 Task: Look for space in Fremont, United States from 12th August, 2023 to 16th August, 2023 for 8 adults in price range Rs.10000 to Rs.16000. Place can be private room with 8 bedrooms having 8 beds and 8 bathrooms. Property type can be house, flat, guest house, hotel. Amenities needed are: wifi, TV, free parkinig on premises, gym, breakfast. Booking option can be shelf check-in. Required host language is English.
Action: Mouse moved to (492, 102)
Screenshot: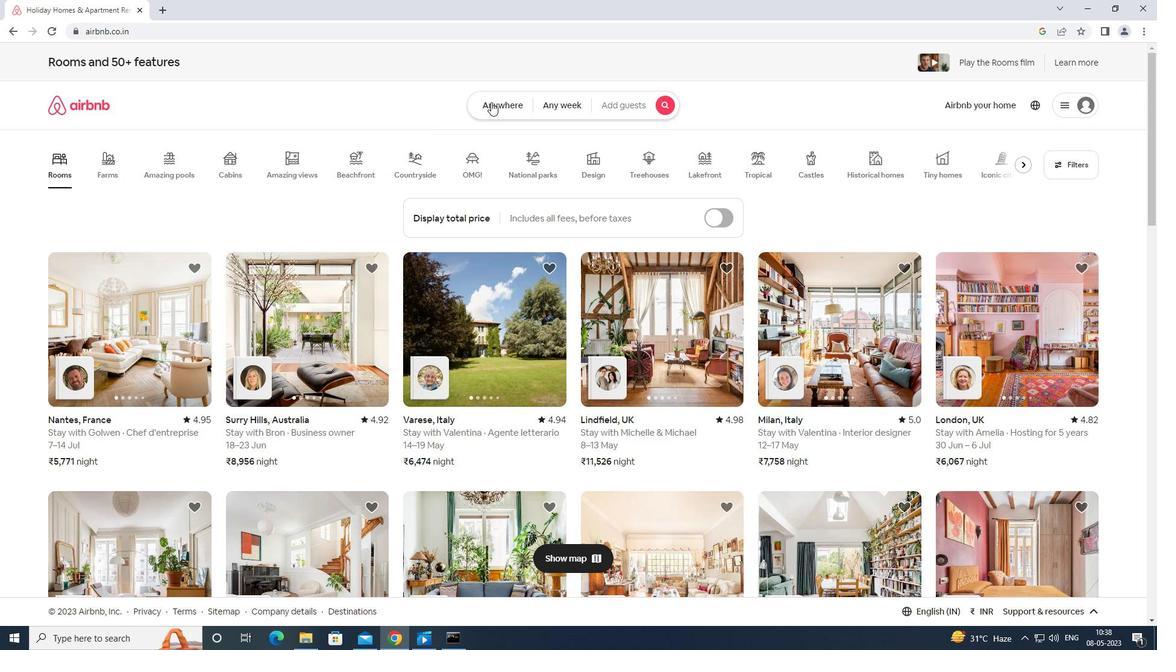 
Action: Mouse pressed left at (492, 102)
Screenshot: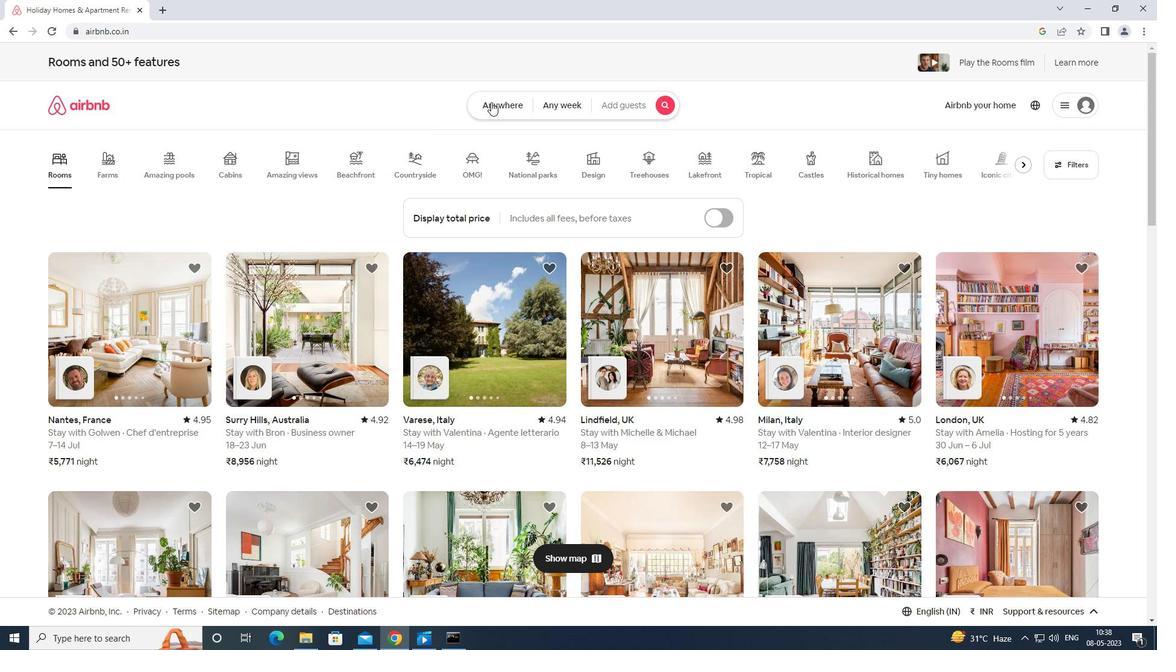 
Action: Mouse moved to (456, 157)
Screenshot: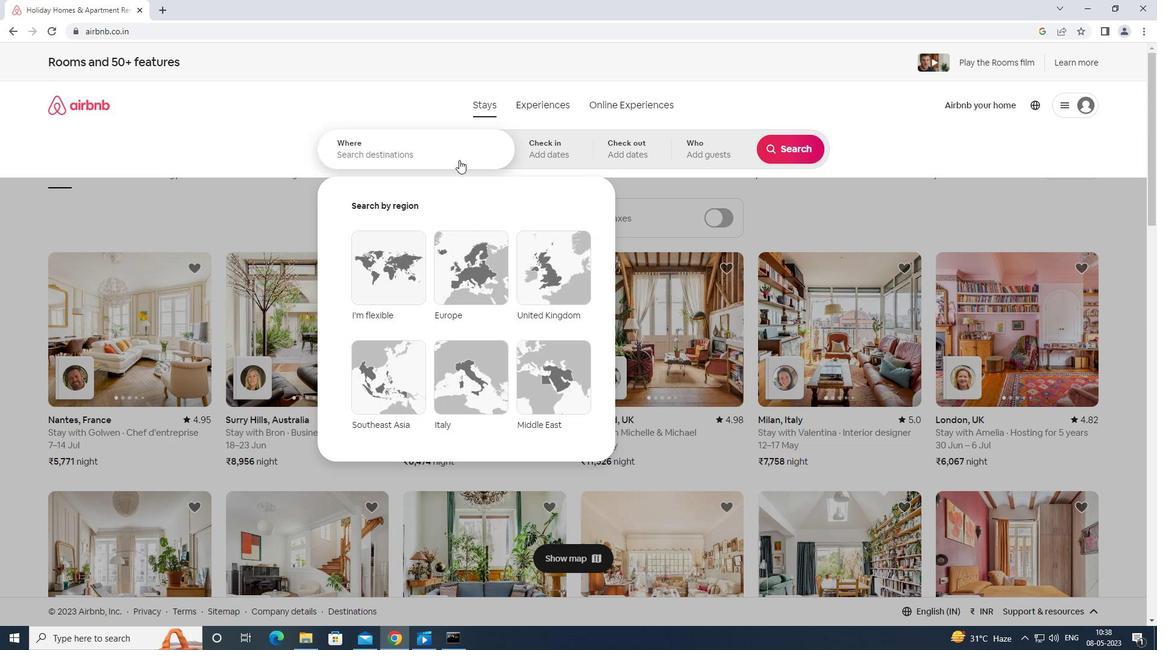 
Action: Mouse pressed left at (456, 157)
Screenshot: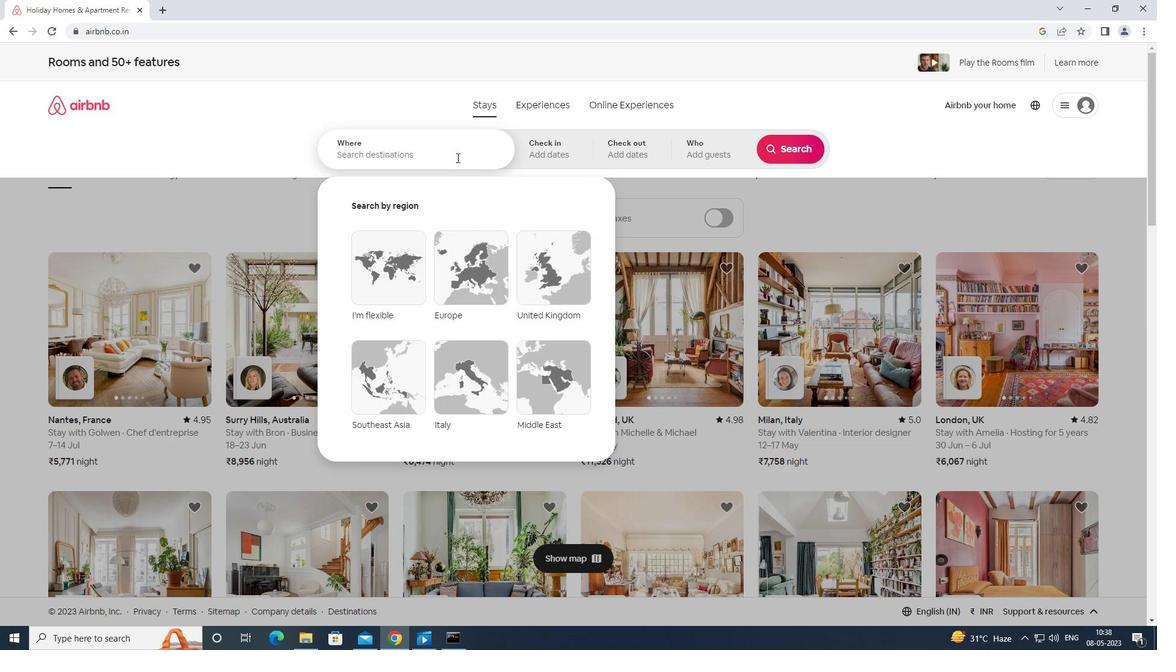 
Action: Mouse moved to (456, 156)
Screenshot: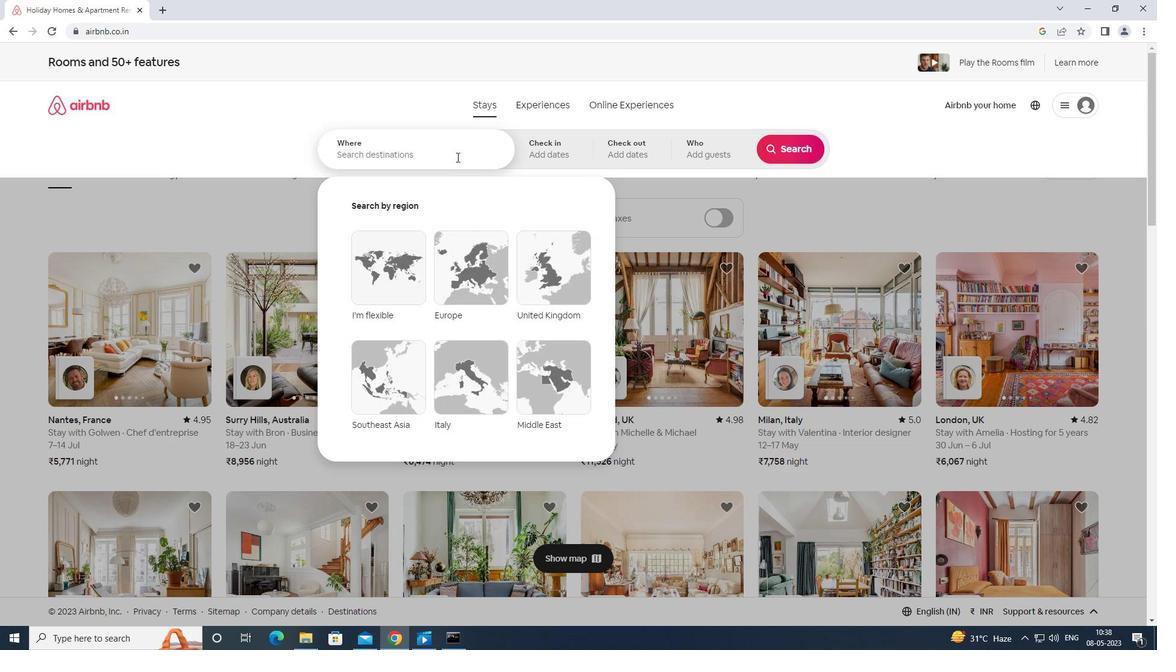 
Action: Key pressed <Key.shift>FREMONT<Key.space>UNITED<Key.space>STATES<Key.enter>
Screenshot: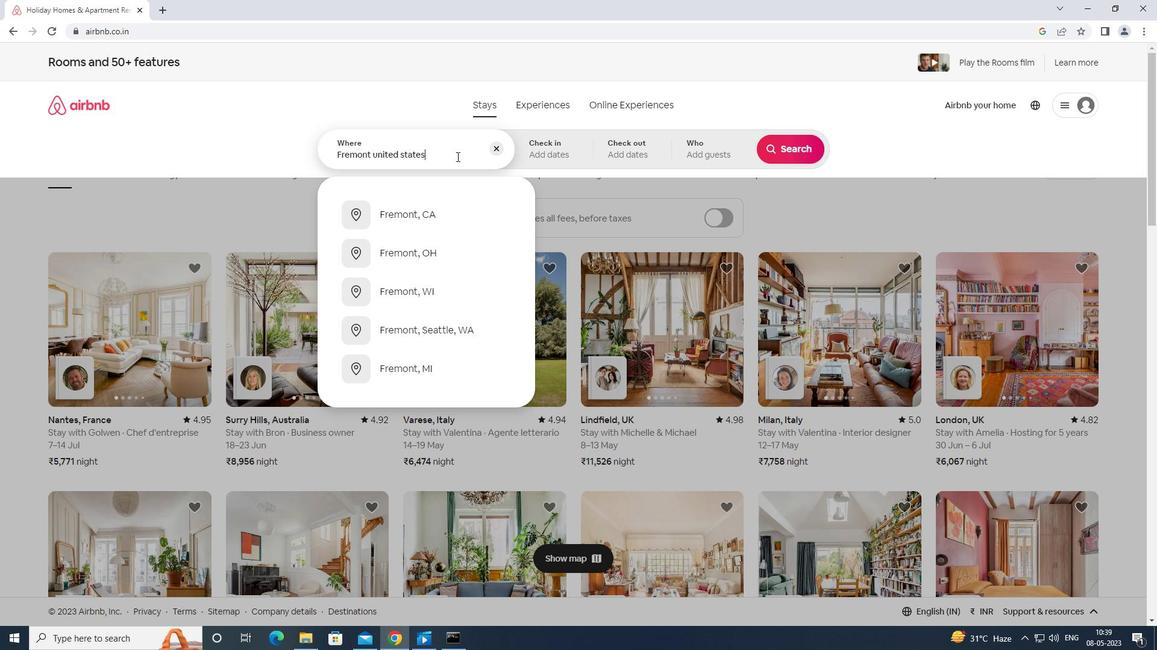 
Action: Mouse moved to (796, 247)
Screenshot: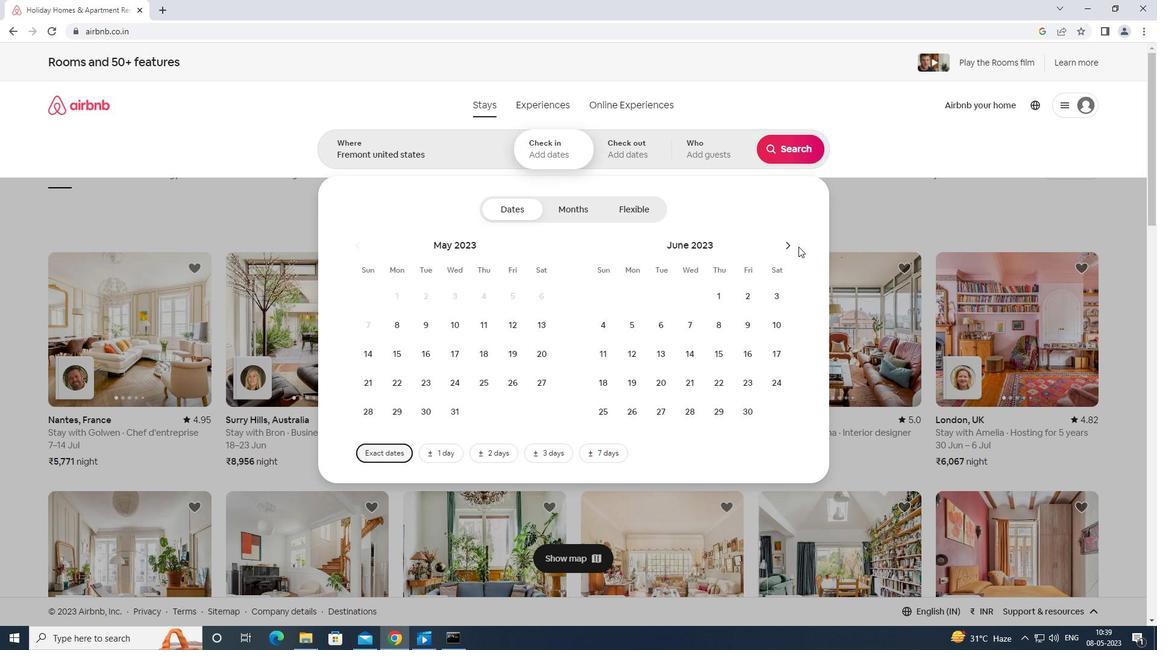 
Action: Mouse pressed left at (796, 247)
Screenshot: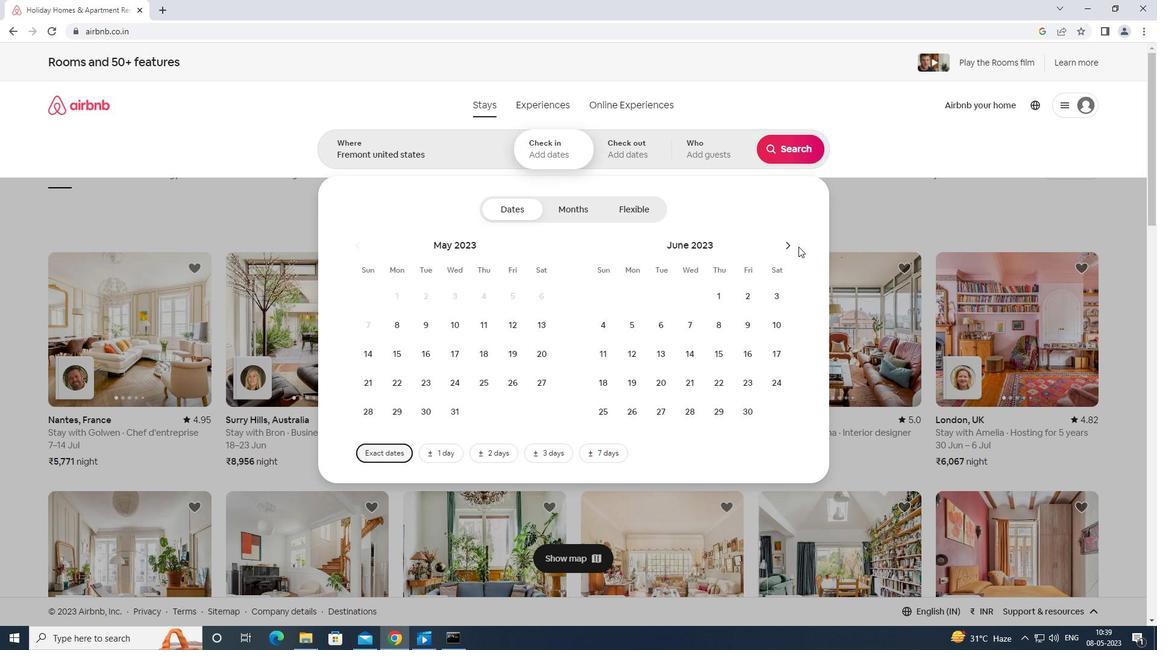 
Action: Mouse moved to (791, 247)
Screenshot: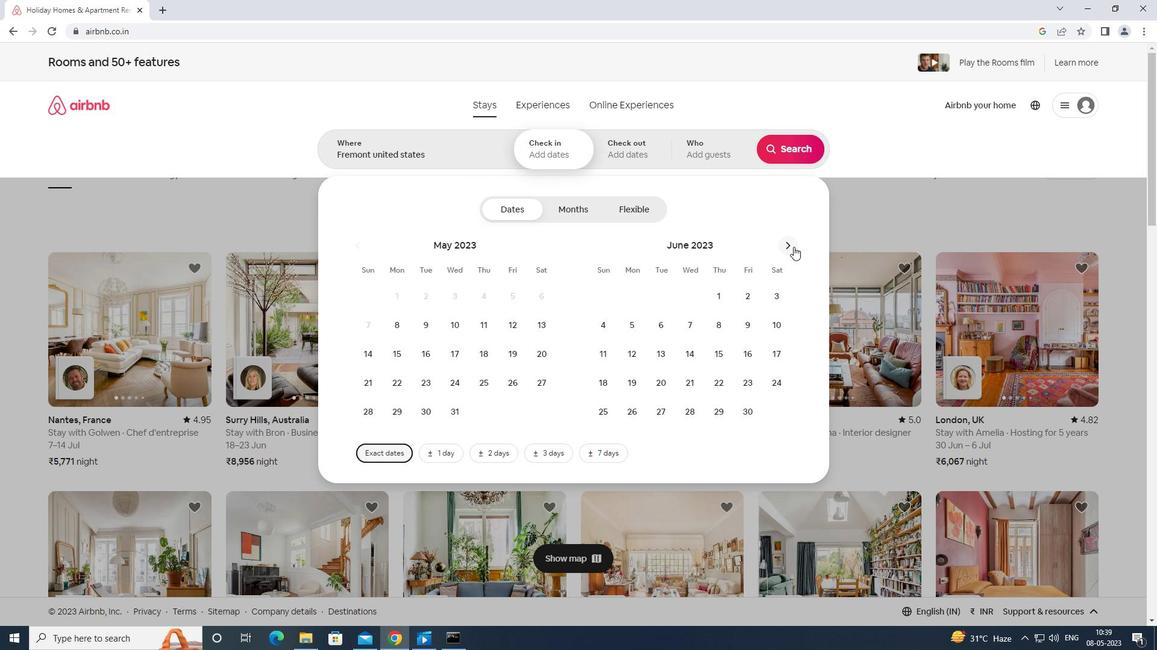 
Action: Mouse pressed left at (791, 247)
Screenshot: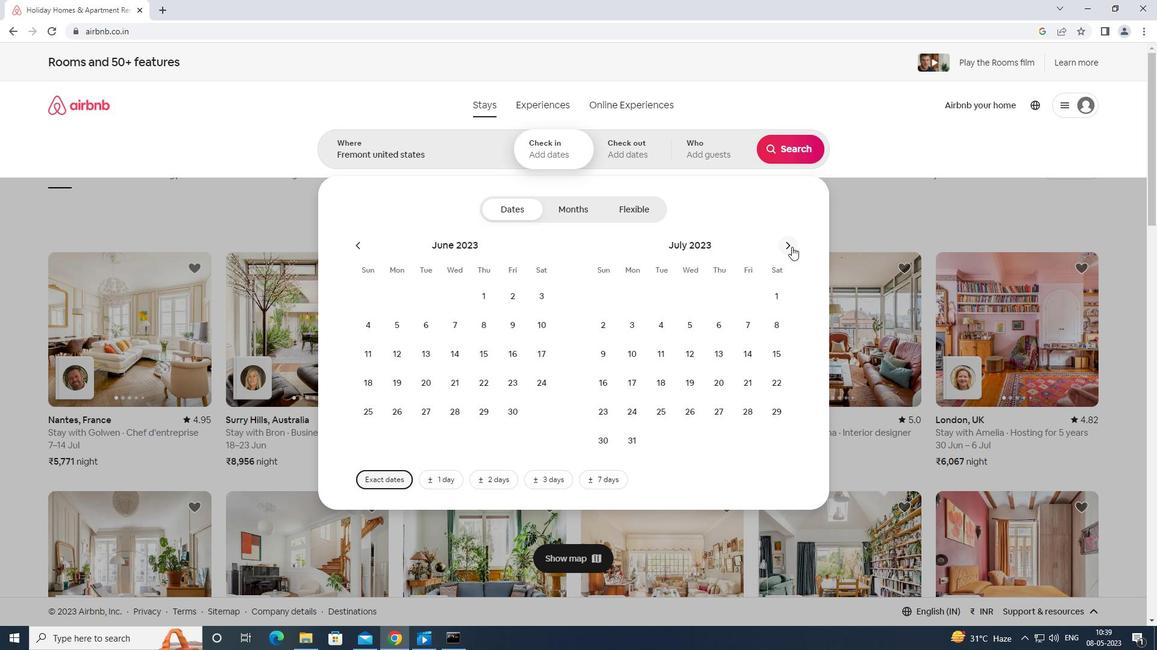 
Action: Mouse moved to (770, 327)
Screenshot: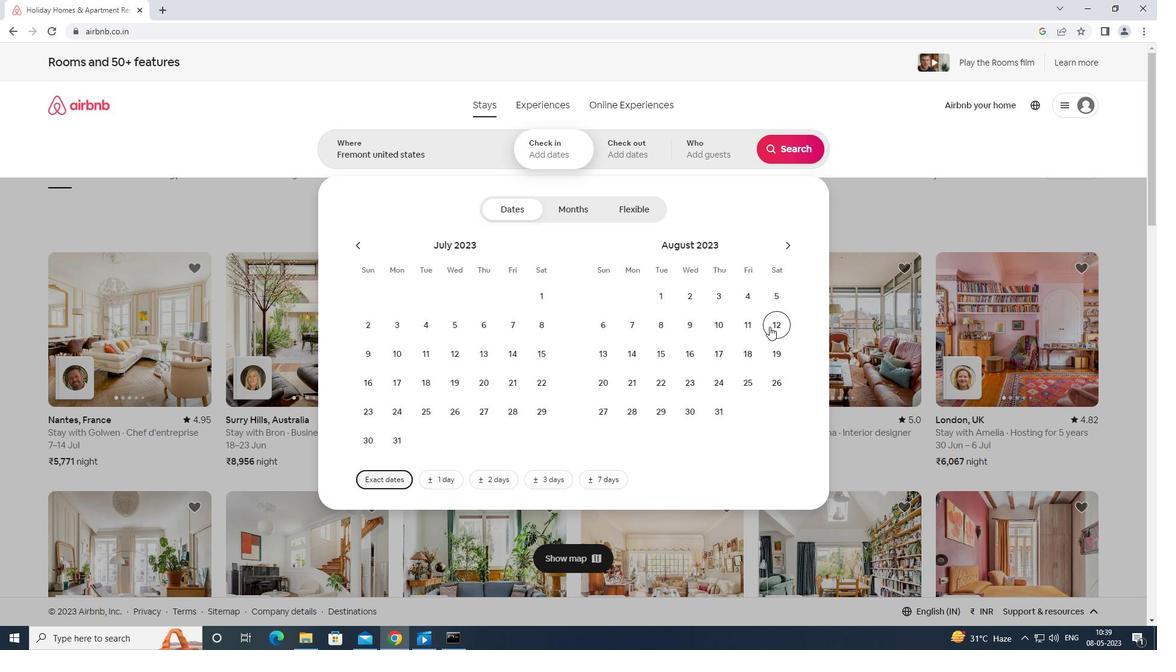 
Action: Mouse pressed left at (770, 327)
Screenshot: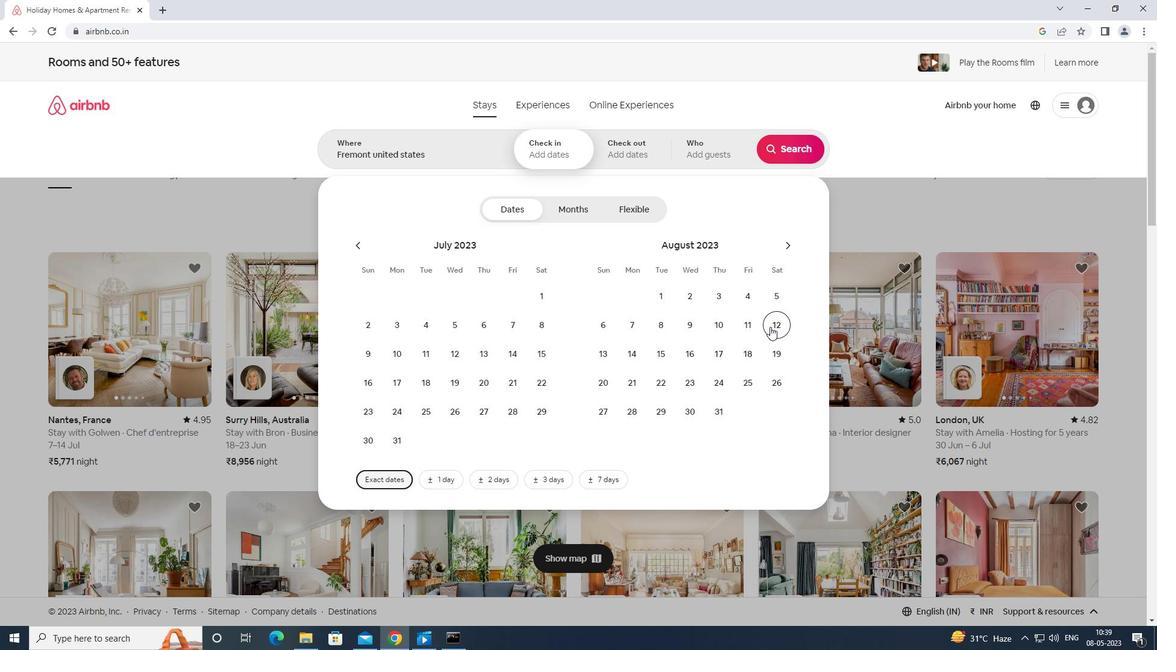 
Action: Mouse moved to (688, 353)
Screenshot: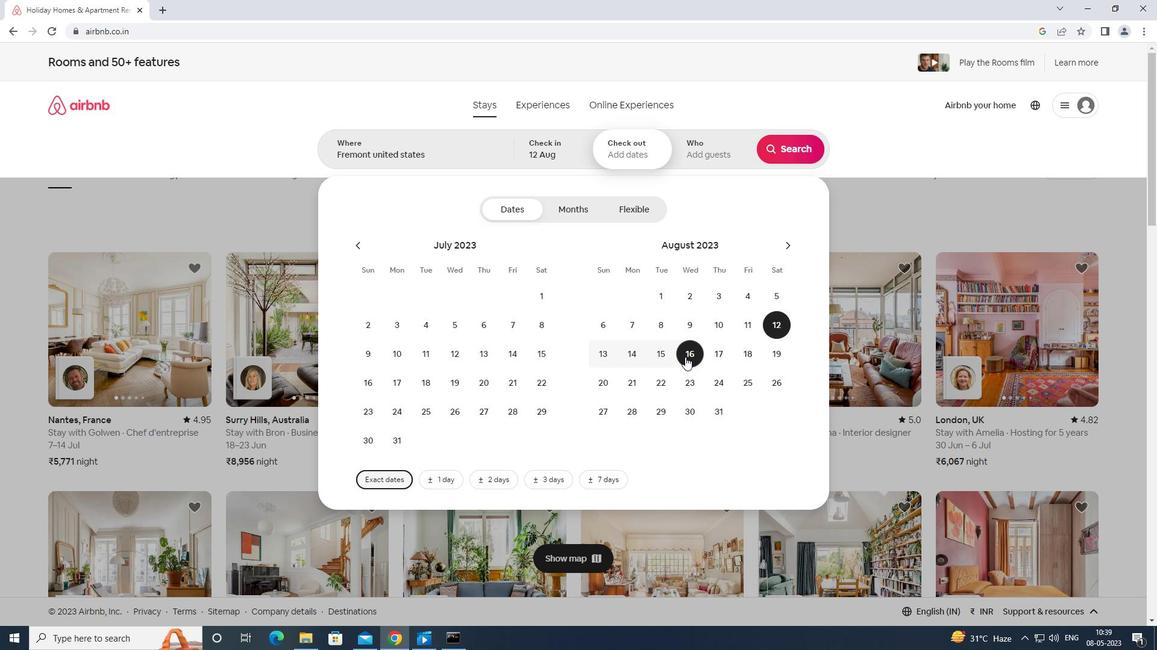 
Action: Mouse pressed left at (688, 353)
Screenshot: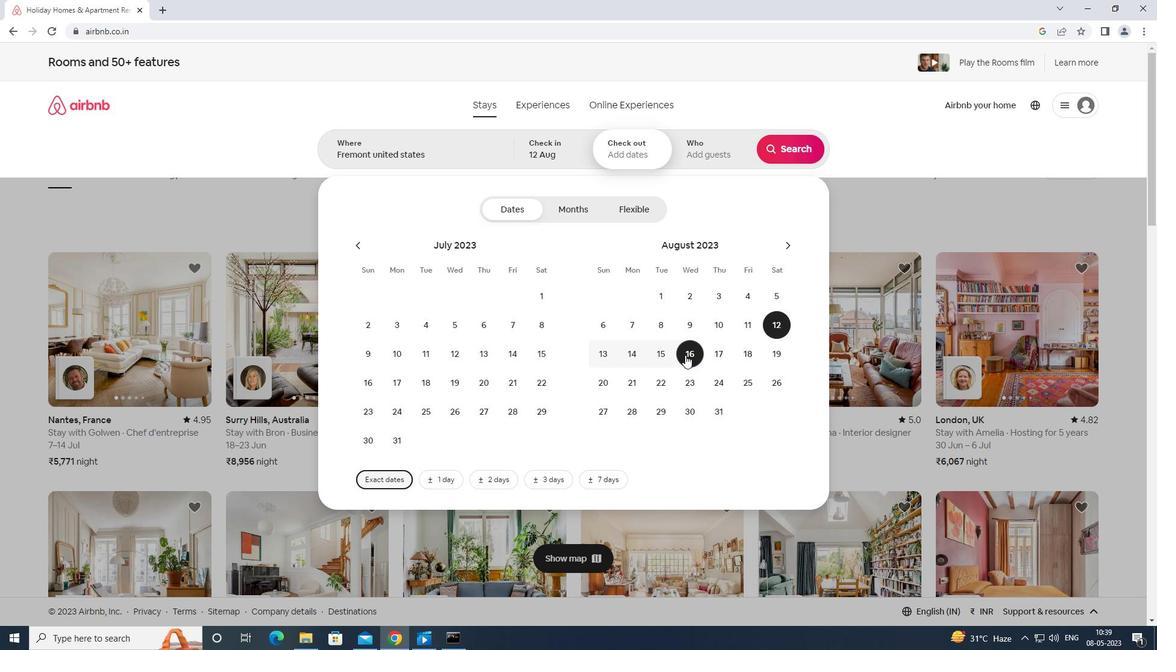 
Action: Mouse moved to (708, 150)
Screenshot: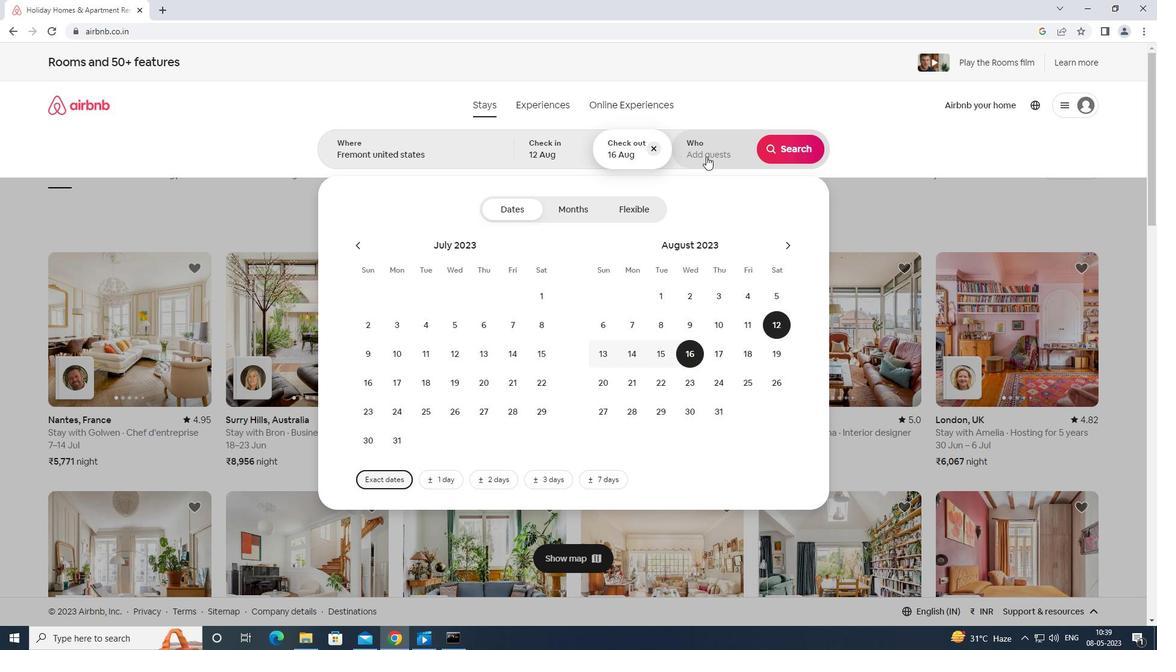 
Action: Mouse pressed left at (708, 150)
Screenshot: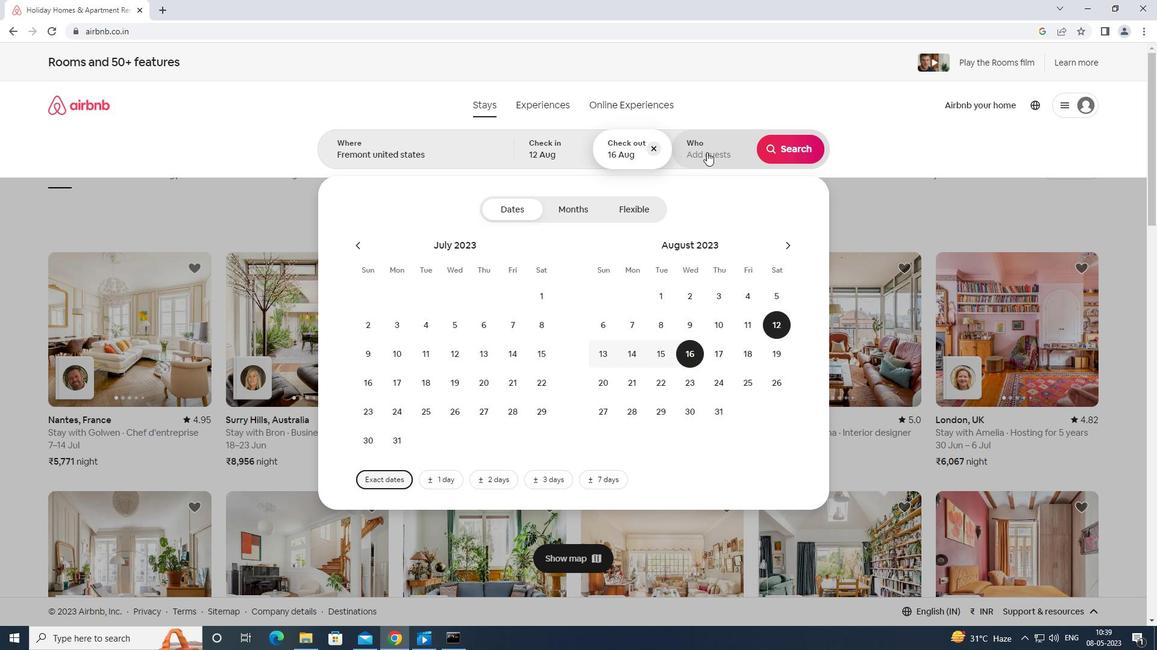 
Action: Mouse moved to (805, 211)
Screenshot: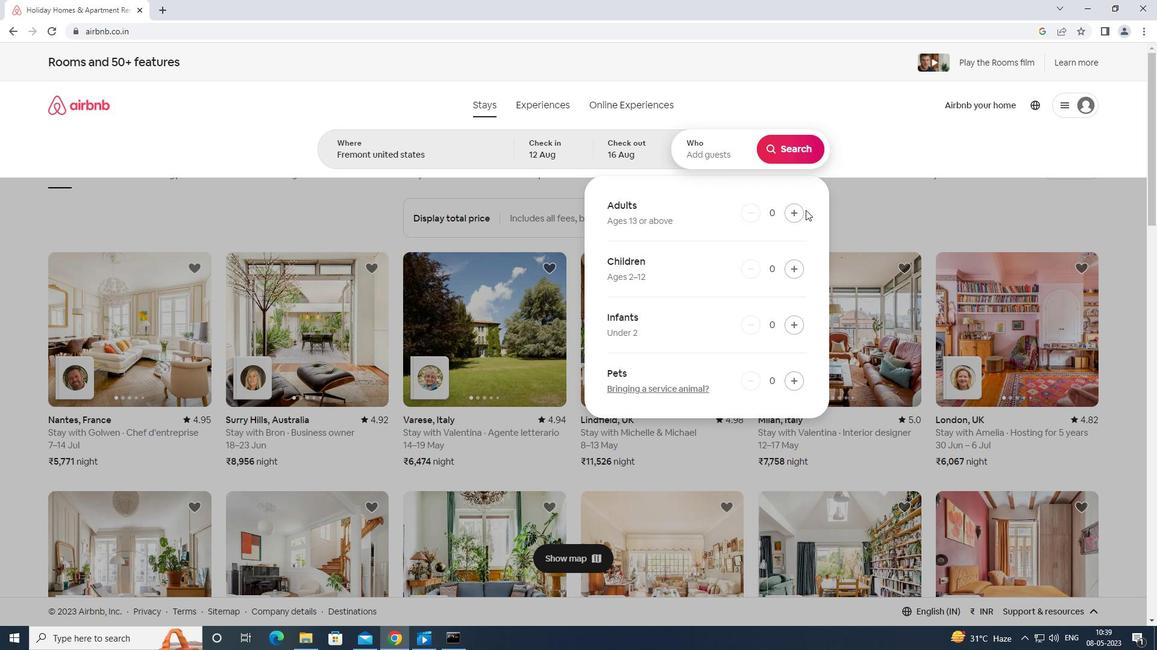 
Action: Mouse pressed left at (805, 211)
Screenshot: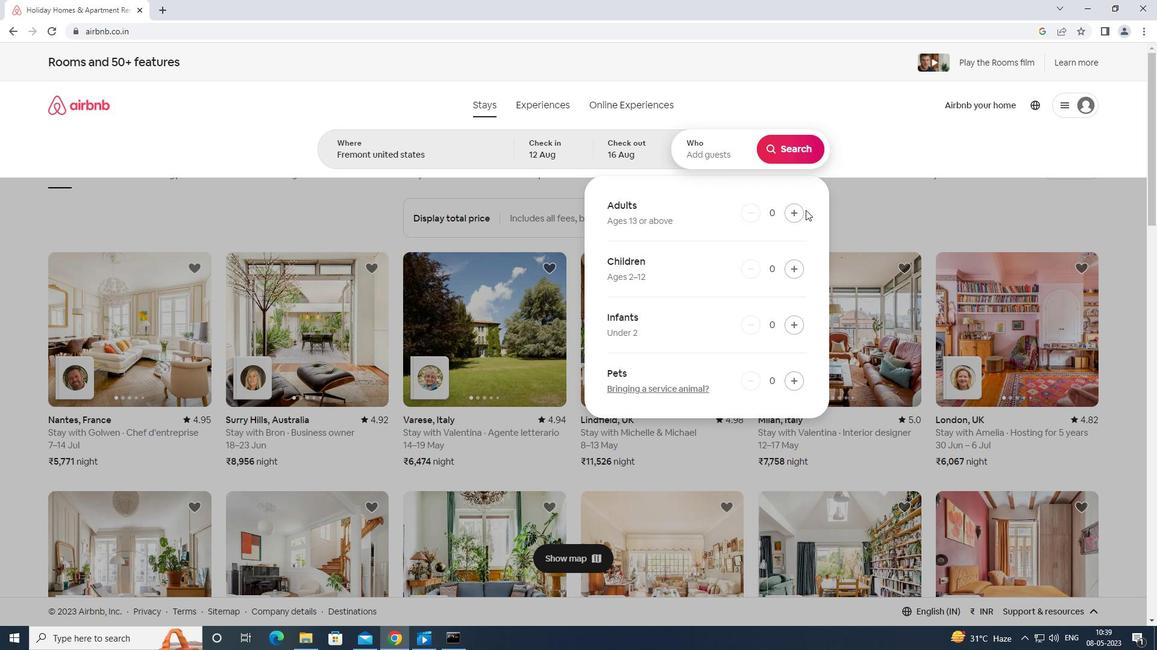 
Action: Mouse moved to (804, 213)
Screenshot: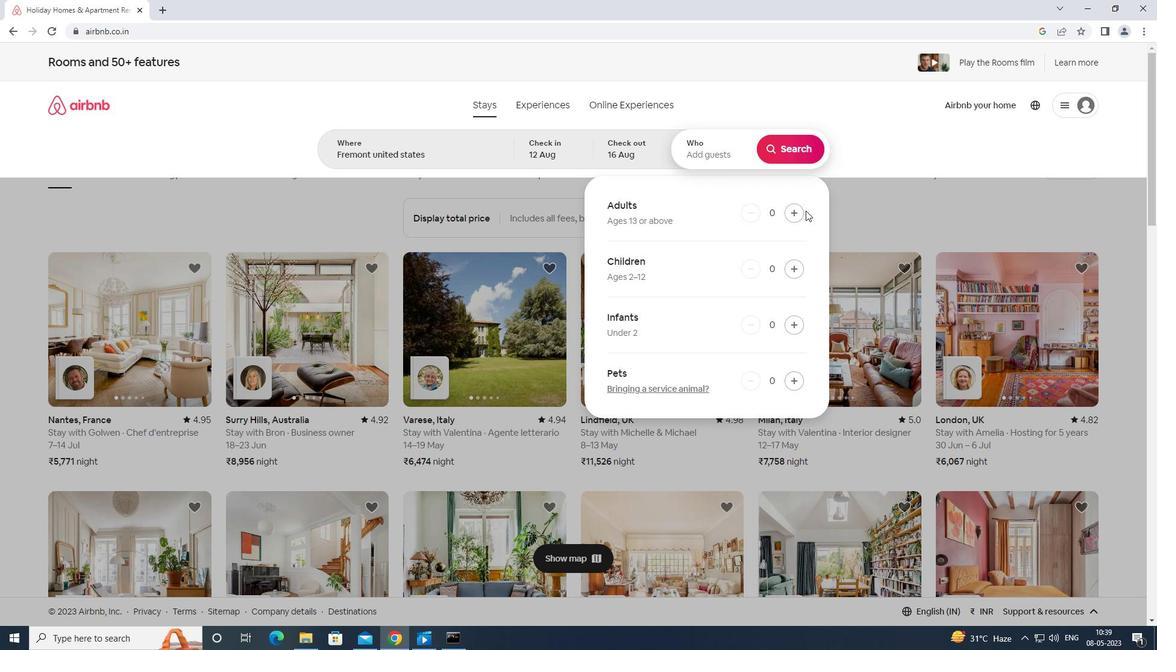 
Action: Mouse pressed left at (804, 213)
Screenshot: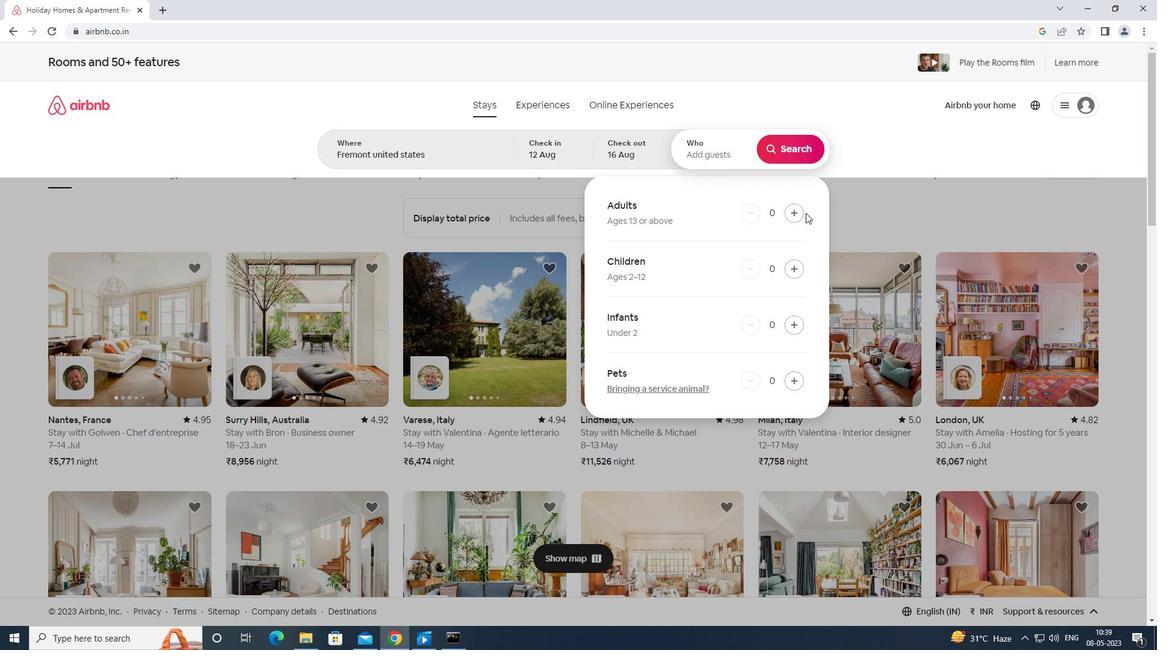 
Action: Mouse moved to (792, 212)
Screenshot: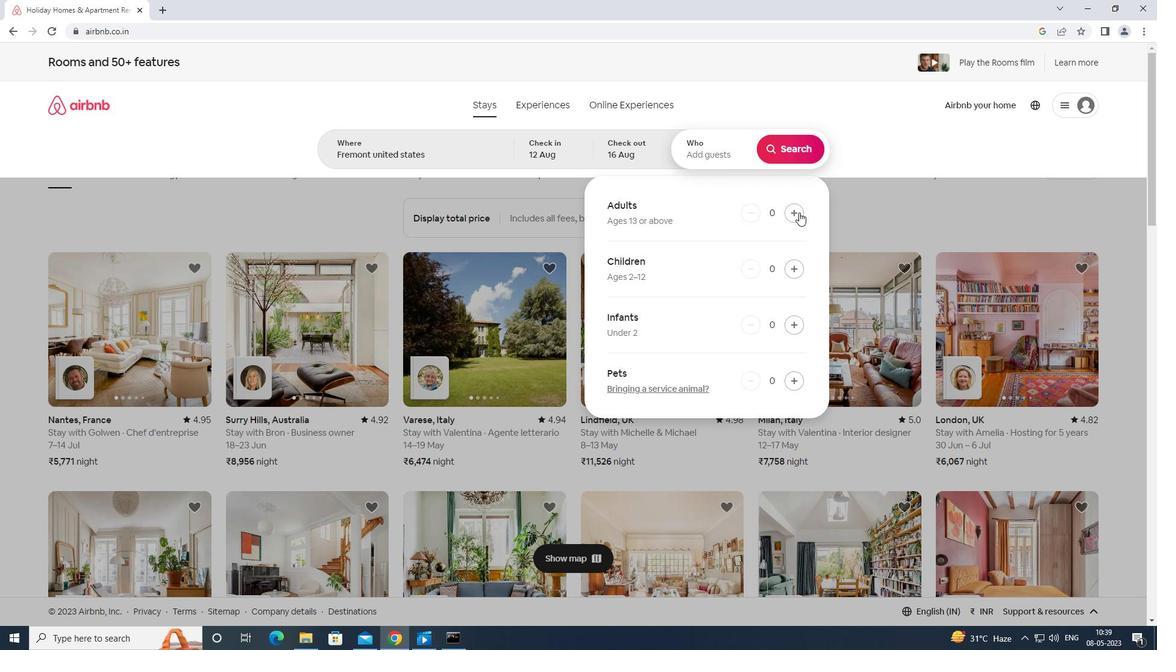 
Action: Mouse pressed left at (792, 212)
Screenshot: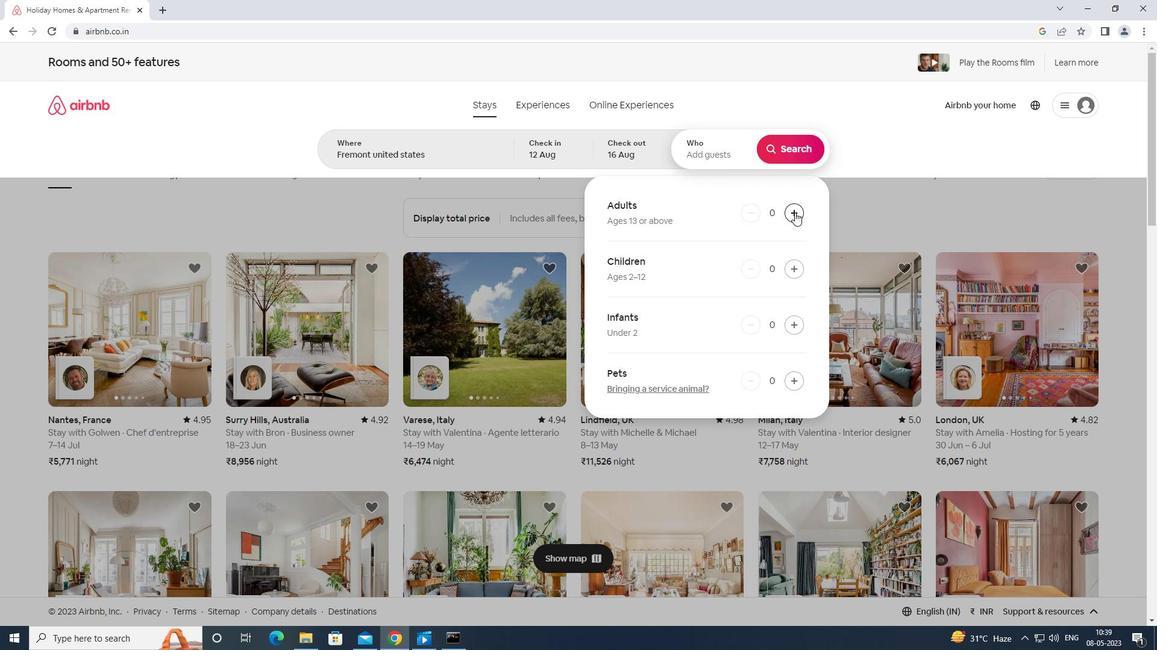 
Action: Mouse pressed left at (792, 212)
Screenshot: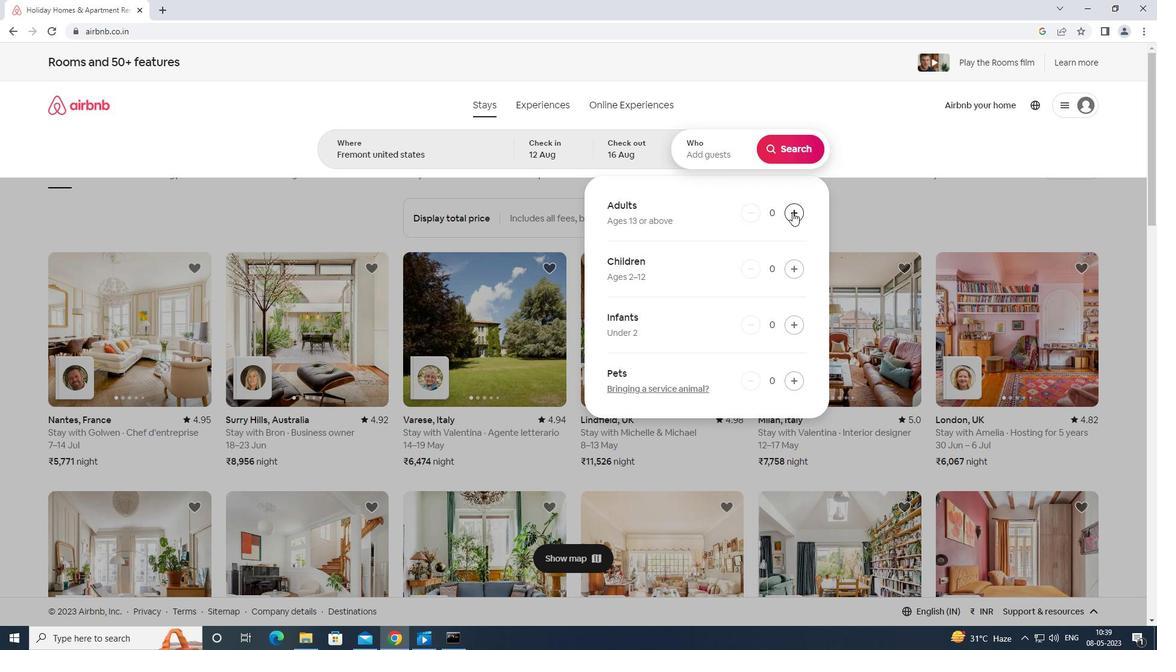 
Action: Mouse pressed left at (792, 212)
Screenshot: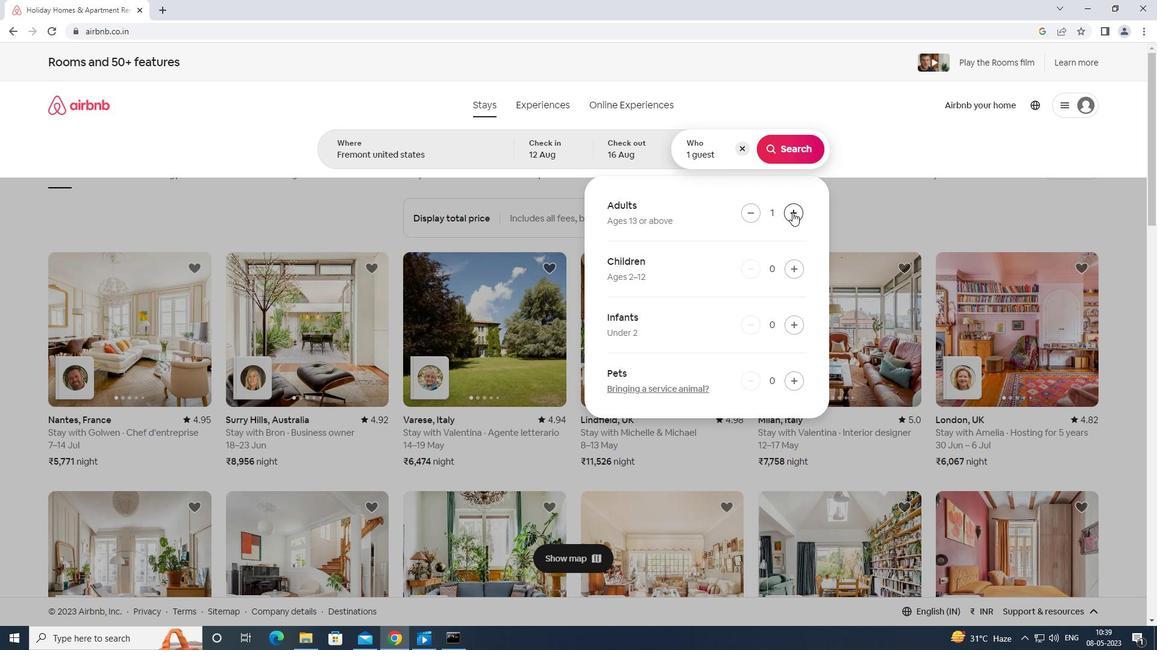 
Action: Mouse pressed left at (792, 212)
Screenshot: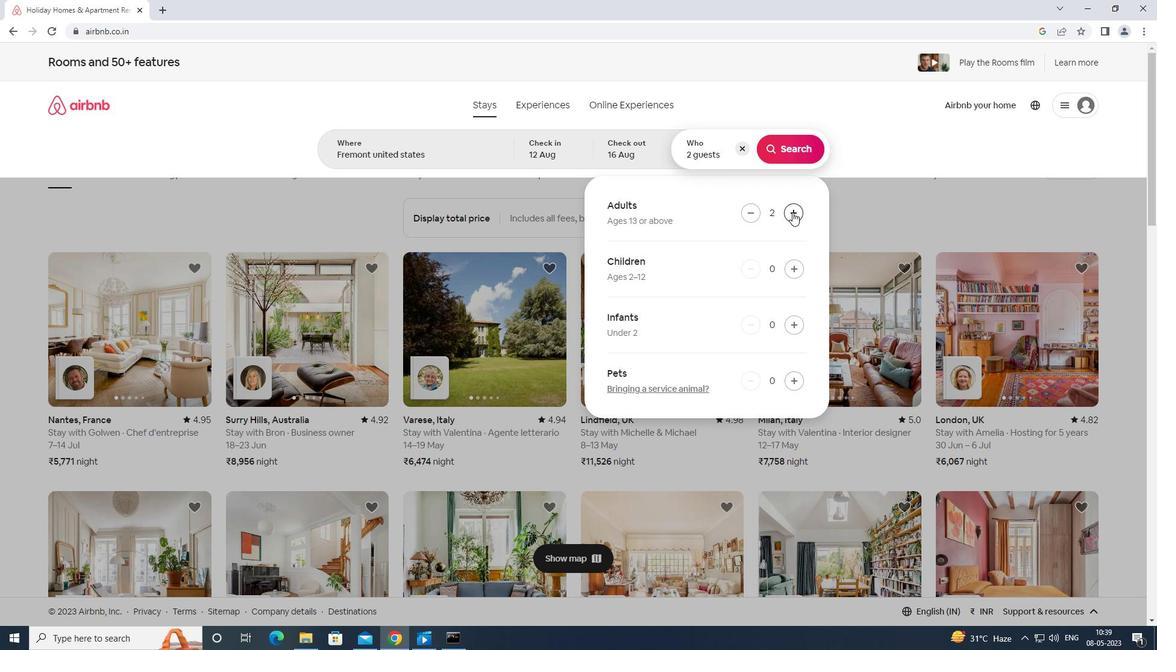 
Action: Mouse pressed left at (792, 212)
Screenshot: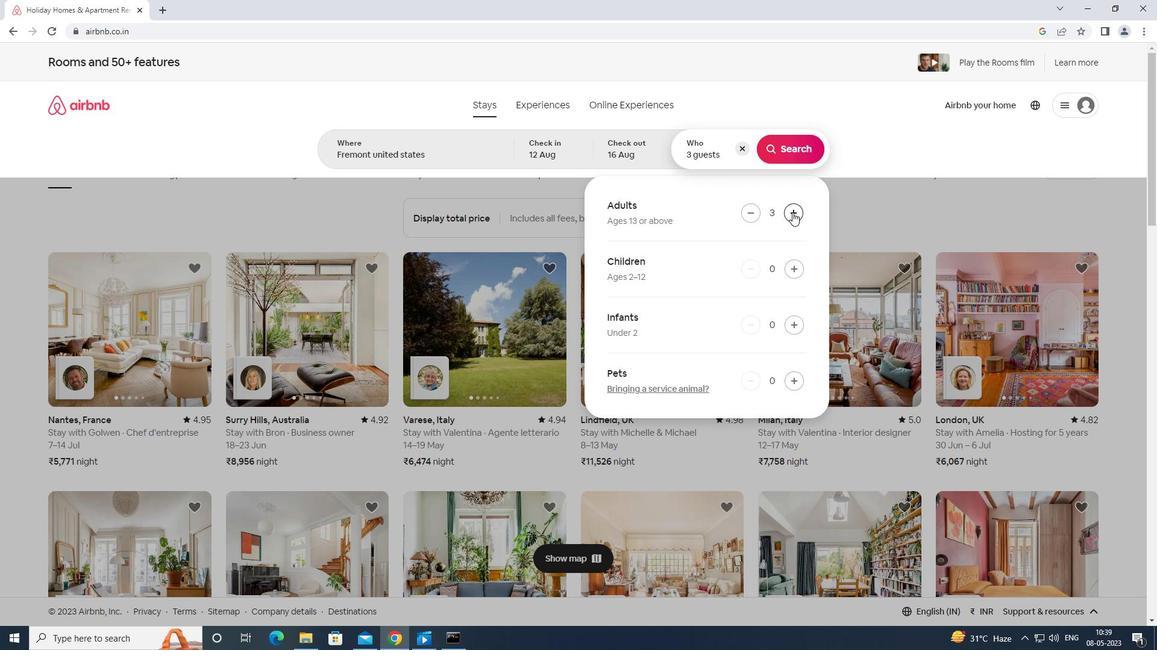 
Action: Mouse pressed left at (792, 212)
Screenshot: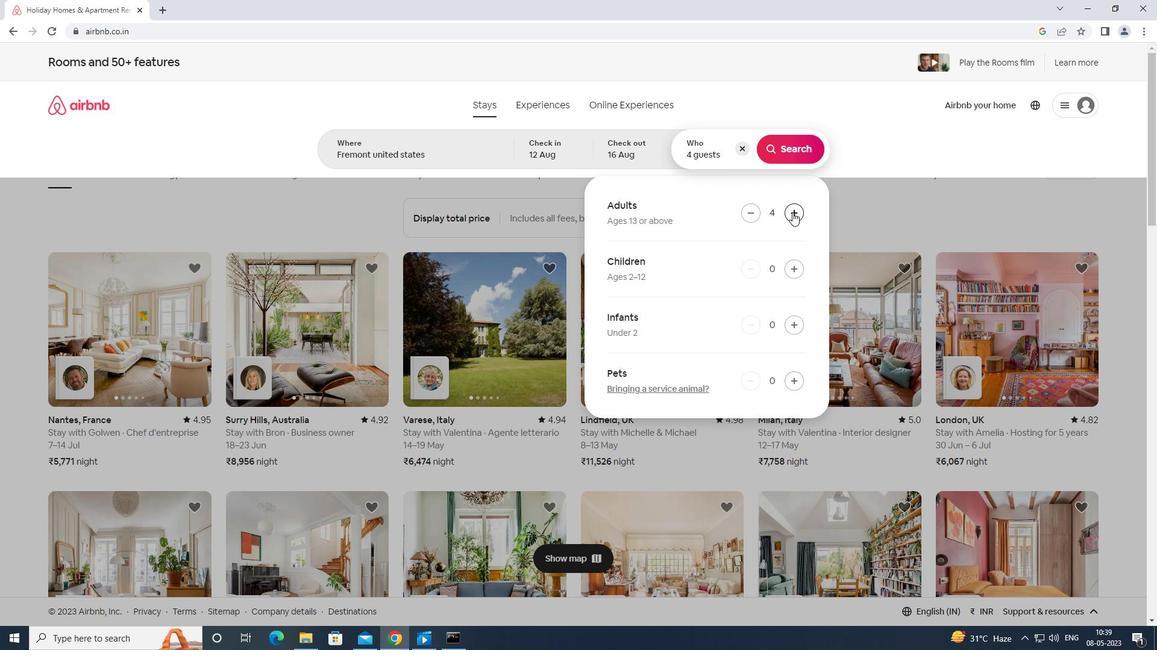 
Action: Mouse pressed left at (792, 212)
Screenshot: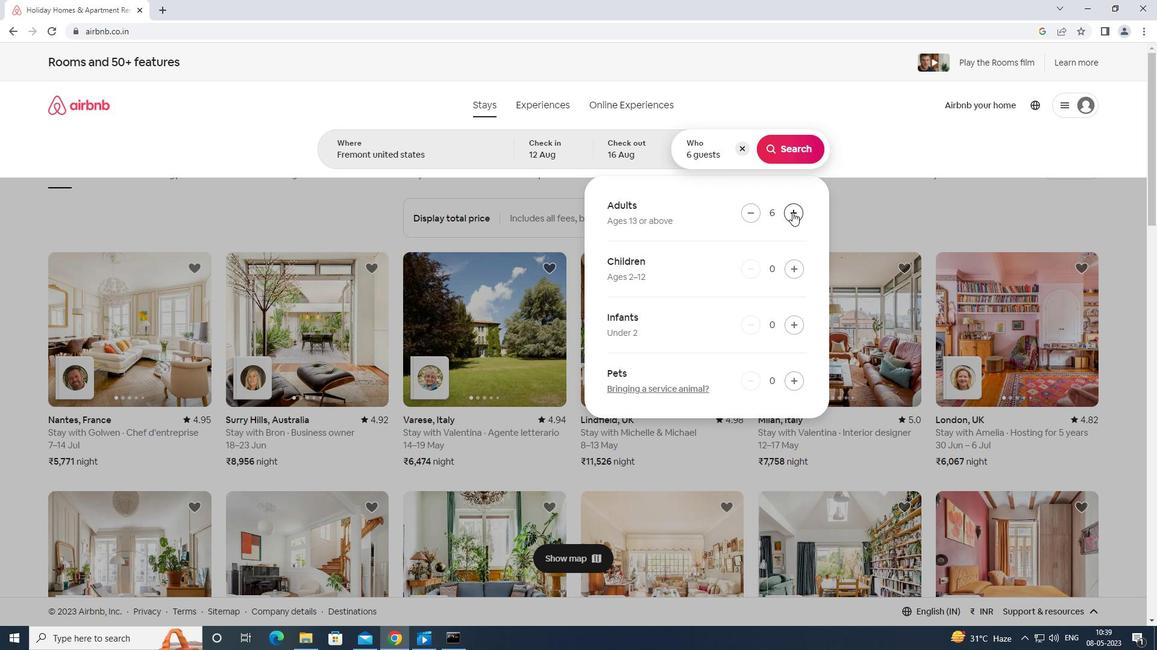 
Action: Mouse pressed left at (792, 212)
Screenshot: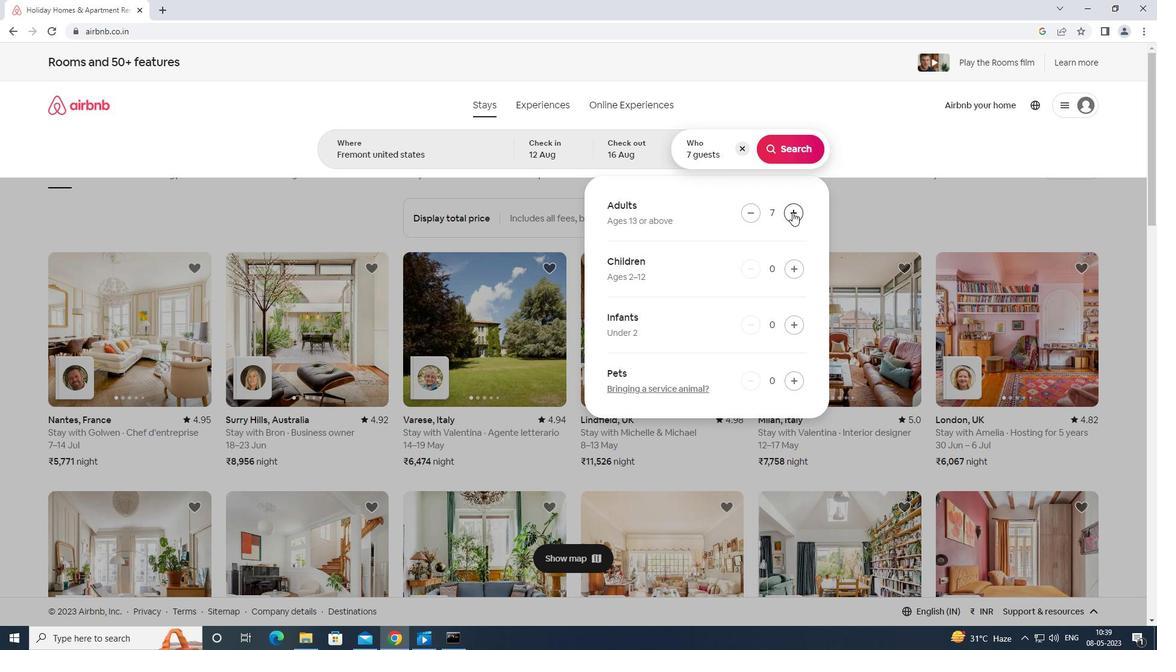 
Action: Mouse moved to (800, 142)
Screenshot: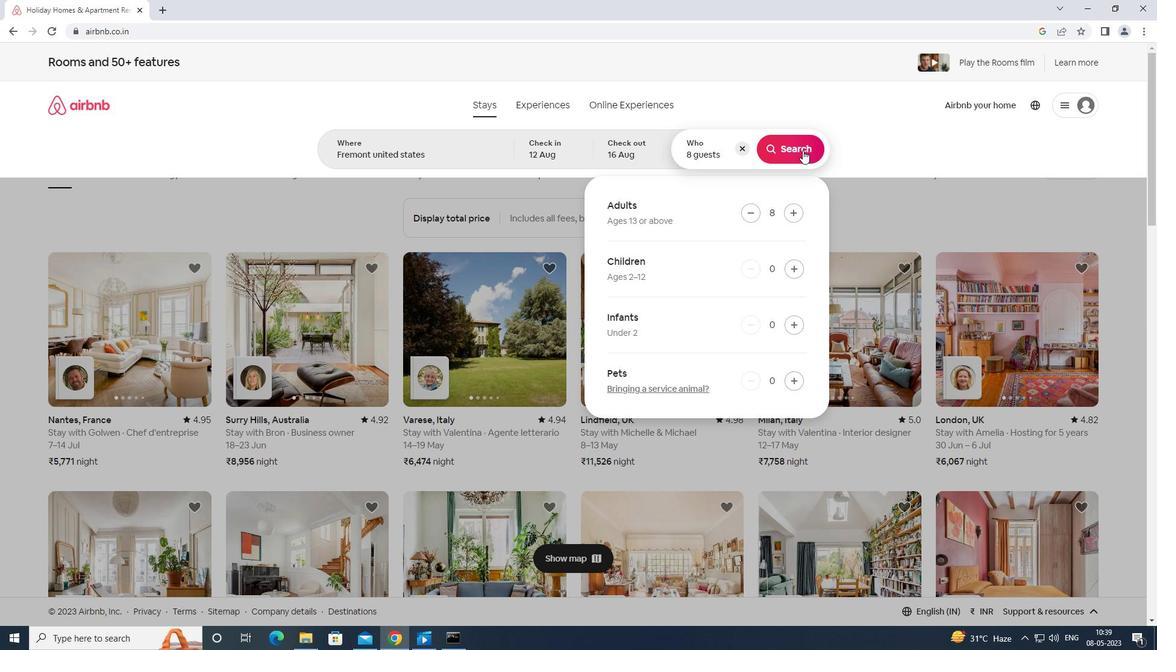 
Action: Mouse pressed left at (800, 142)
Screenshot: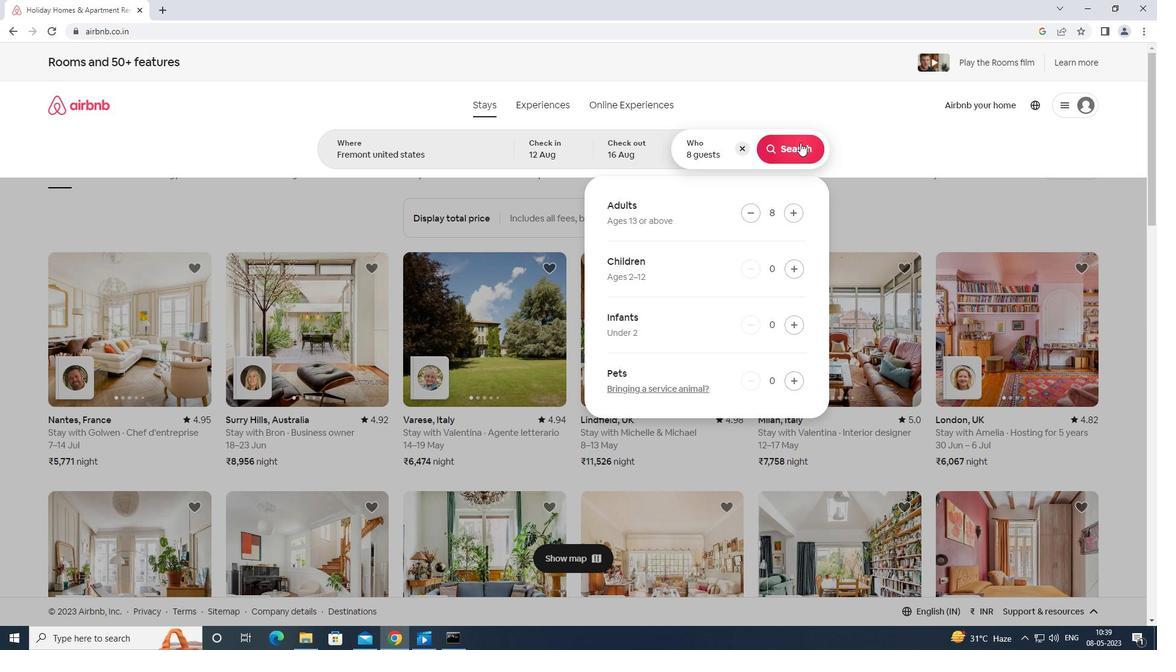 
Action: Mouse moved to (1120, 112)
Screenshot: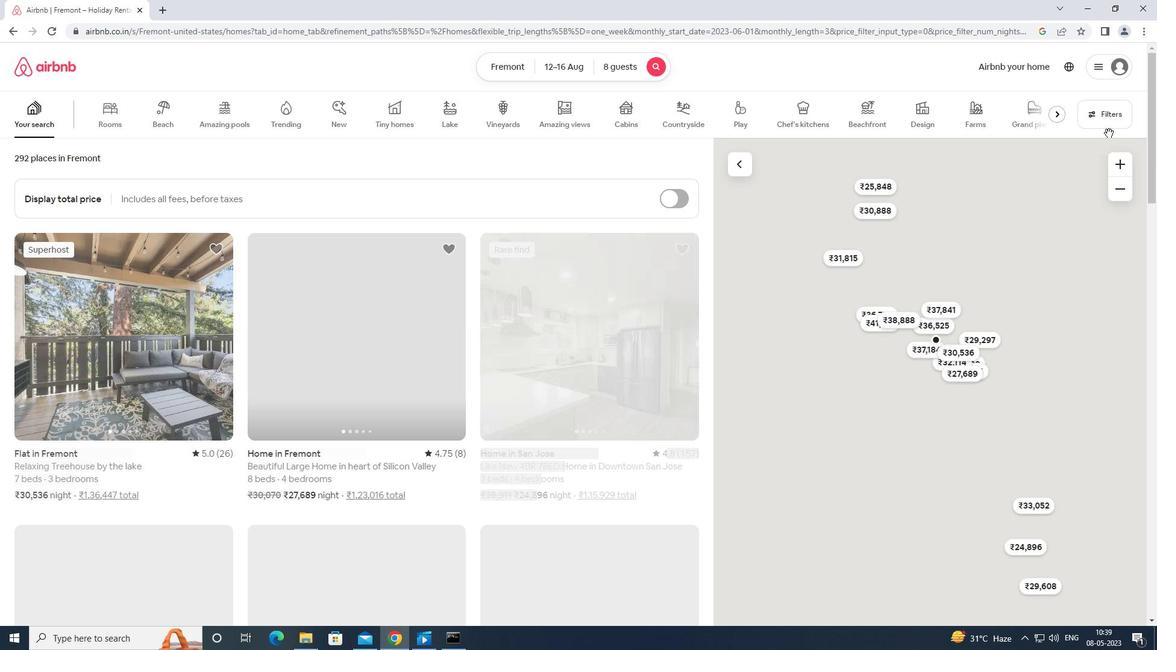 
Action: Mouse pressed left at (1120, 112)
Screenshot: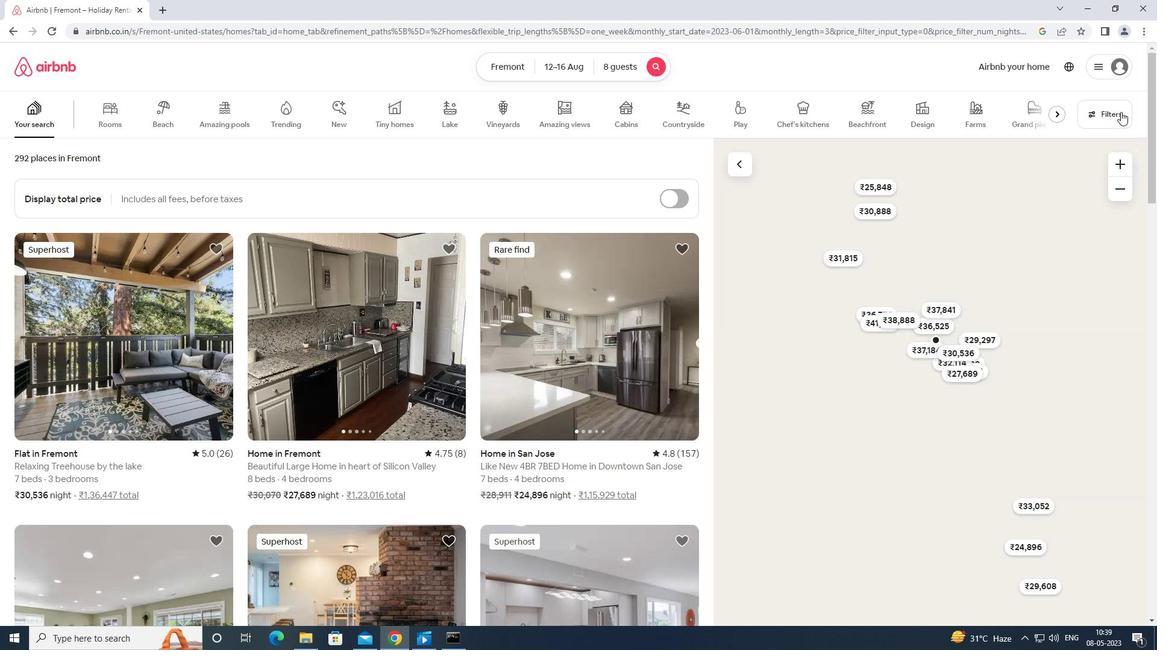 
Action: Mouse moved to (511, 393)
Screenshot: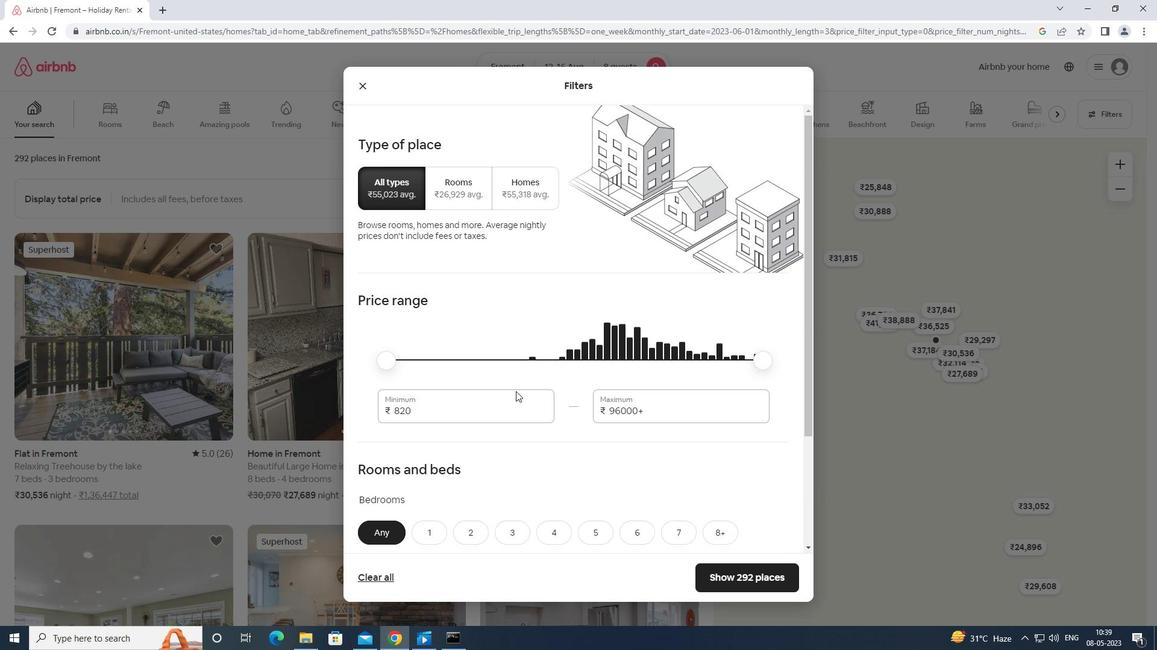 
Action: Mouse pressed left at (511, 393)
Screenshot: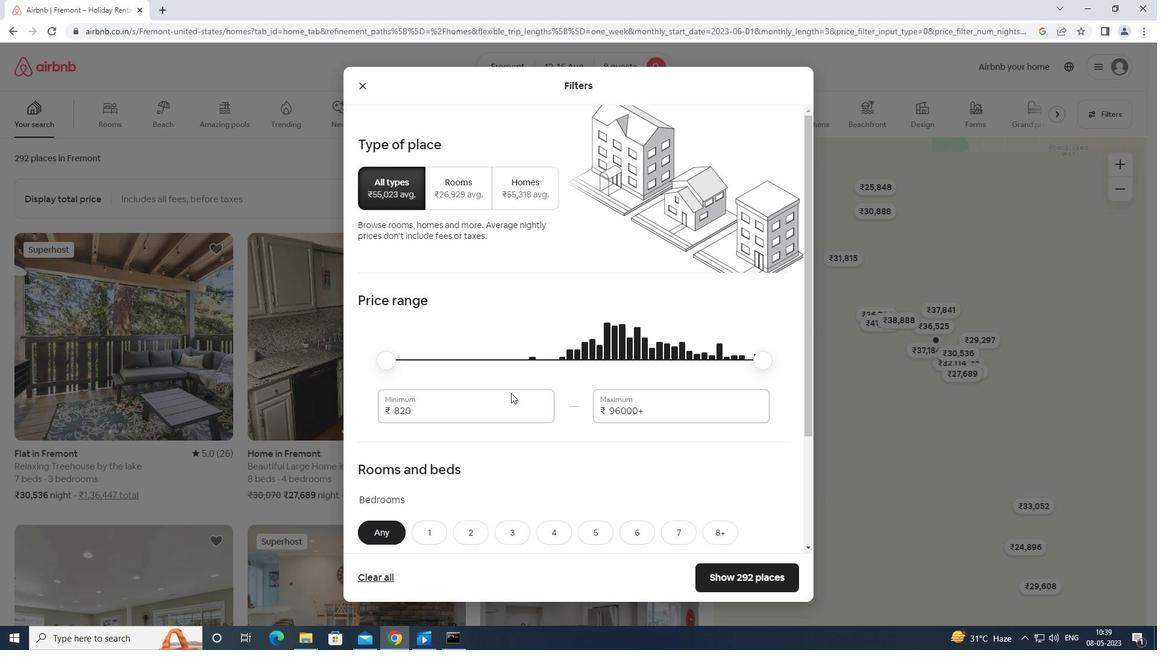 
Action: Key pressed <Key.backspace><Key.backspace><Key.backspace><Key.backspace>10000
Screenshot: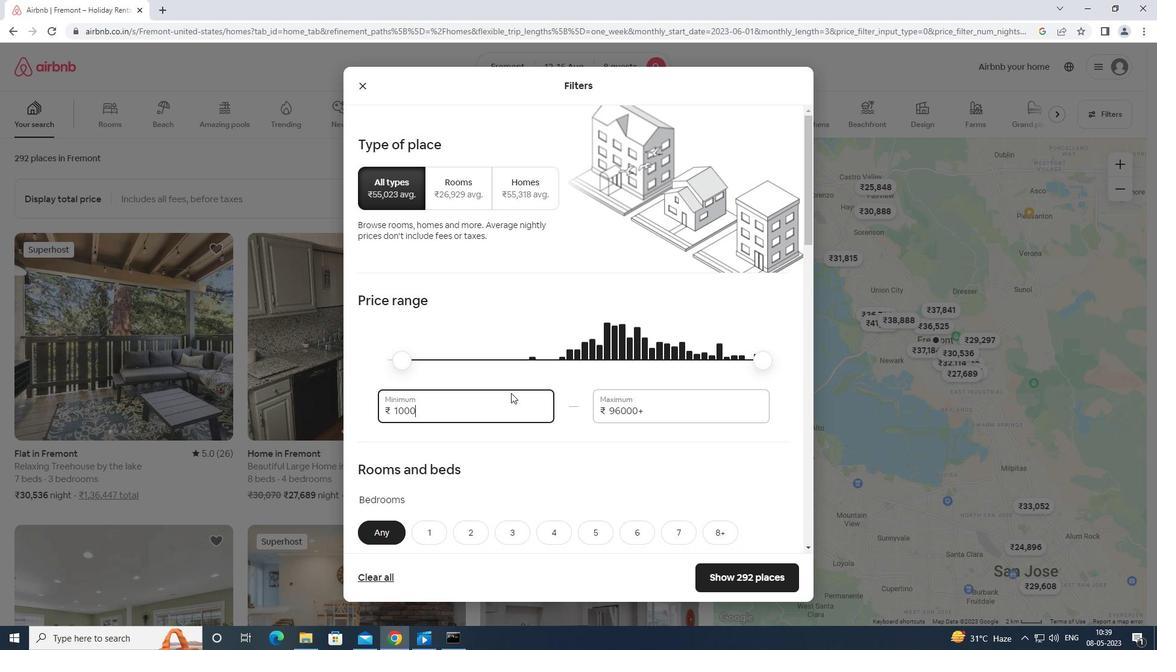 
Action: Mouse moved to (673, 398)
Screenshot: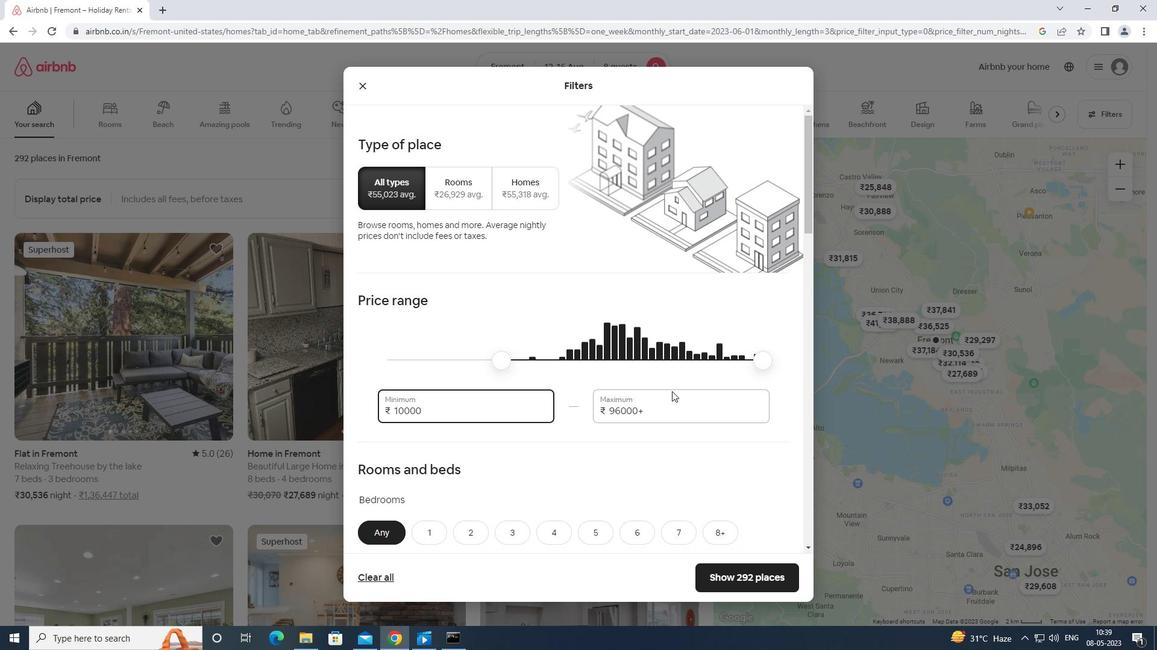 
Action: Mouse pressed left at (673, 398)
Screenshot: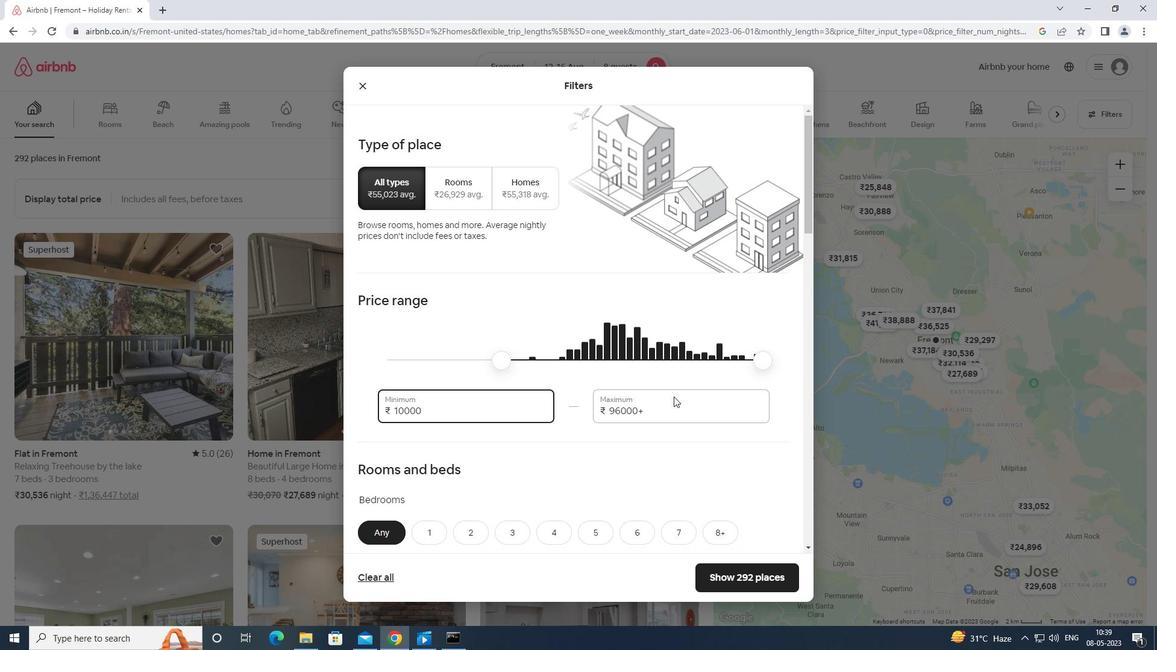 
Action: Key pressed <Key.backspace><Key.backspace><Key.backspace><Key.backspace><Key.backspace><Key.backspace><Key.backspace><Key.backspace><Key.backspace><Key.backspace><Key.backspace><Key.backspace><Key.backspace><Key.backspace>16000
Screenshot: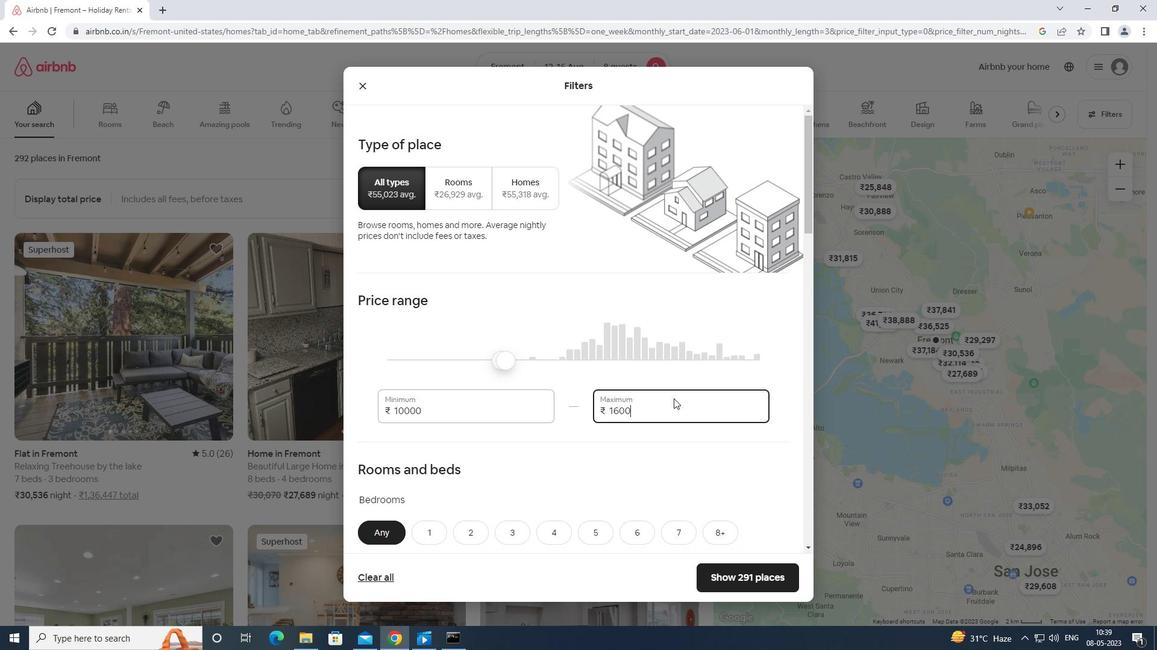 
Action: Mouse moved to (675, 362)
Screenshot: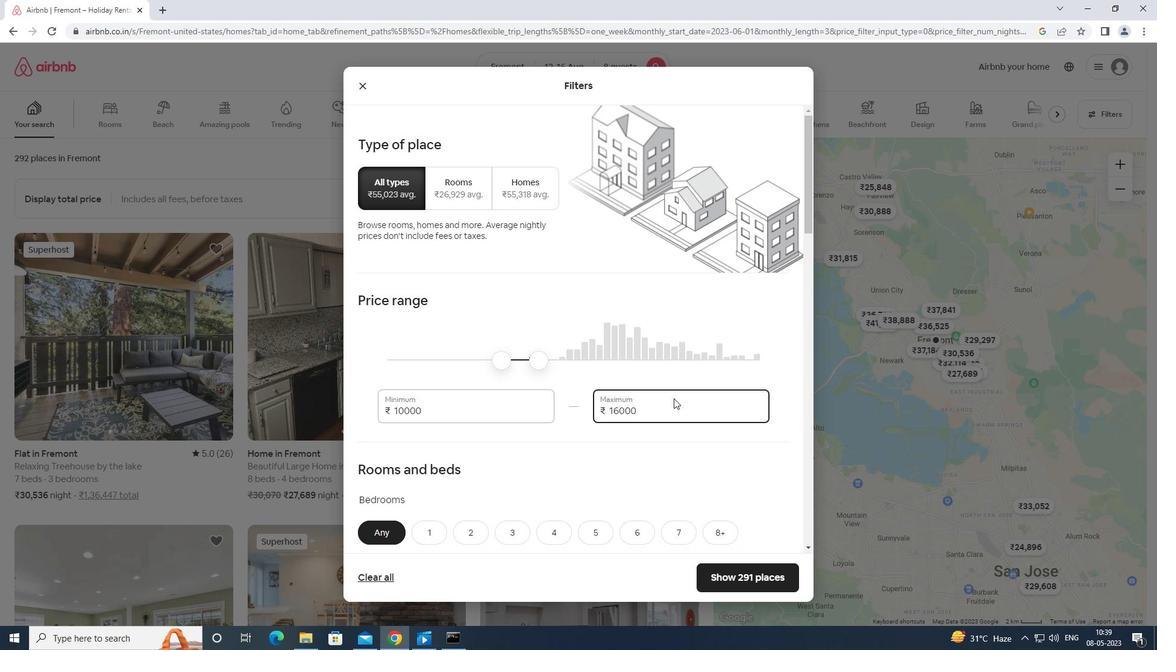 
Action: Mouse scrolled (675, 361) with delta (0, 0)
Screenshot: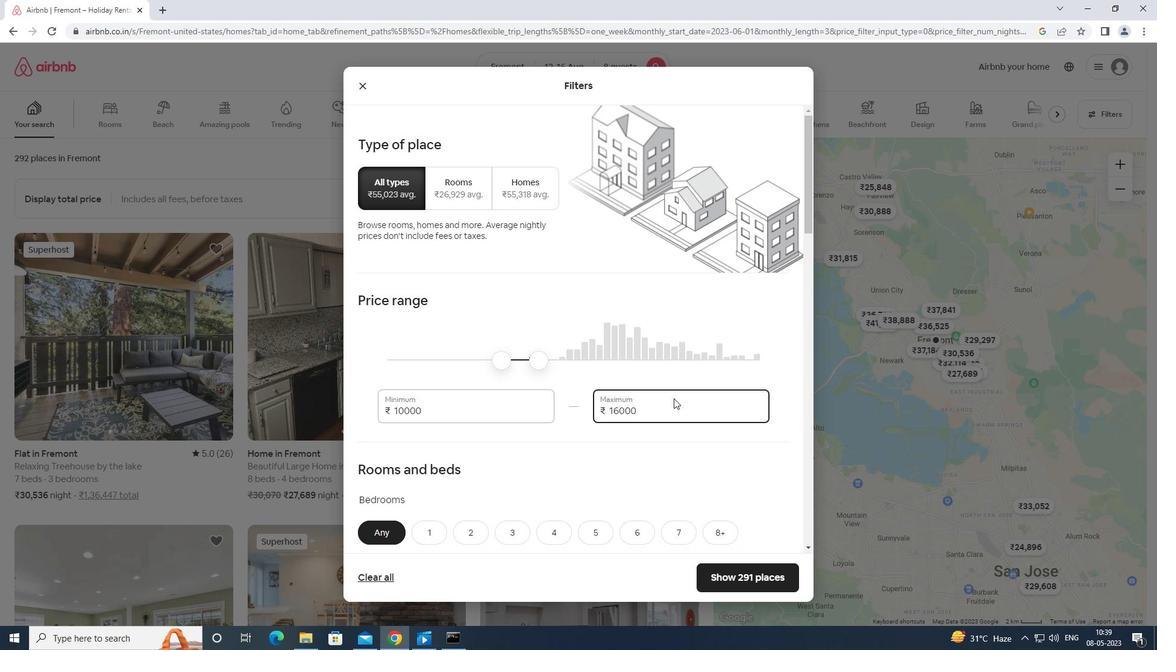 
Action: Mouse scrolled (675, 361) with delta (0, 0)
Screenshot: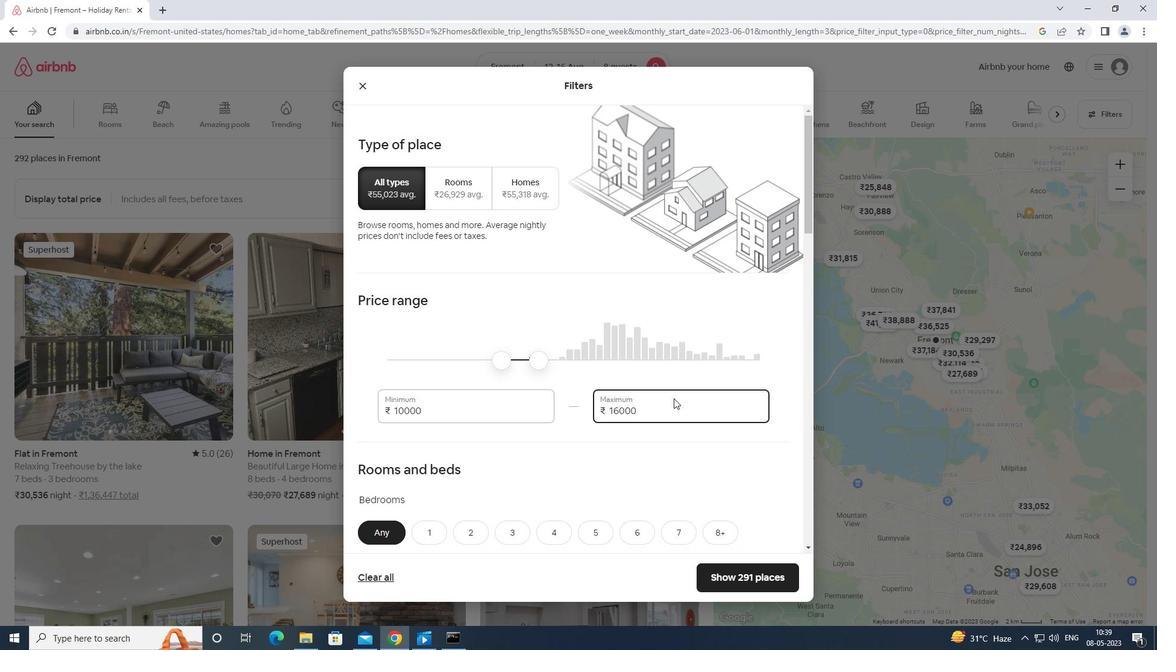 
Action: Mouse moved to (676, 365)
Screenshot: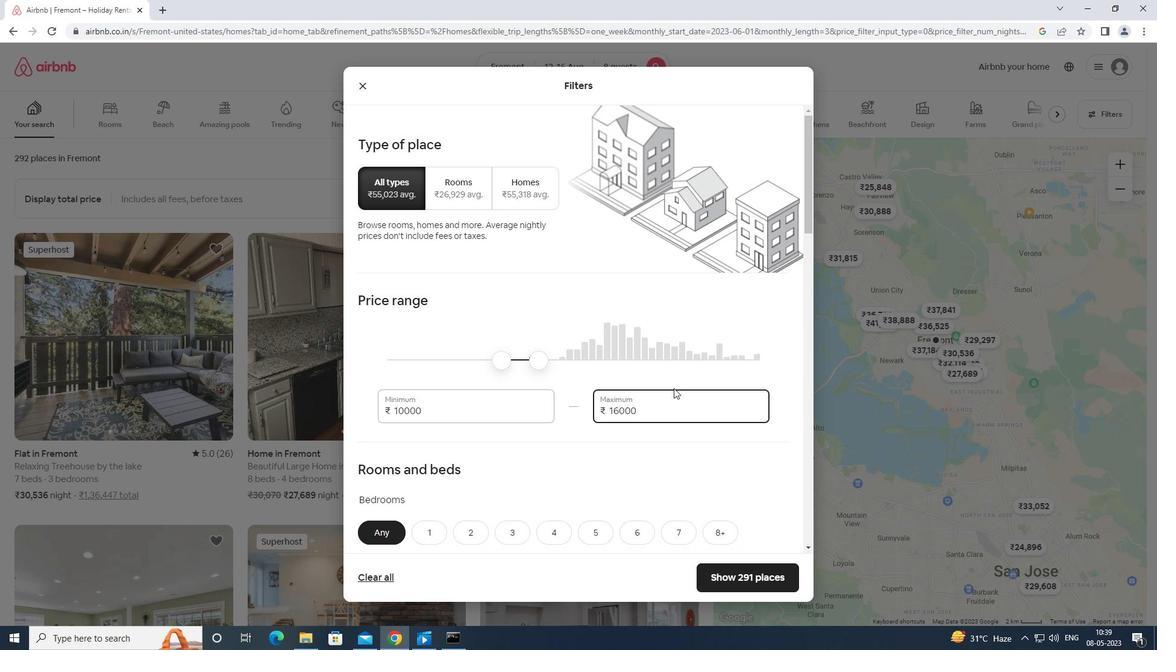 
Action: Mouse scrolled (676, 364) with delta (0, 0)
Screenshot: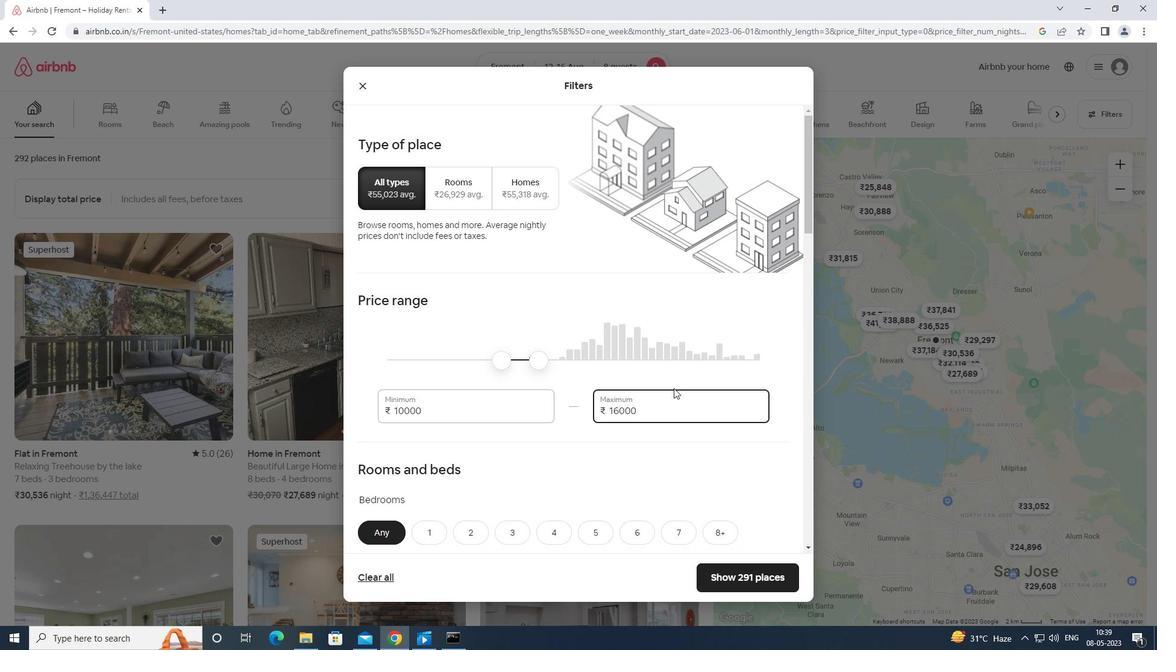 
Action: Mouse moved to (665, 382)
Screenshot: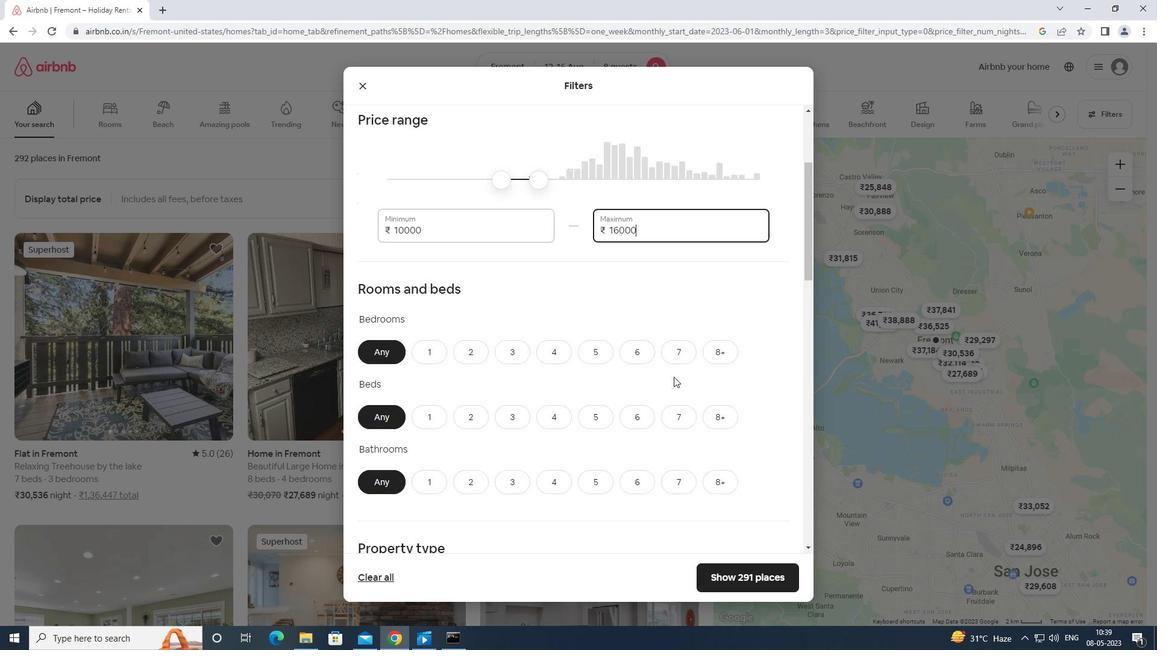
Action: Mouse scrolled (665, 382) with delta (0, 0)
Screenshot: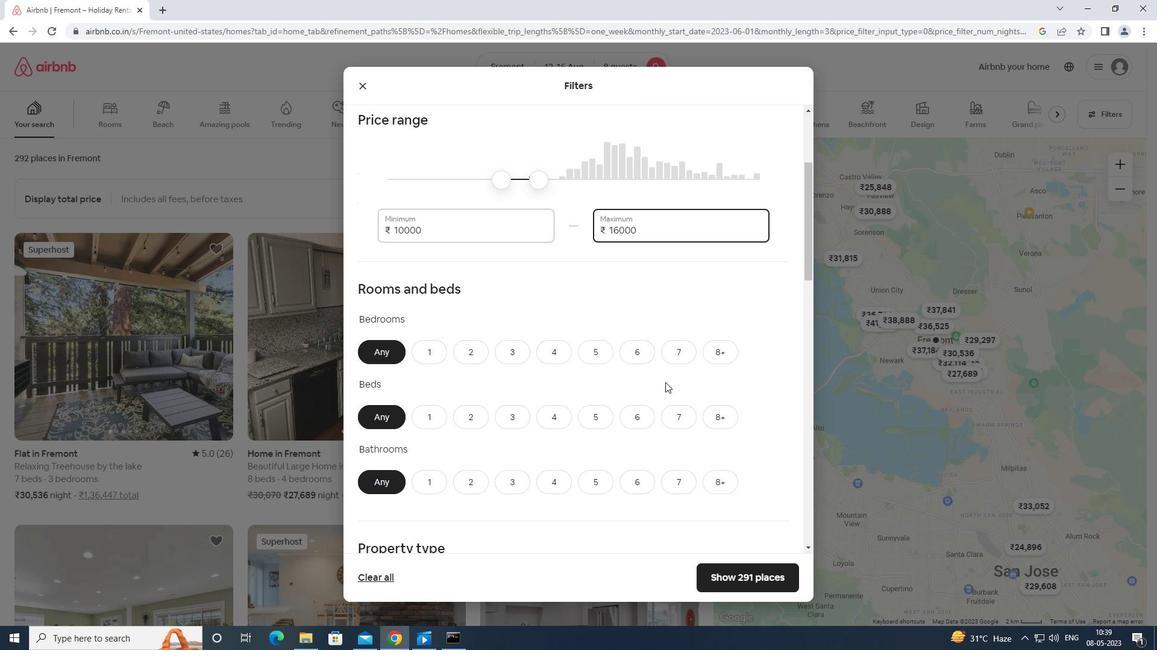 
Action: Mouse moved to (665, 383)
Screenshot: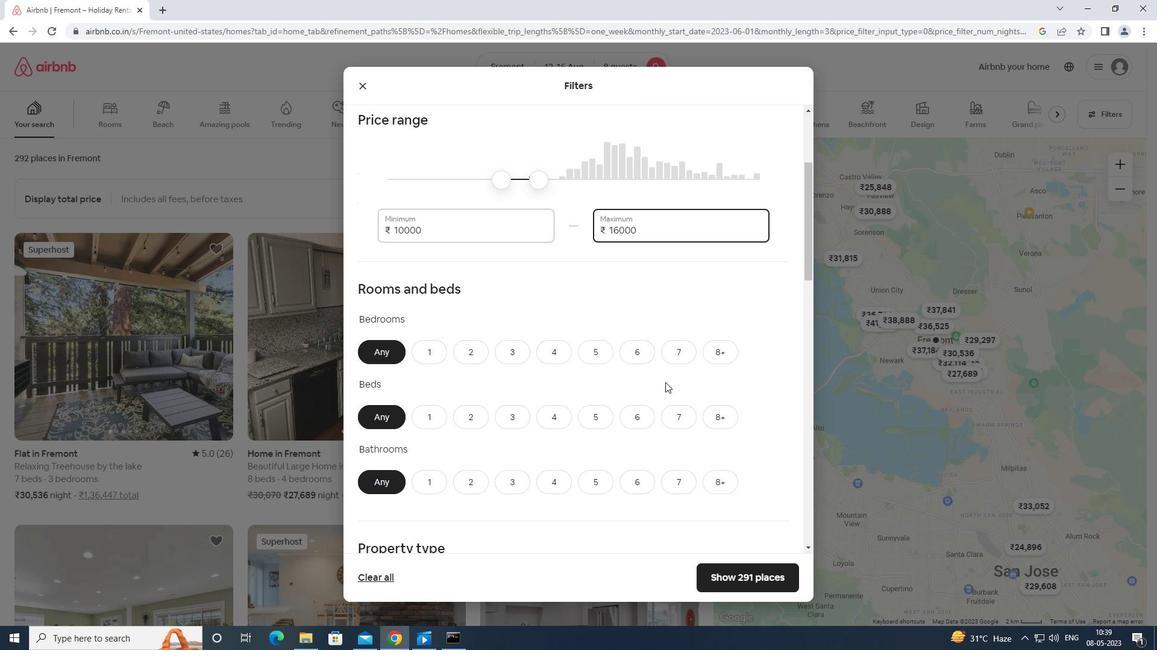 
Action: Mouse scrolled (665, 383) with delta (0, 0)
Screenshot: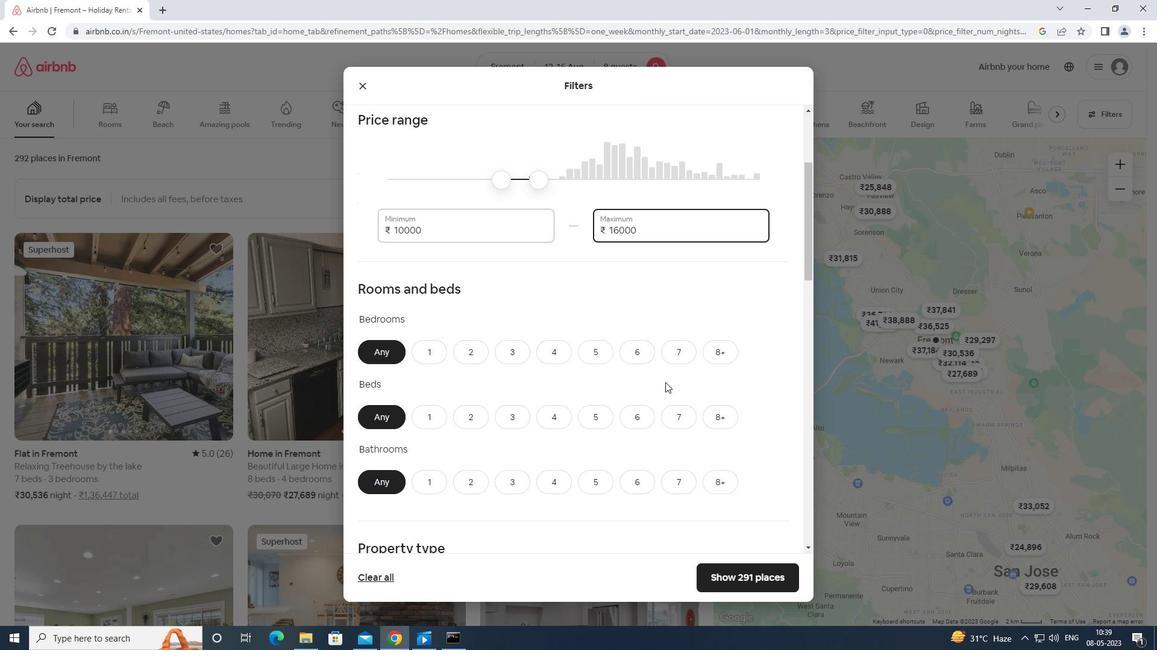 
Action: Mouse moved to (715, 227)
Screenshot: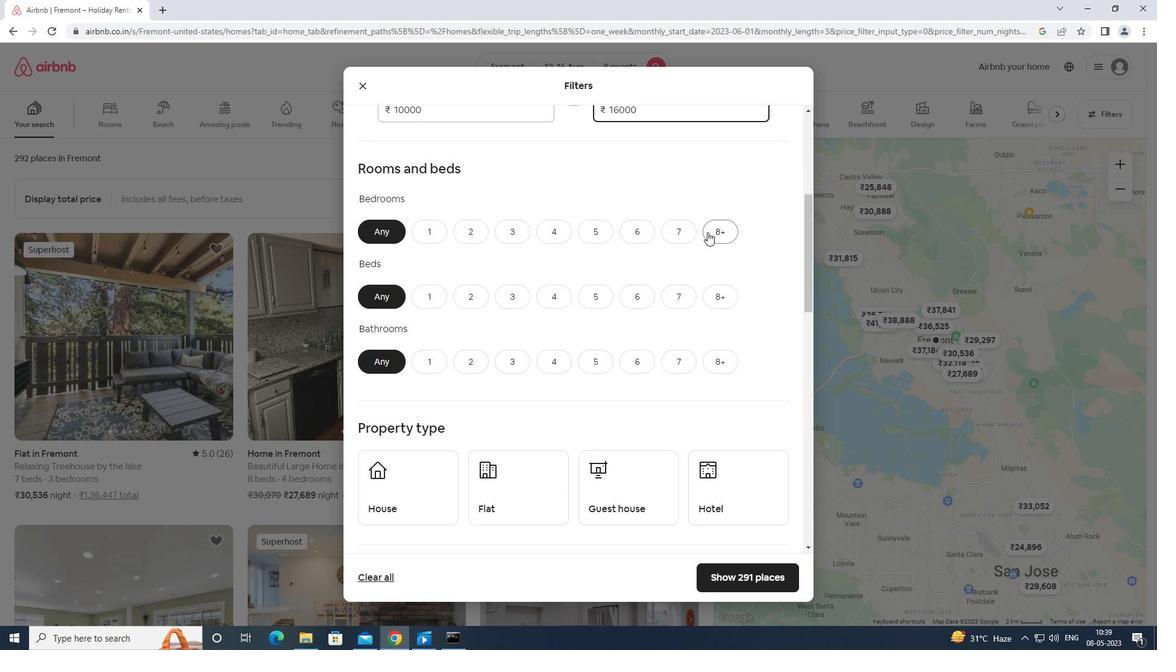 
Action: Mouse pressed left at (715, 227)
Screenshot: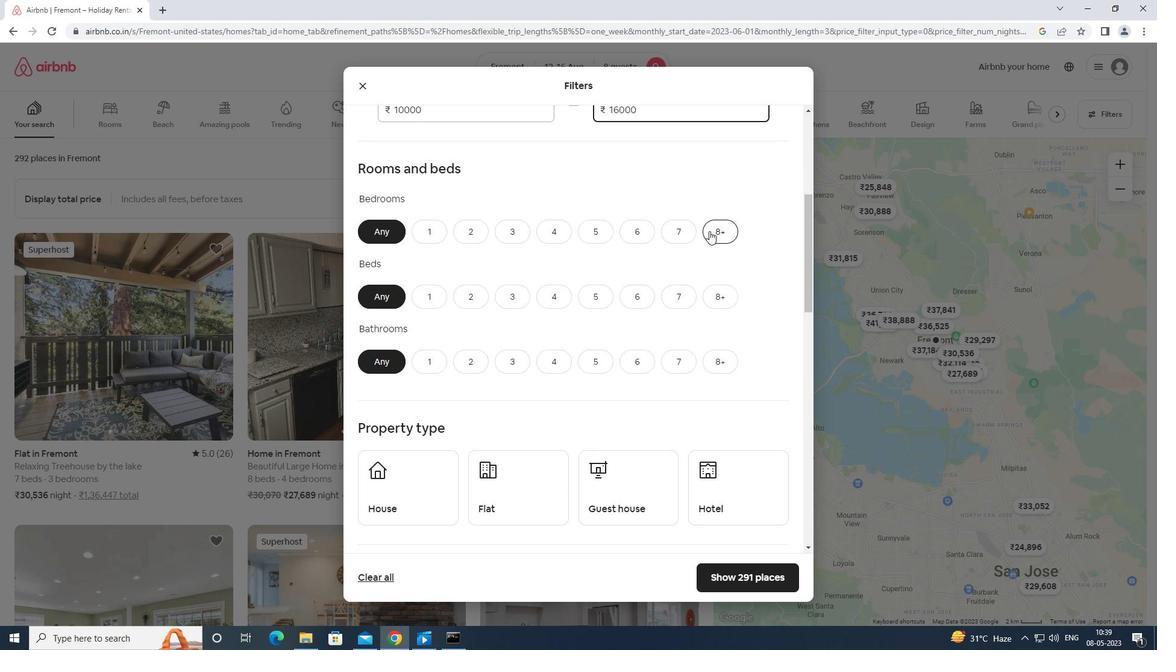 
Action: Mouse moved to (714, 294)
Screenshot: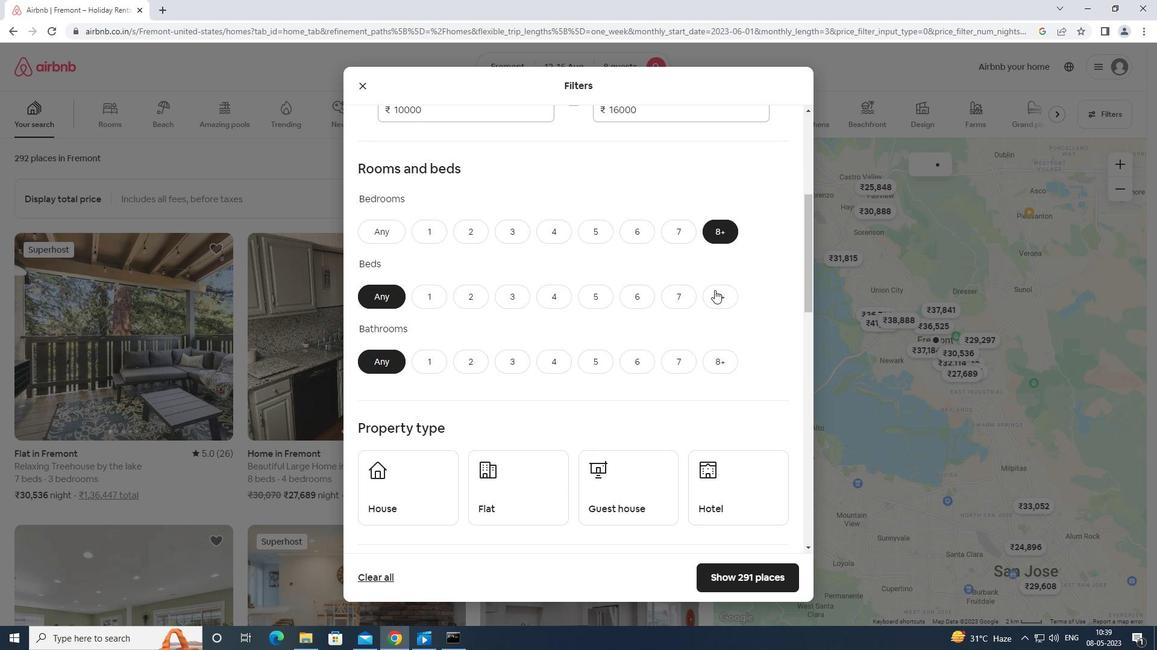 
Action: Mouse pressed left at (714, 294)
Screenshot: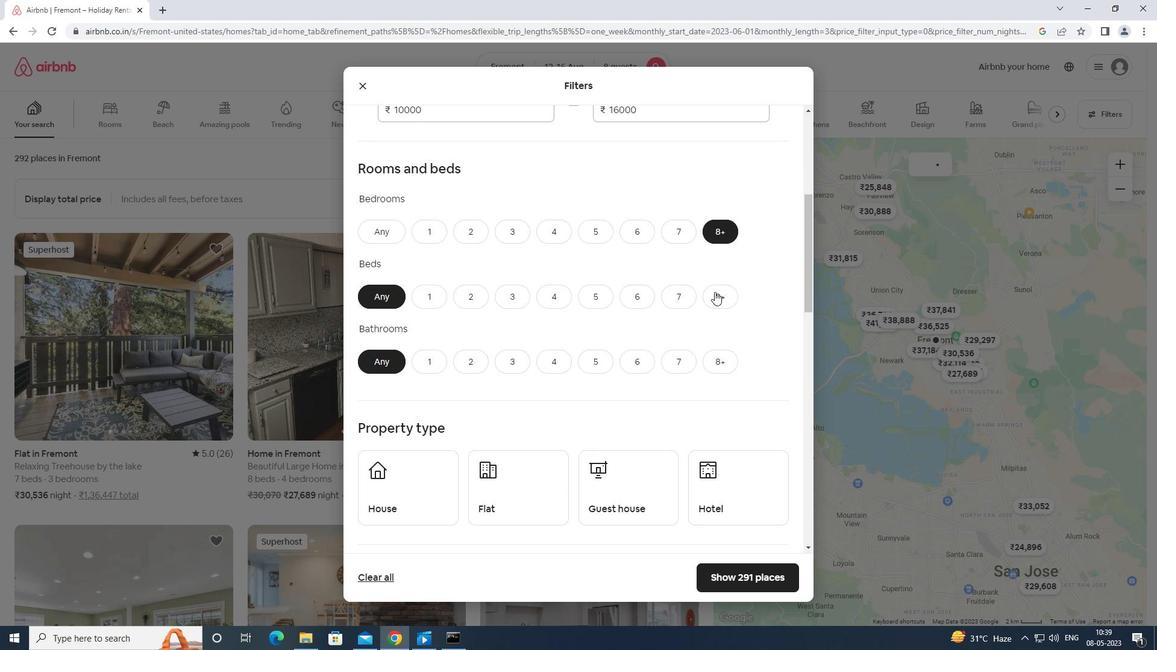 
Action: Mouse moved to (719, 361)
Screenshot: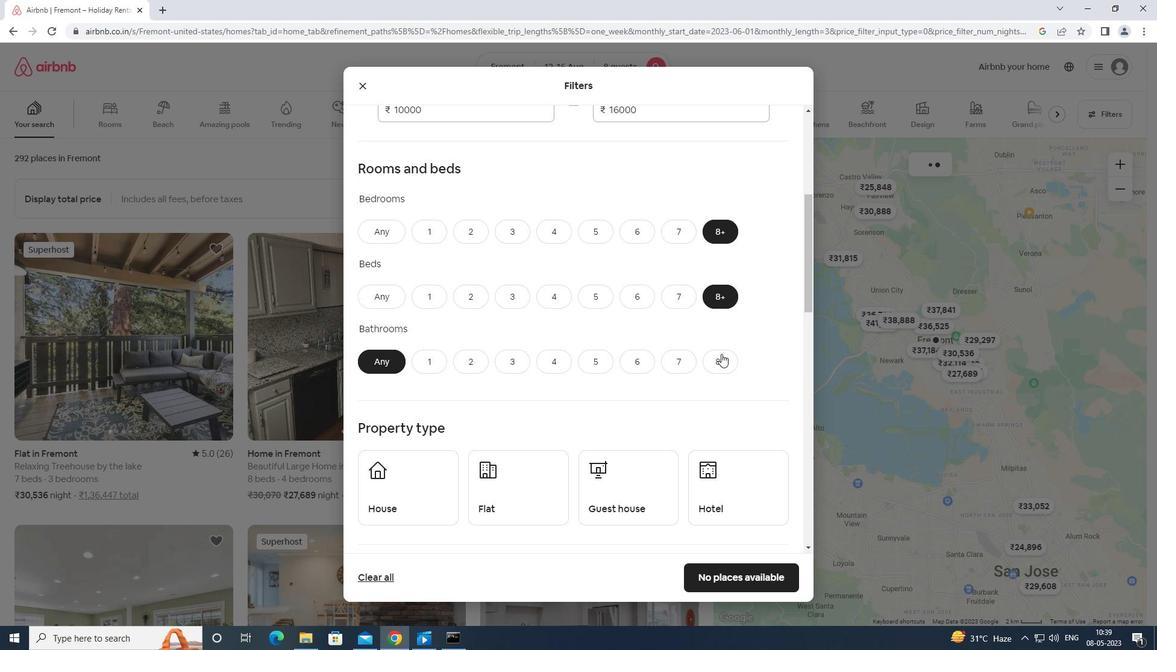 
Action: Mouse pressed left at (719, 361)
Screenshot: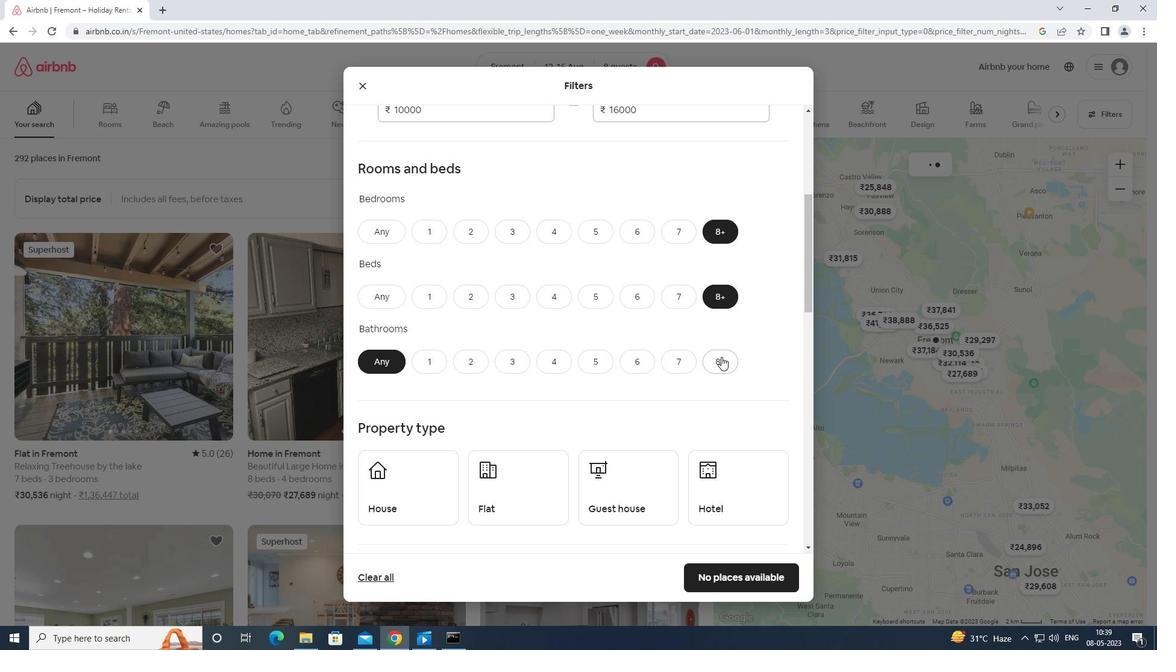 
Action: Mouse moved to (722, 358)
Screenshot: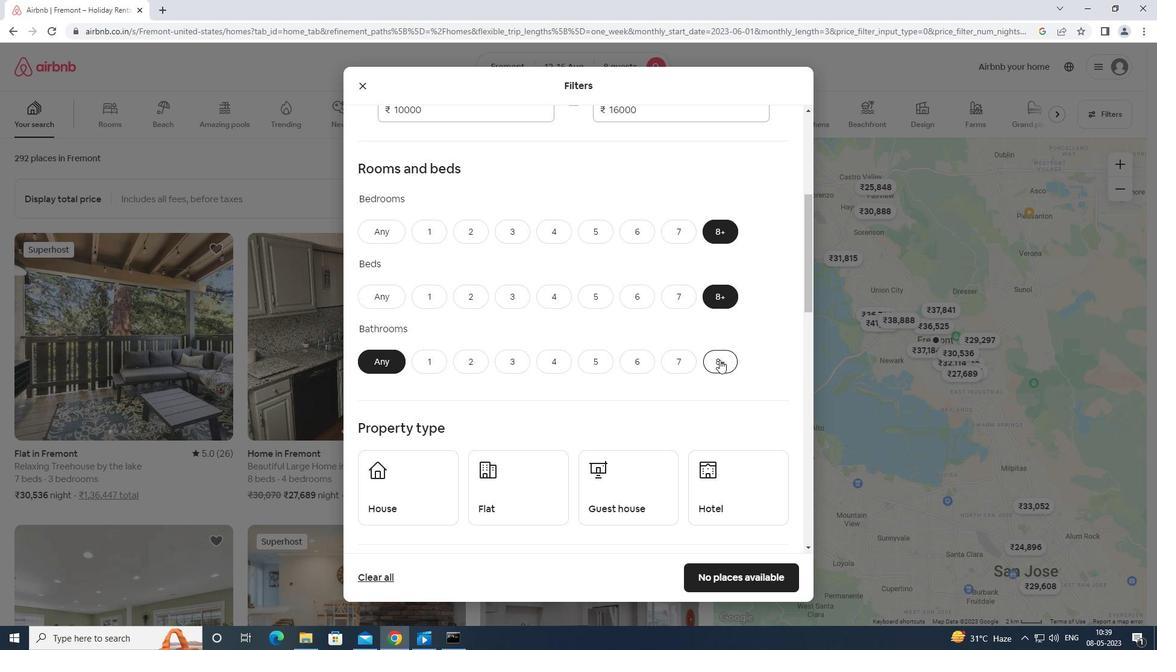 
Action: Mouse scrolled (722, 357) with delta (0, 0)
Screenshot: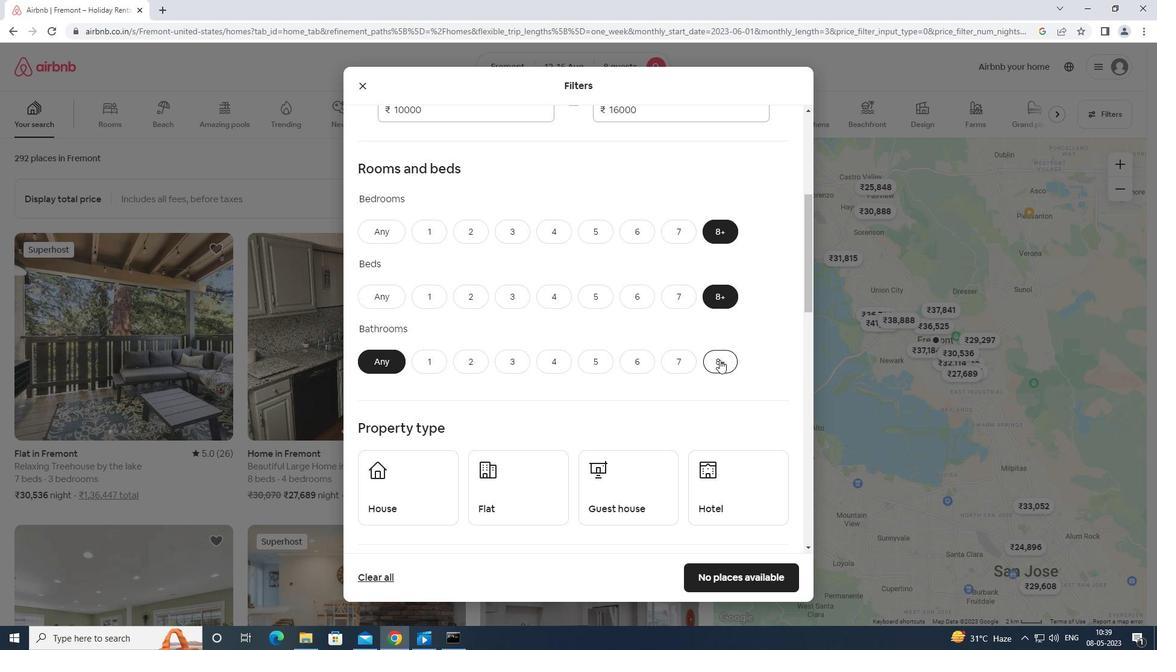 
Action: Mouse moved to (723, 358)
Screenshot: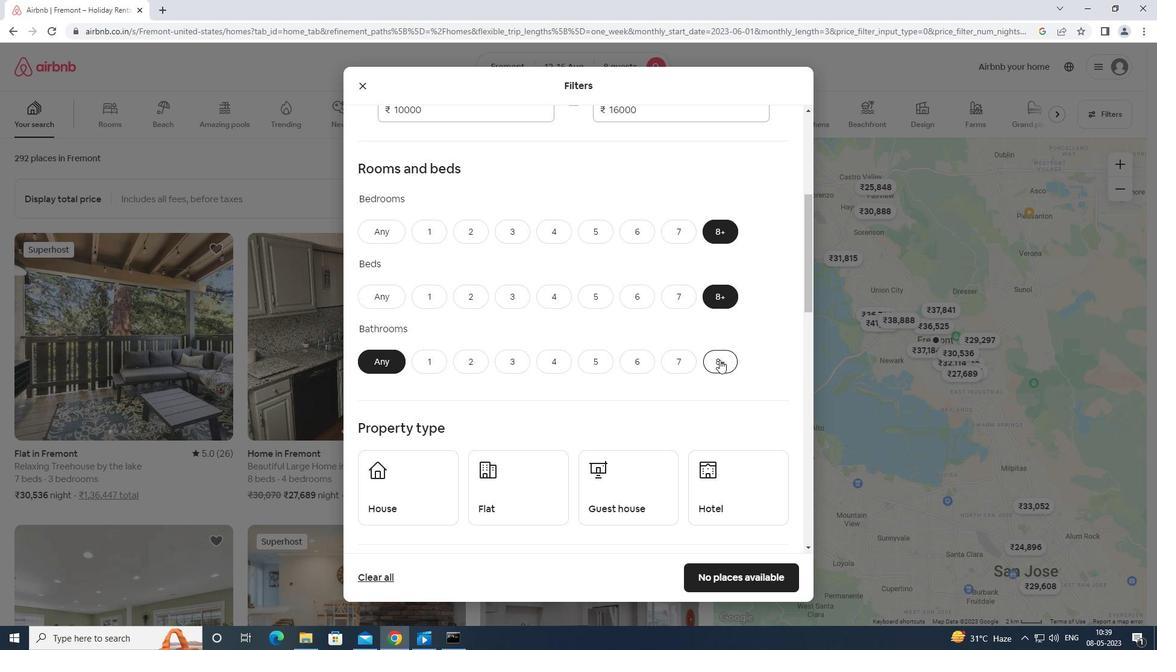 
Action: Mouse scrolled (723, 357) with delta (0, 0)
Screenshot: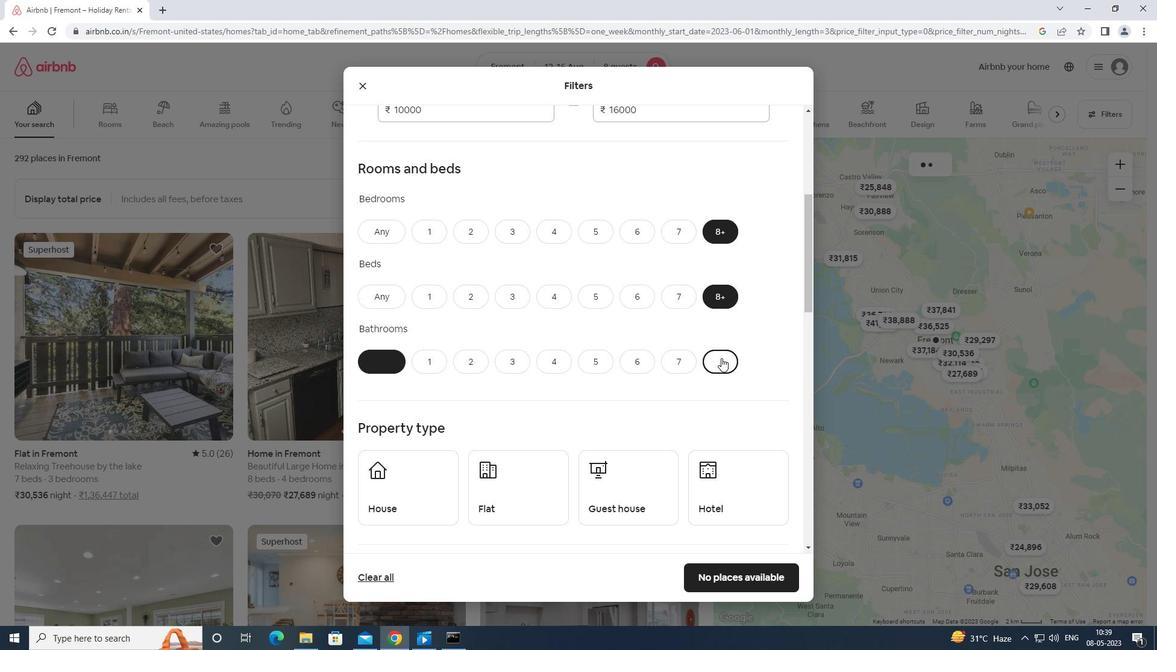
Action: Mouse scrolled (723, 357) with delta (0, 0)
Screenshot: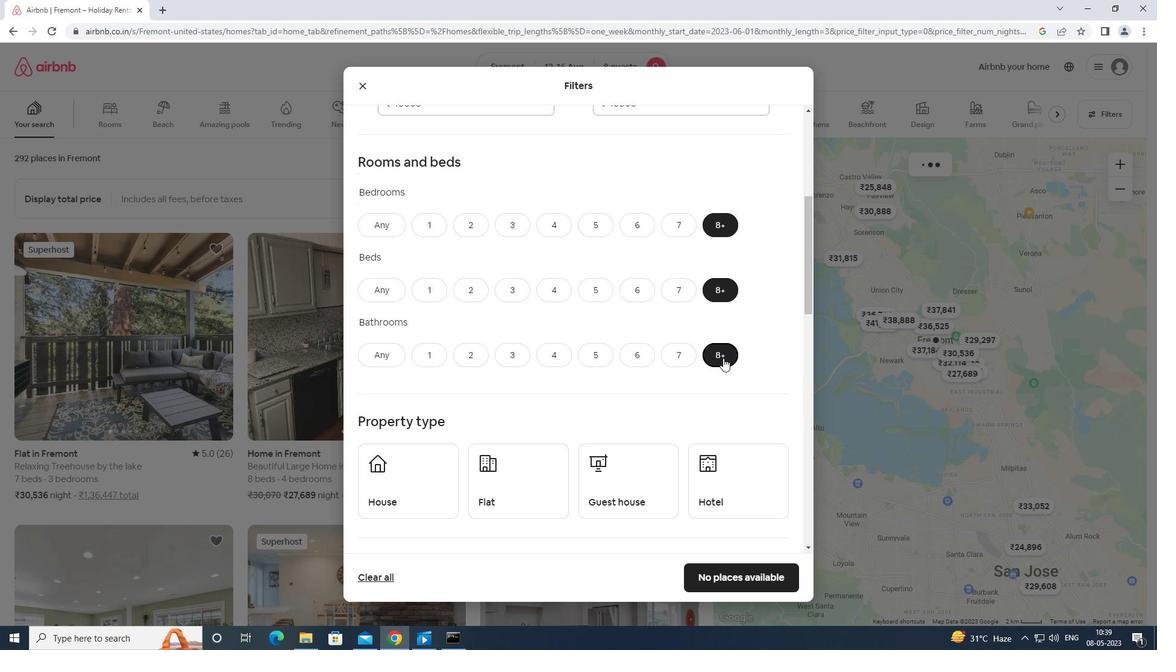 
Action: Mouse moved to (416, 312)
Screenshot: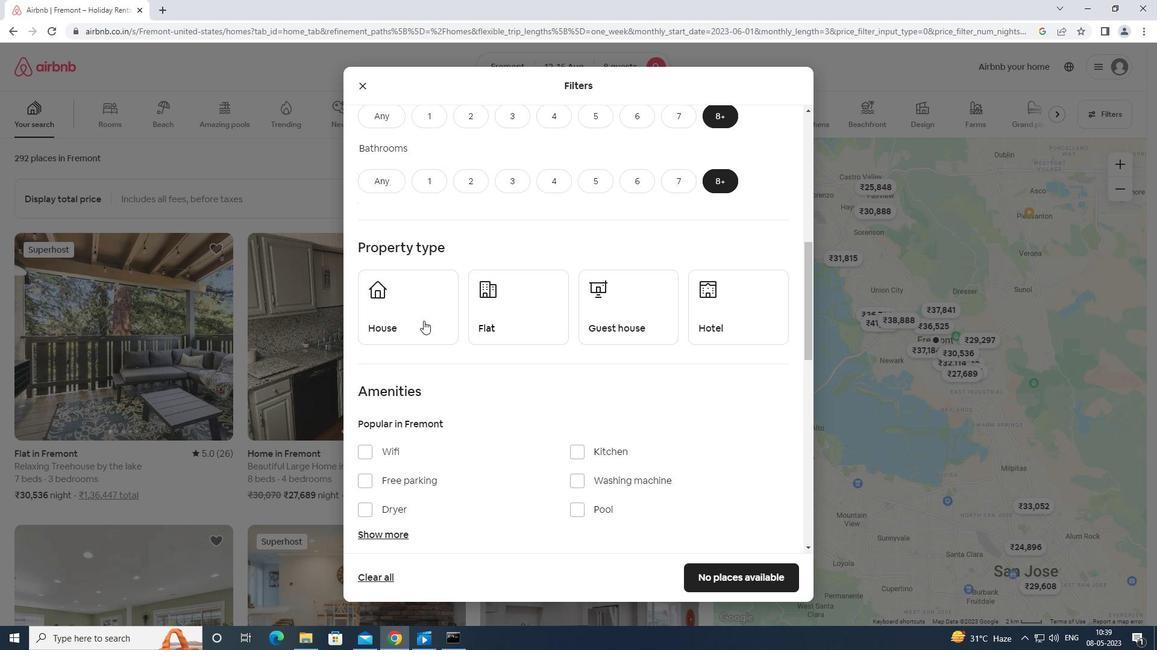 
Action: Mouse pressed left at (416, 312)
Screenshot: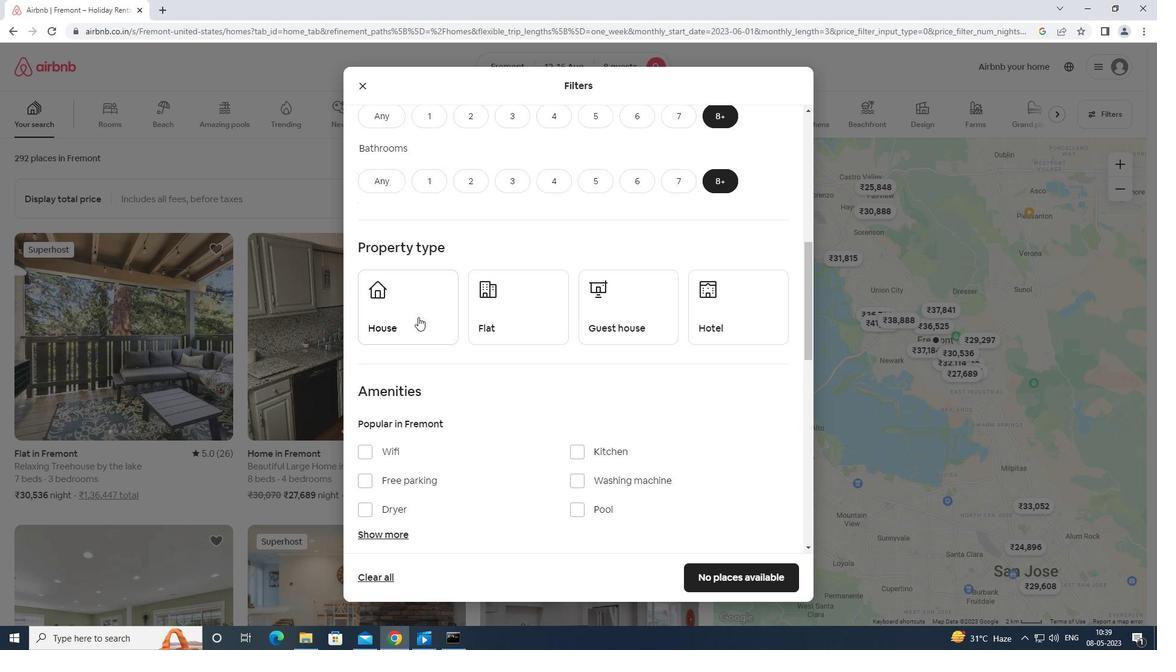 
Action: Mouse moved to (520, 301)
Screenshot: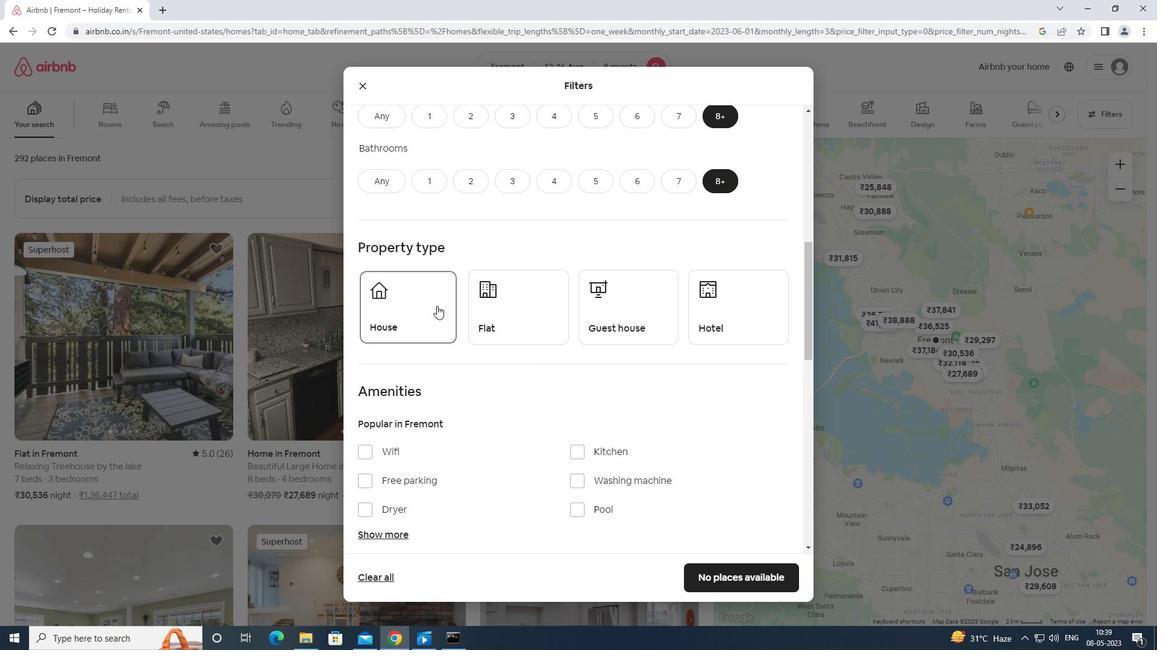 
Action: Mouse pressed left at (520, 301)
Screenshot: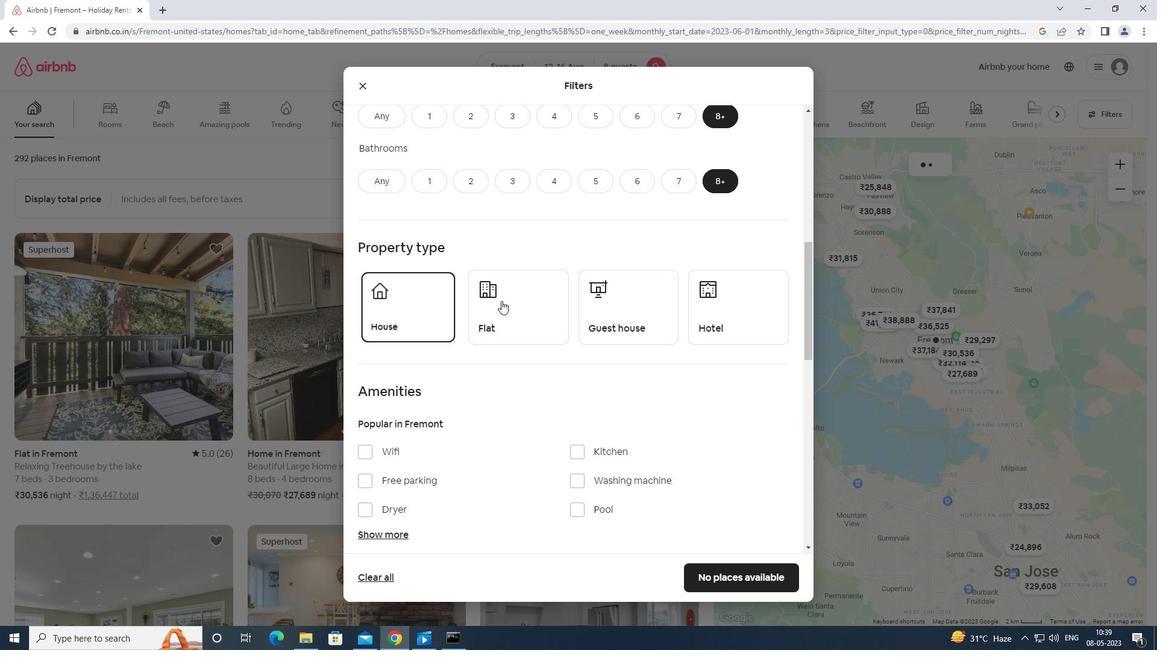 
Action: Mouse moved to (611, 300)
Screenshot: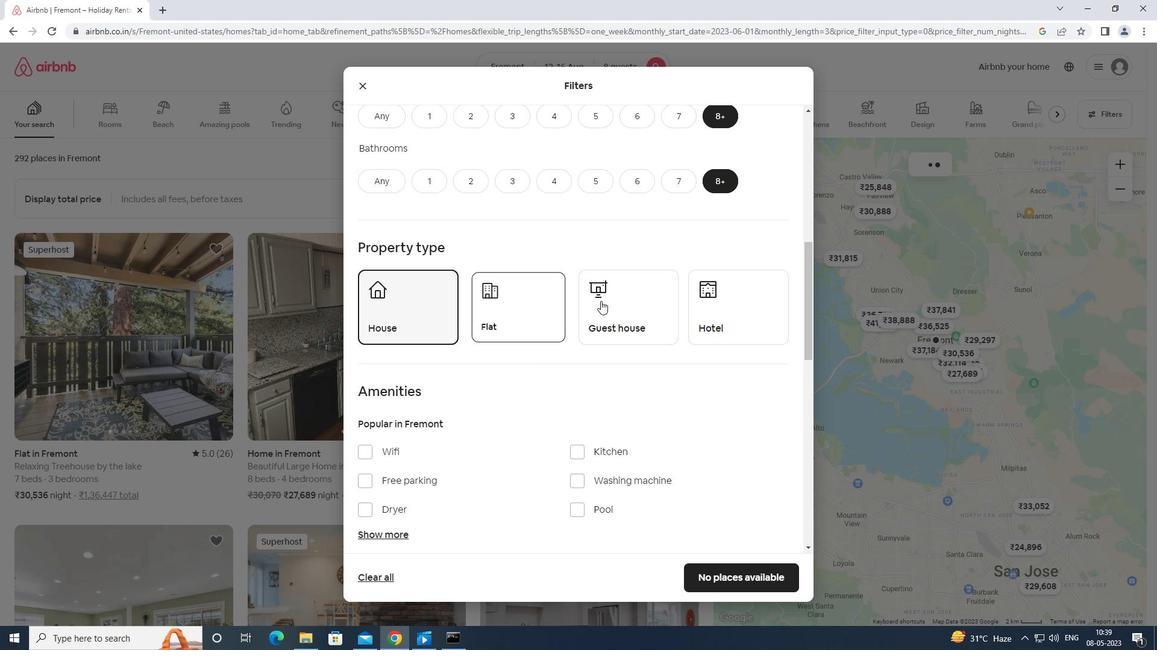 
Action: Mouse pressed left at (611, 300)
Screenshot: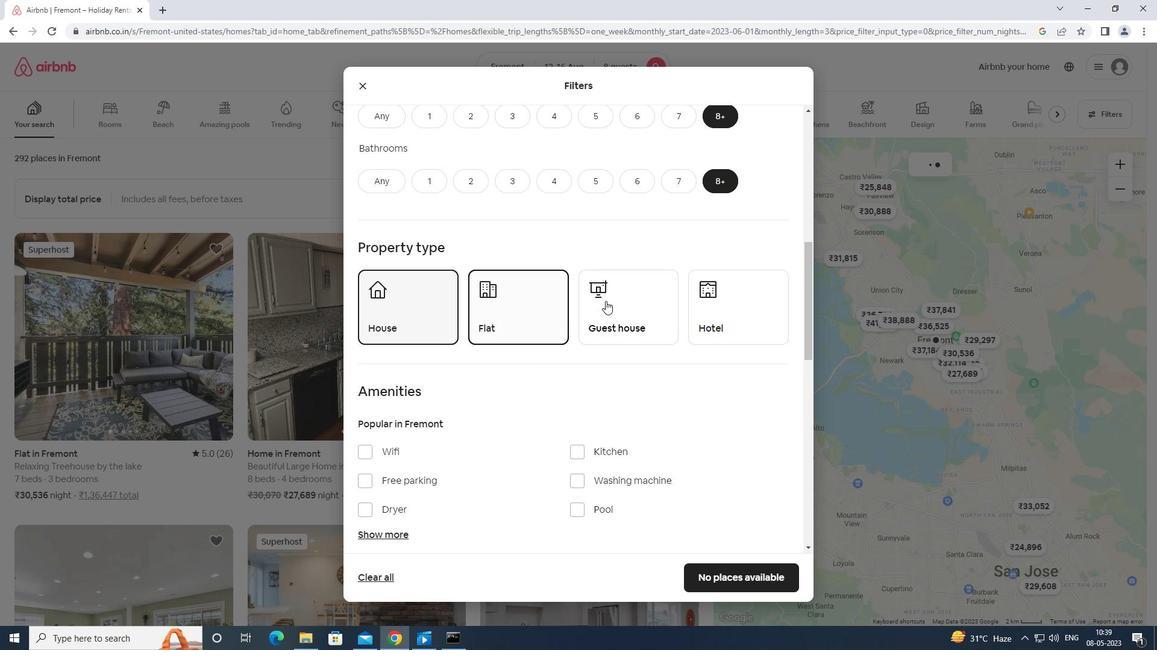 
Action: Mouse moved to (709, 295)
Screenshot: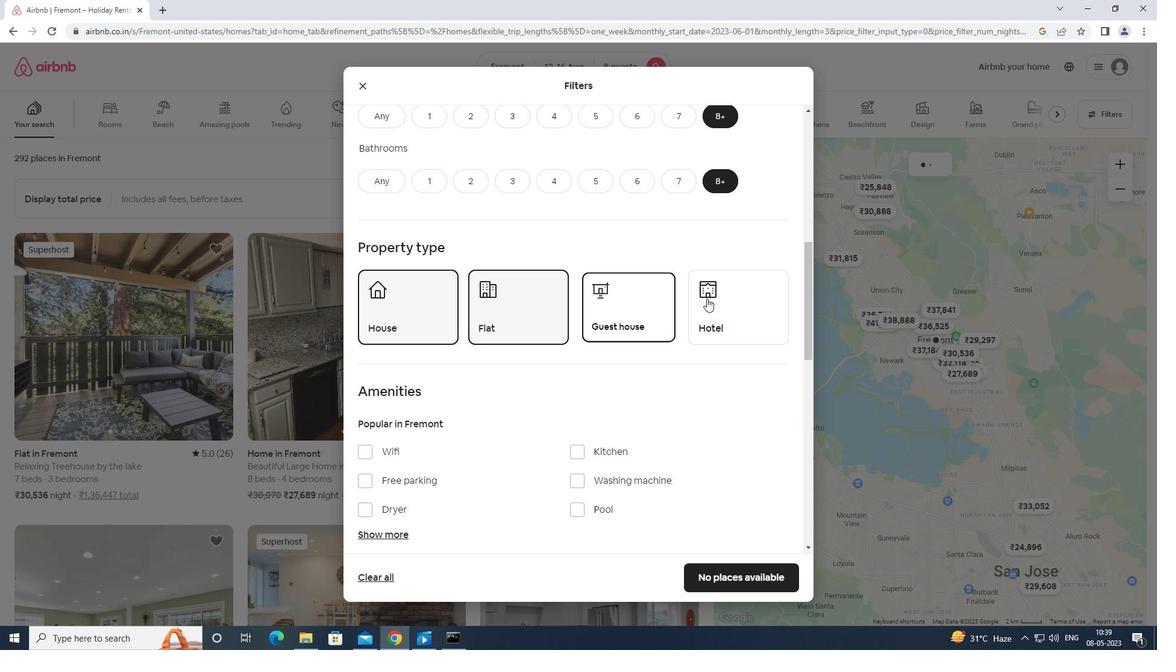 
Action: Mouse pressed left at (709, 295)
Screenshot: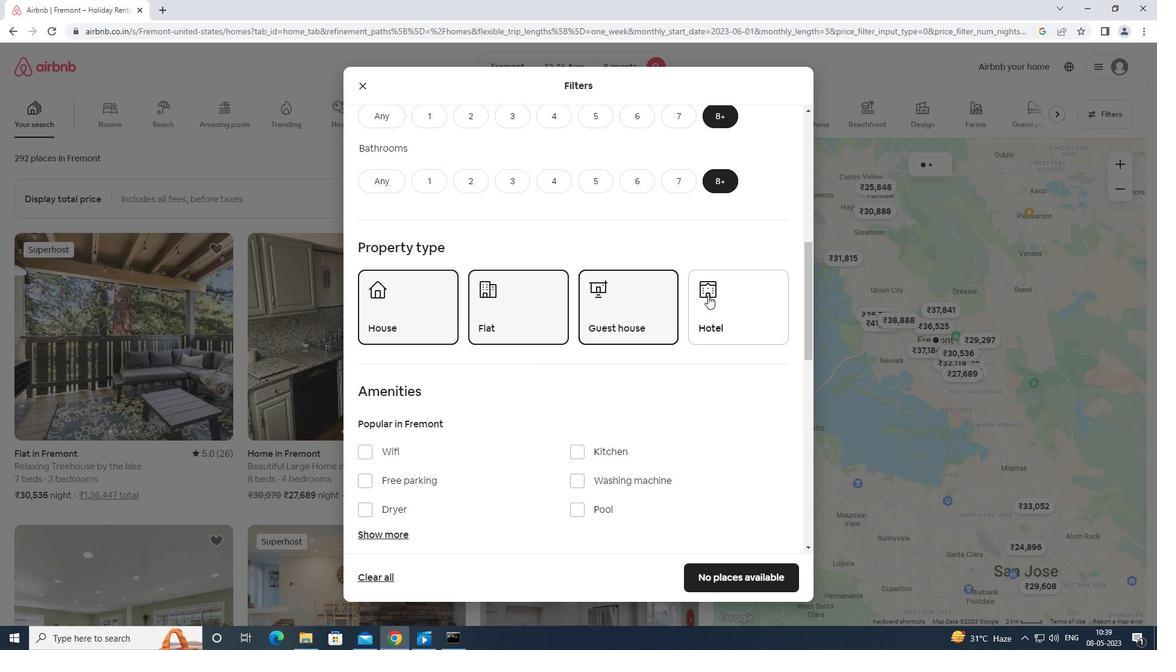 
Action: Mouse moved to (712, 301)
Screenshot: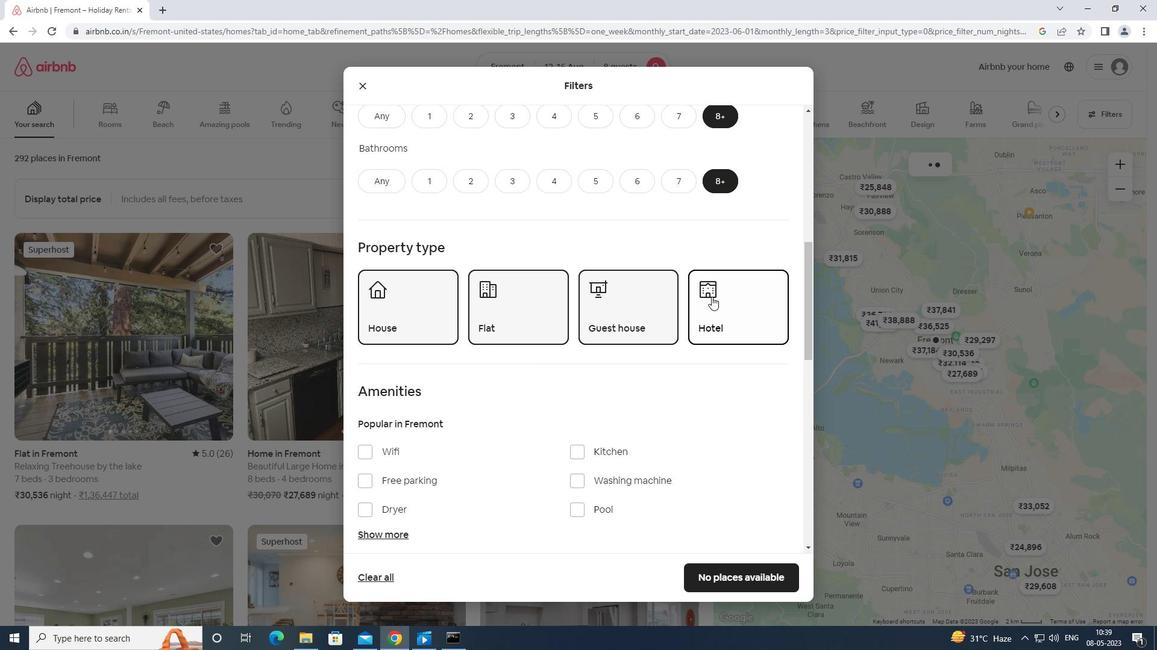 
Action: Mouse scrolled (712, 301) with delta (0, 0)
Screenshot: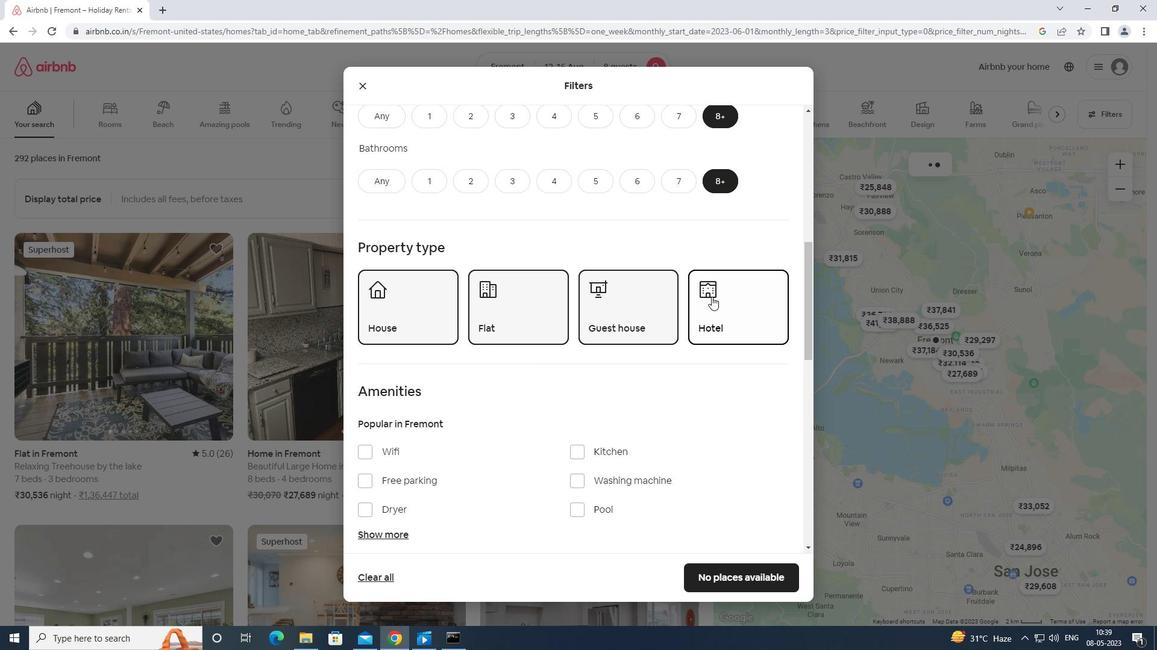 
Action: Mouse scrolled (712, 301) with delta (0, 0)
Screenshot: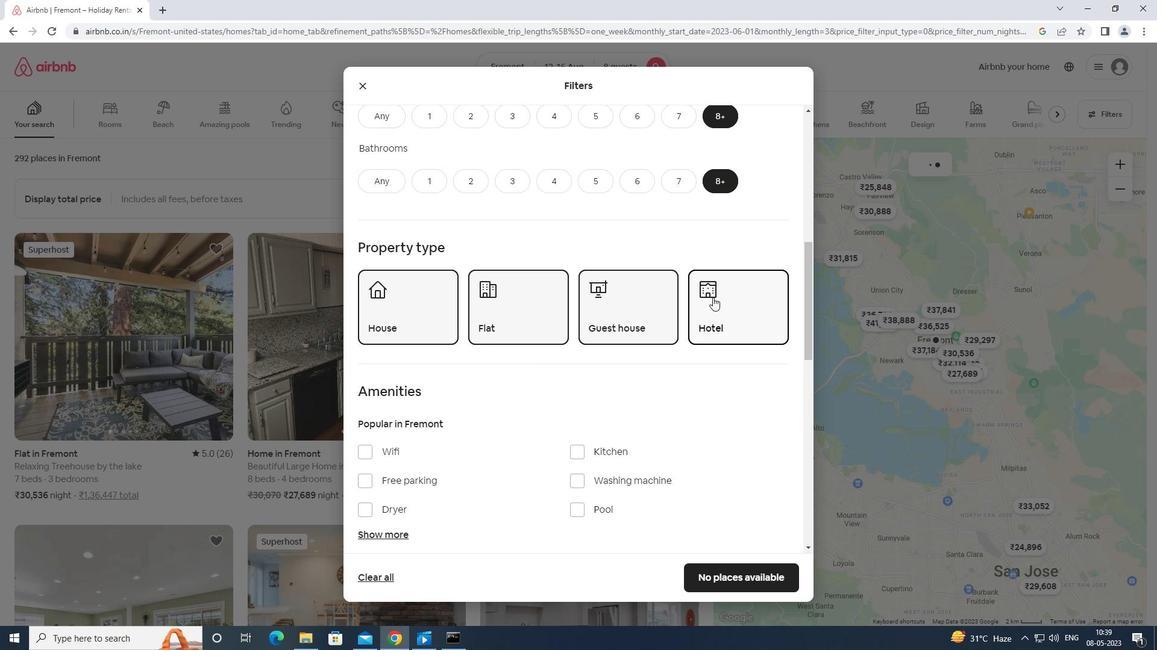 
Action: Mouse moved to (366, 332)
Screenshot: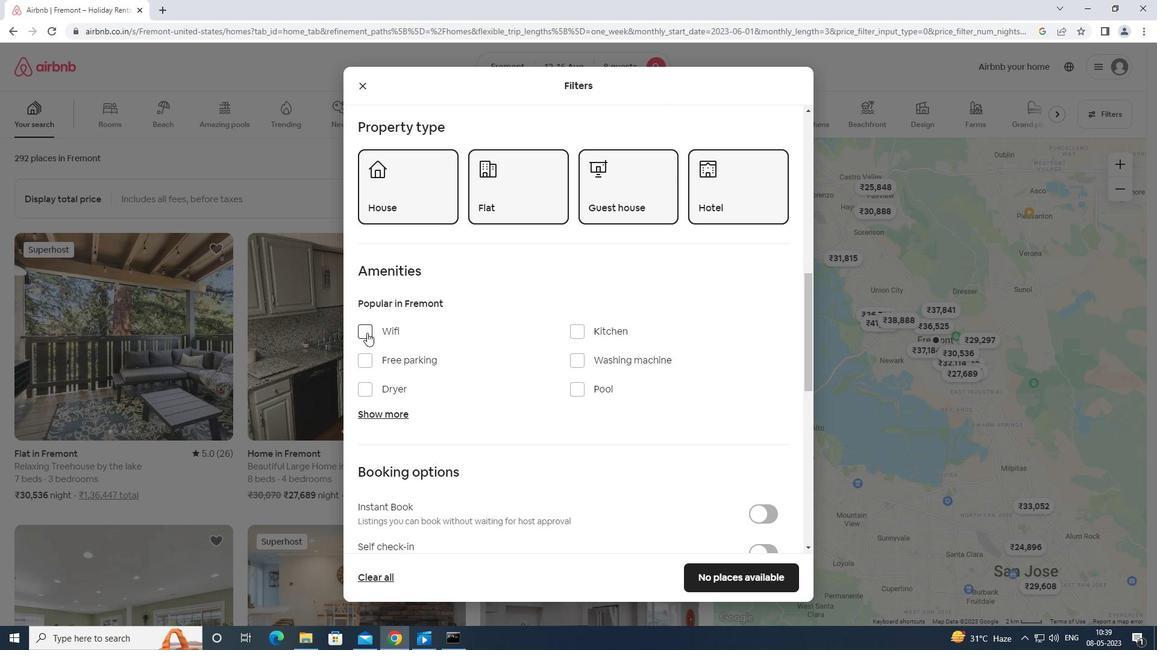 
Action: Mouse pressed left at (366, 332)
Screenshot: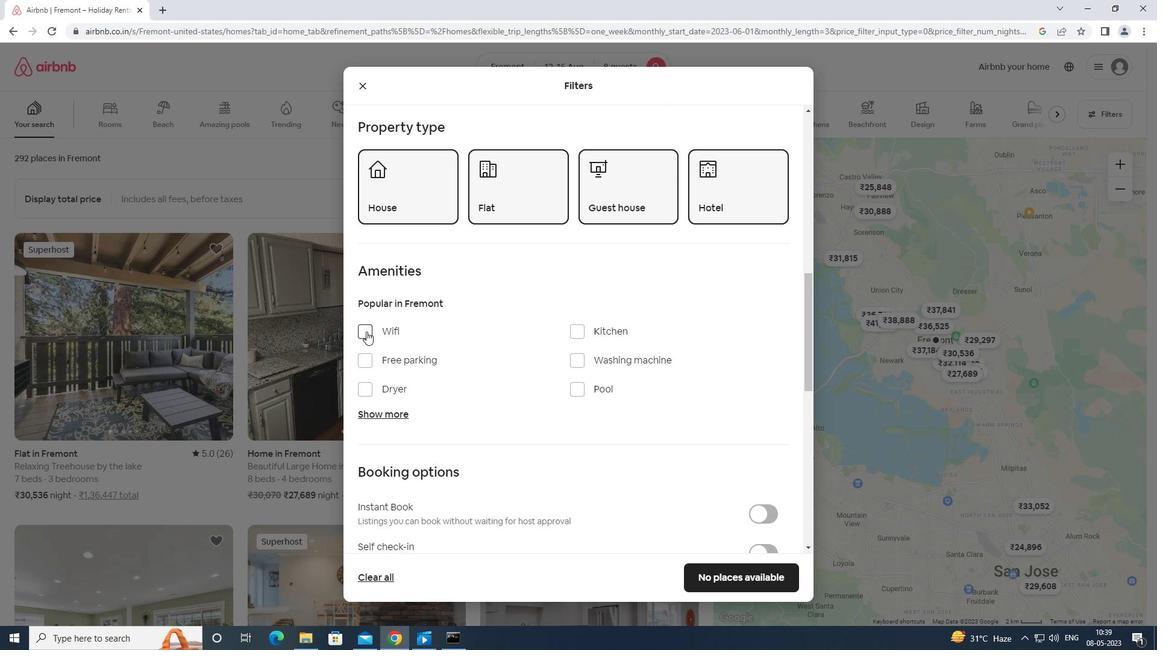 
Action: Mouse moved to (369, 361)
Screenshot: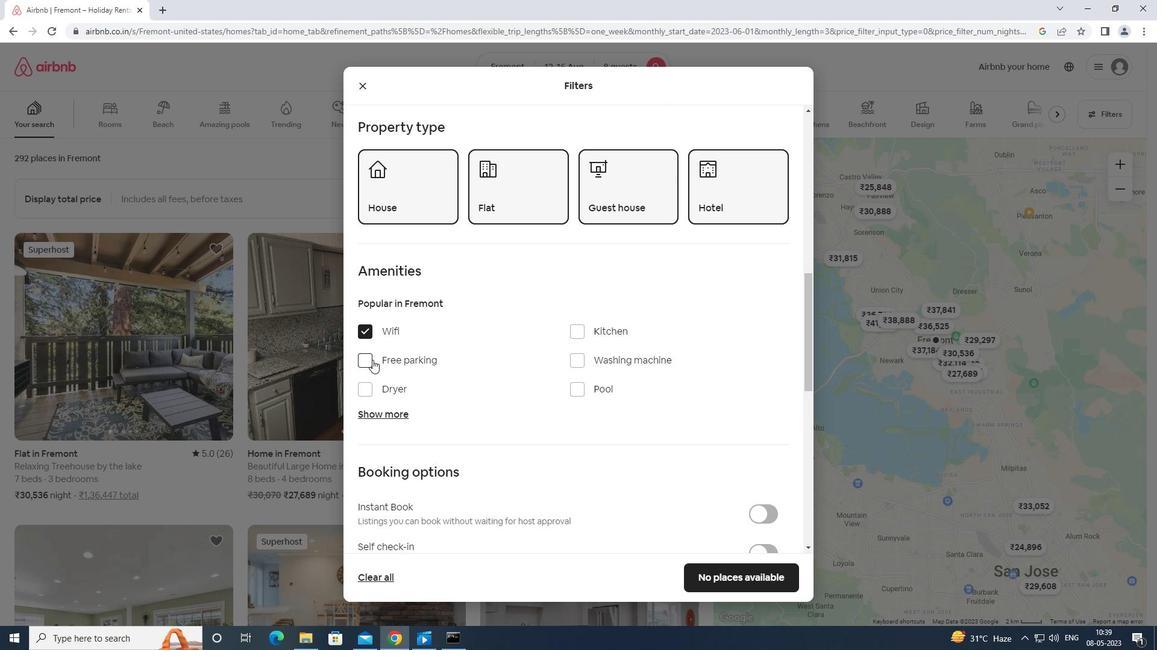 
Action: Mouse pressed left at (369, 361)
Screenshot: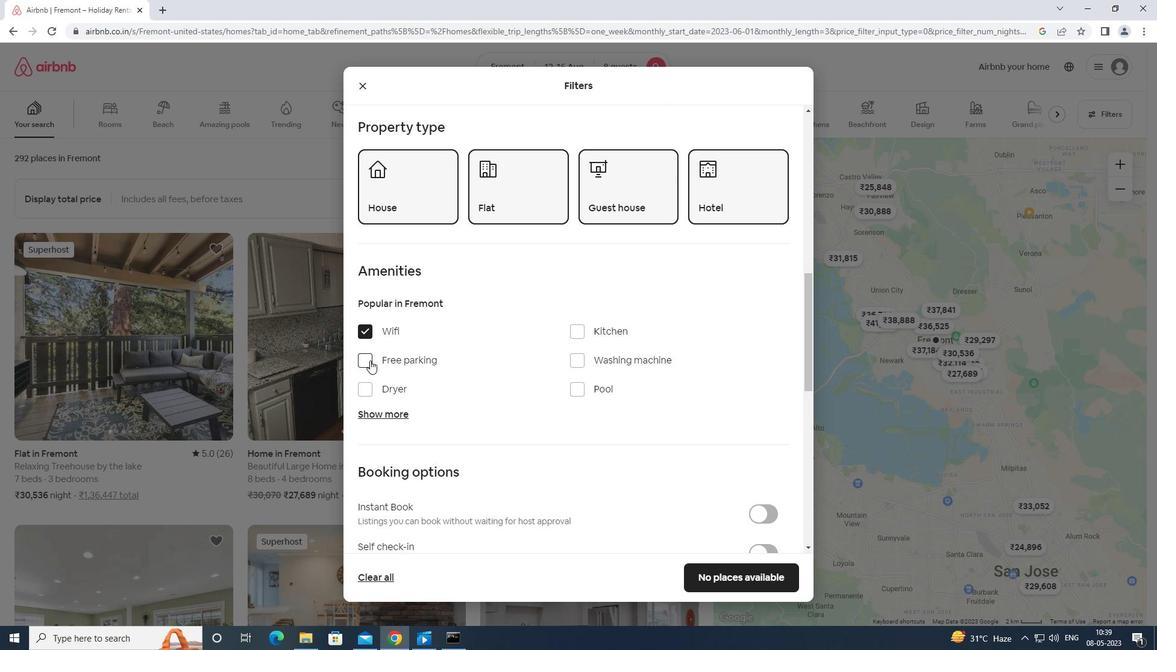 
Action: Mouse moved to (369, 361)
Screenshot: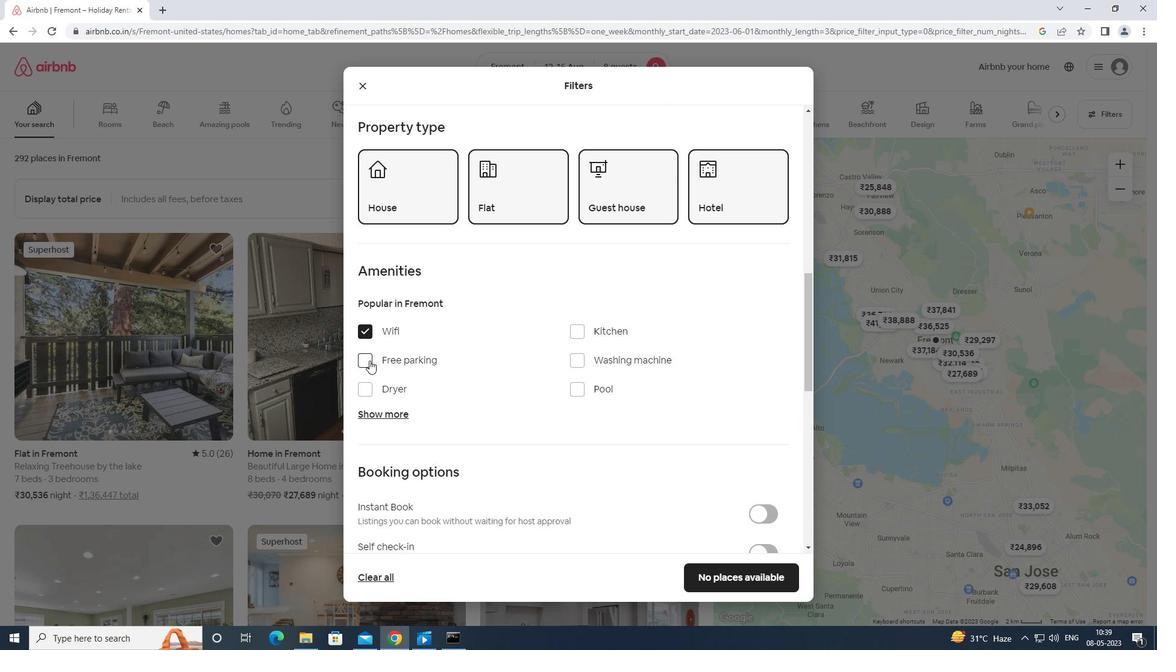 
Action: Mouse scrolled (369, 360) with delta (0, 0)
Screenshot: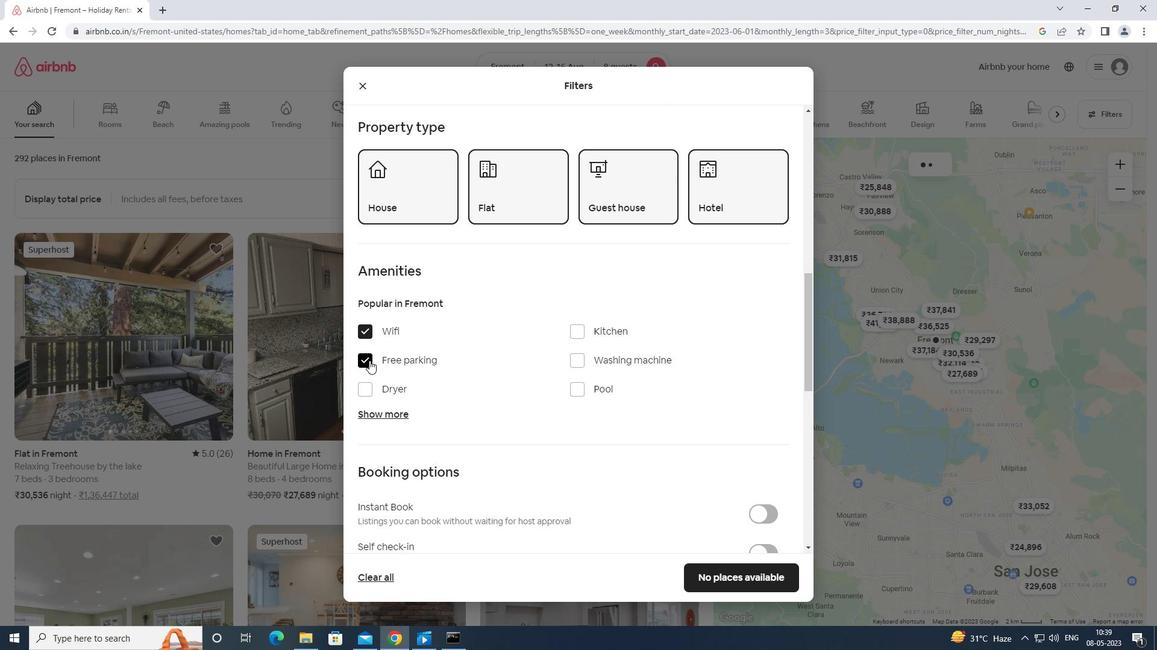 
Action: Mouse moved to (381, 347)
Screenshot: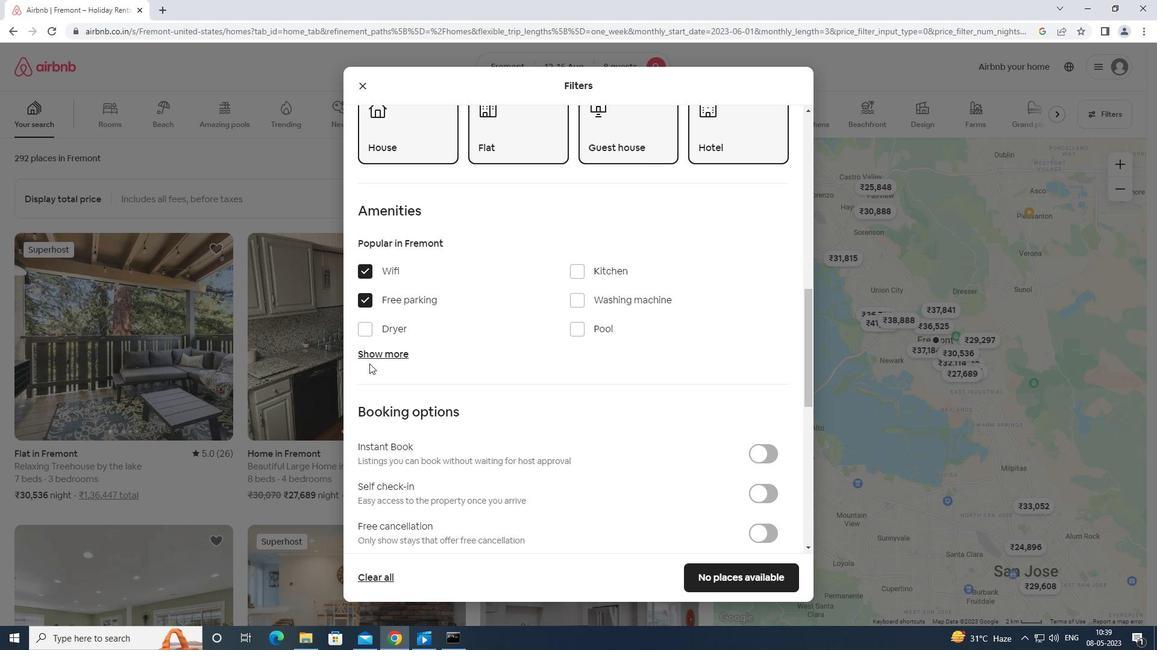 
Action: Mouse pressed left at (381, 347)
Screenshot: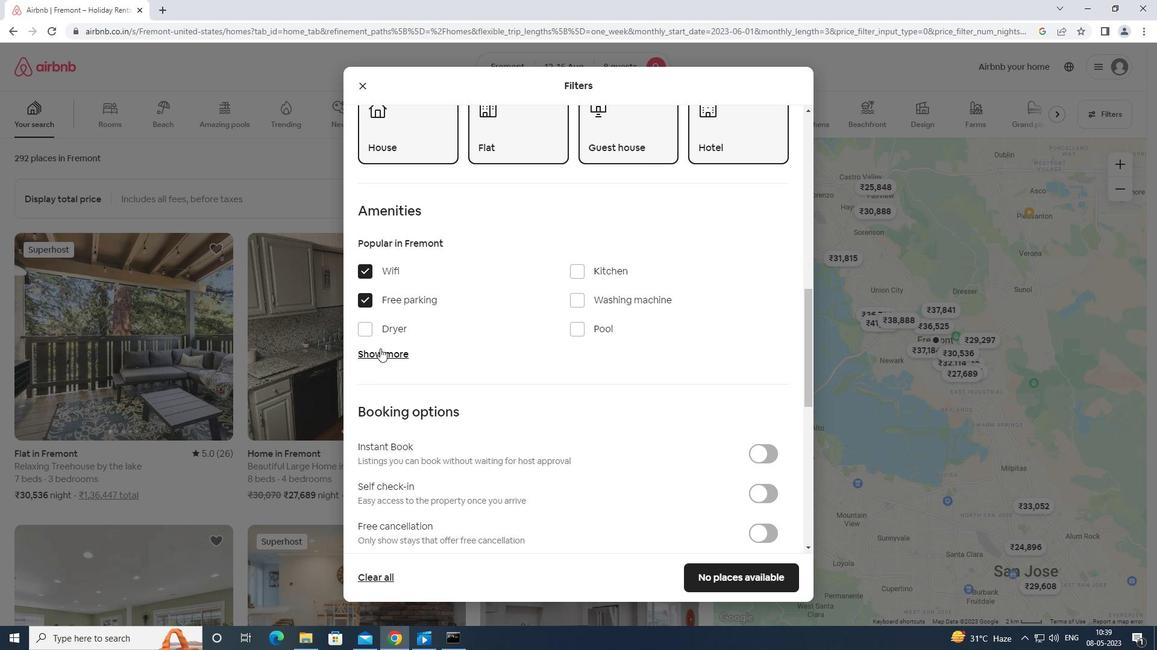 
Action: Mouse moved to (379, 353)
Screenshot: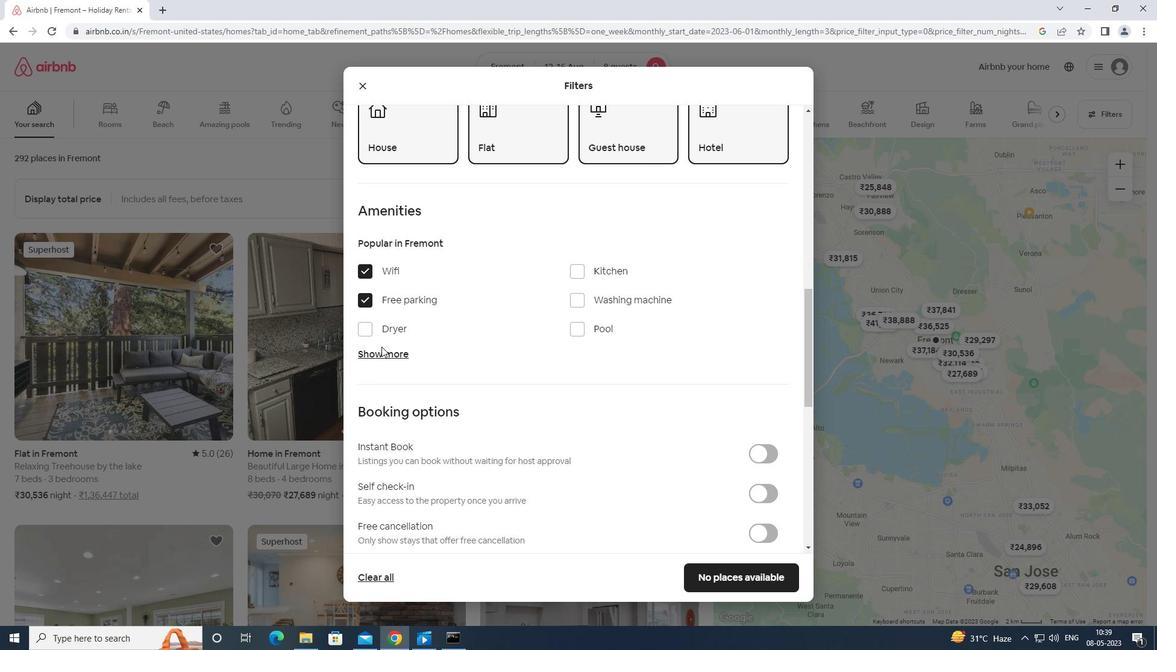 
Action: Mouse pressed left at (379, 353)
Screenshot: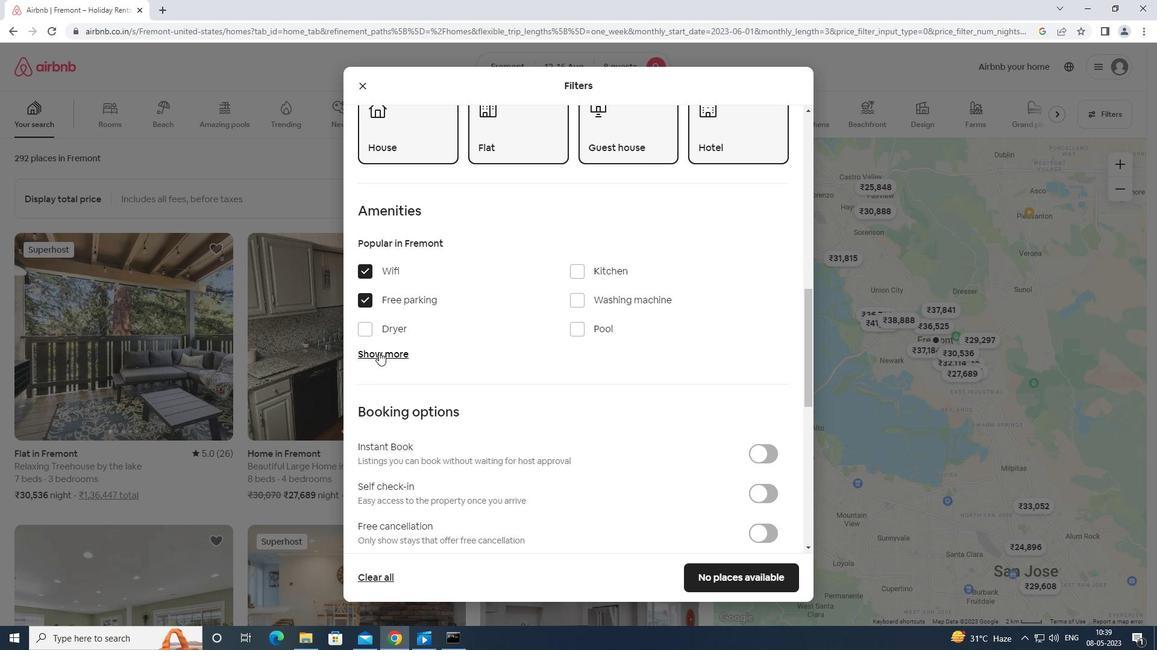 
Action: Mouse moved to (579, 424)
Screenshot: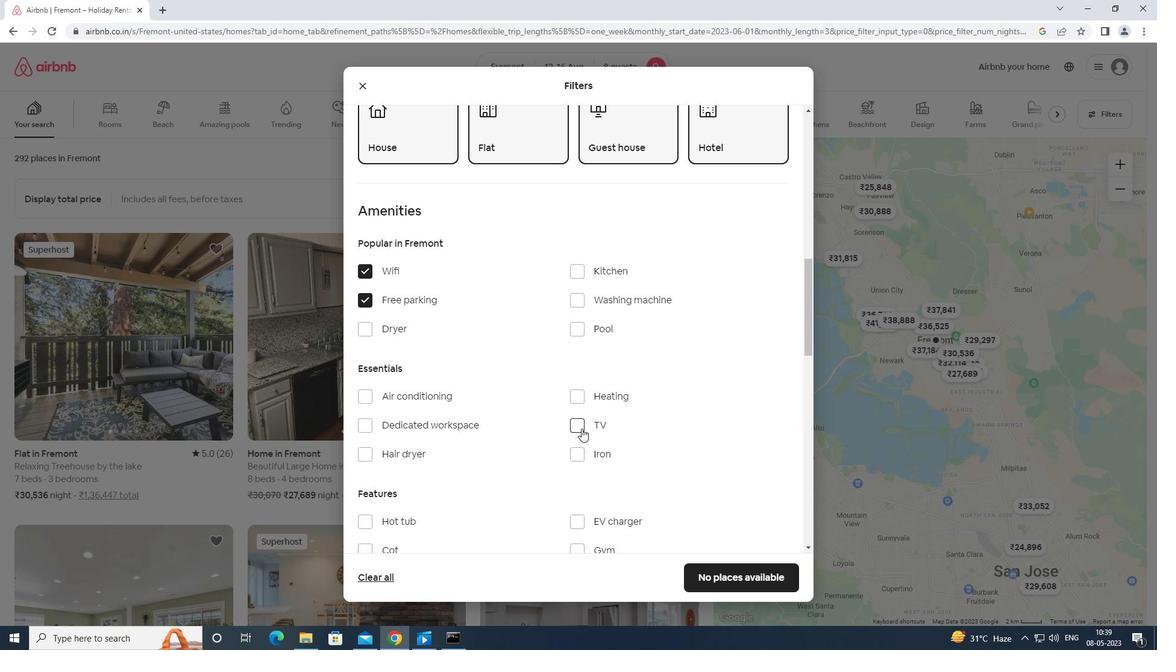 
Action: Mouse pressed left at (579, 424)
Screenshot: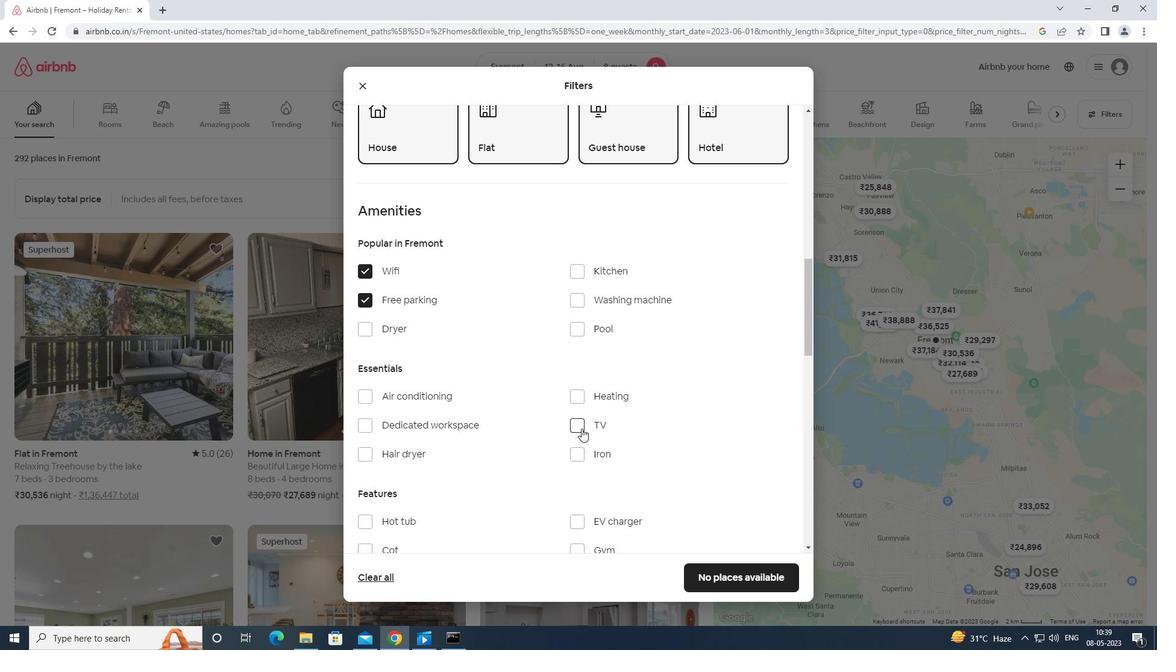 
Action: Mouse moved to (584, 423)
Screenshot: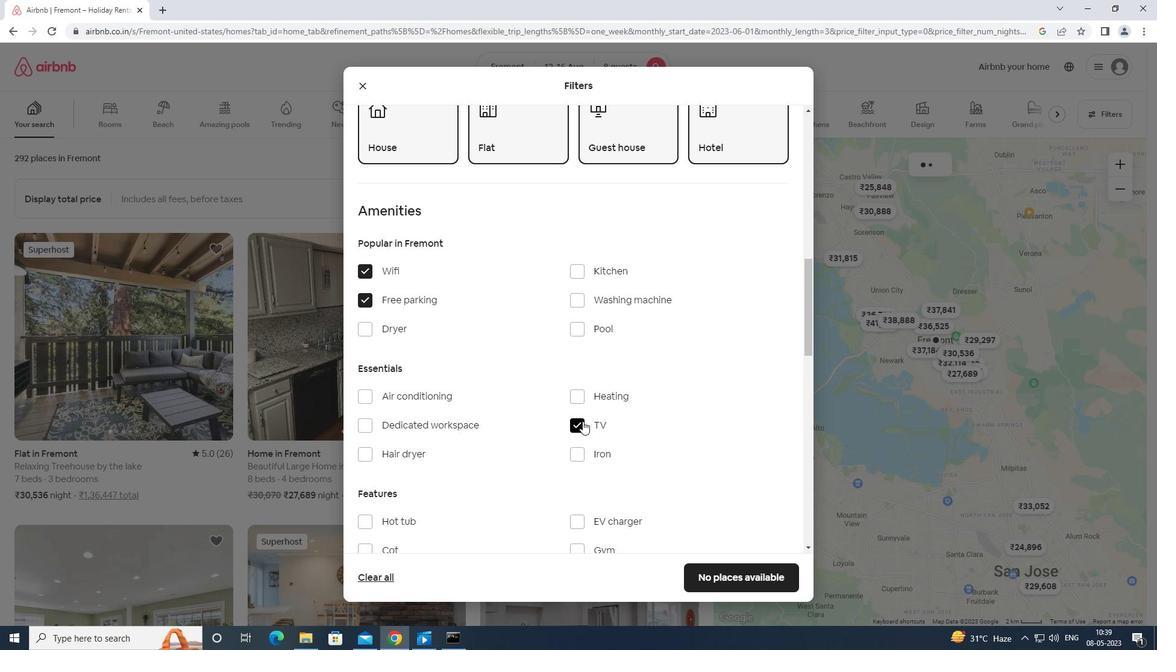 
Action: Mouse scrolled (584, 422) with delta (0, 0)
Screenshot: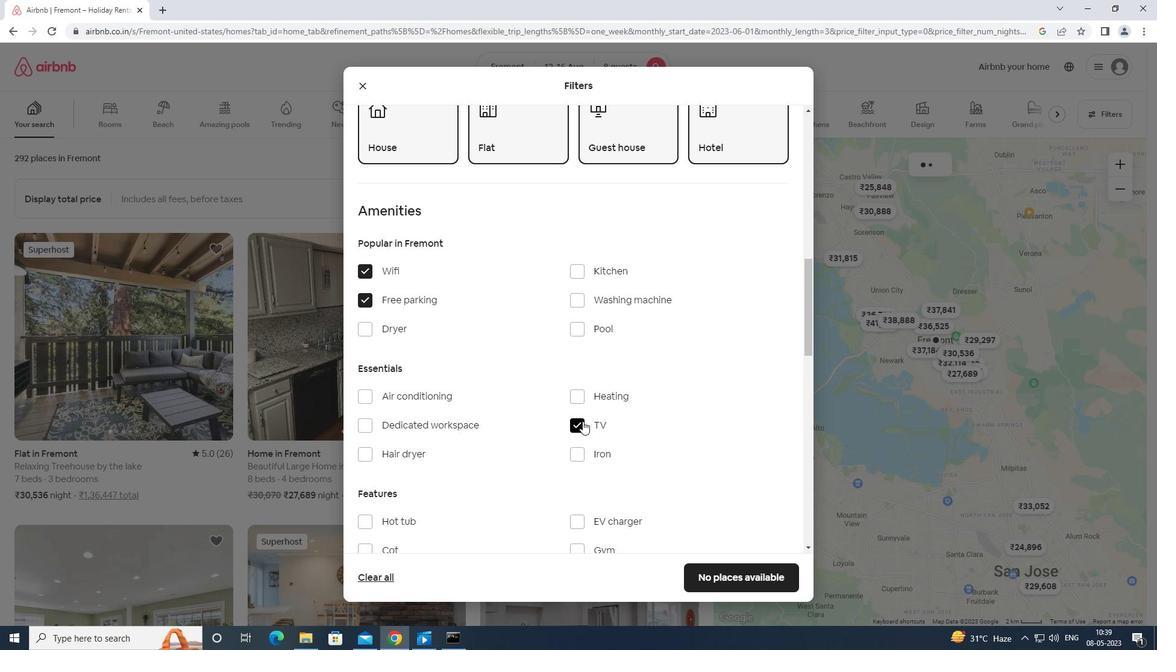 
Action: Mouse scrolled (584, 422) with delta (0, 0)
Screenshot: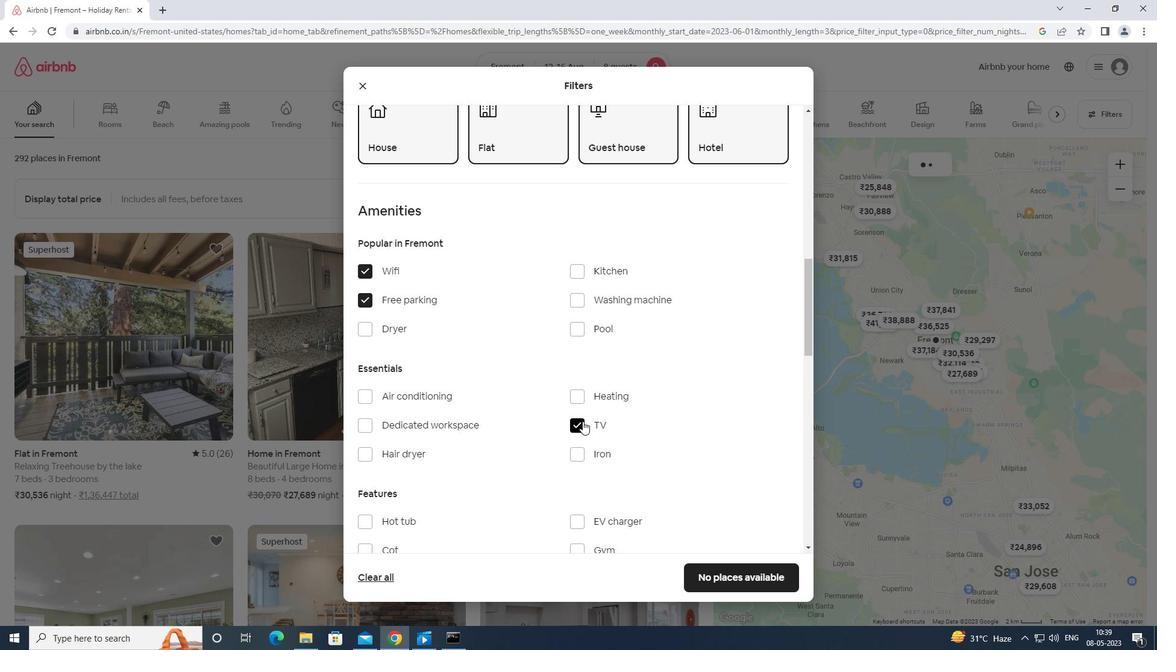
Action: Mouse moved to (578, 431)
Screenshot: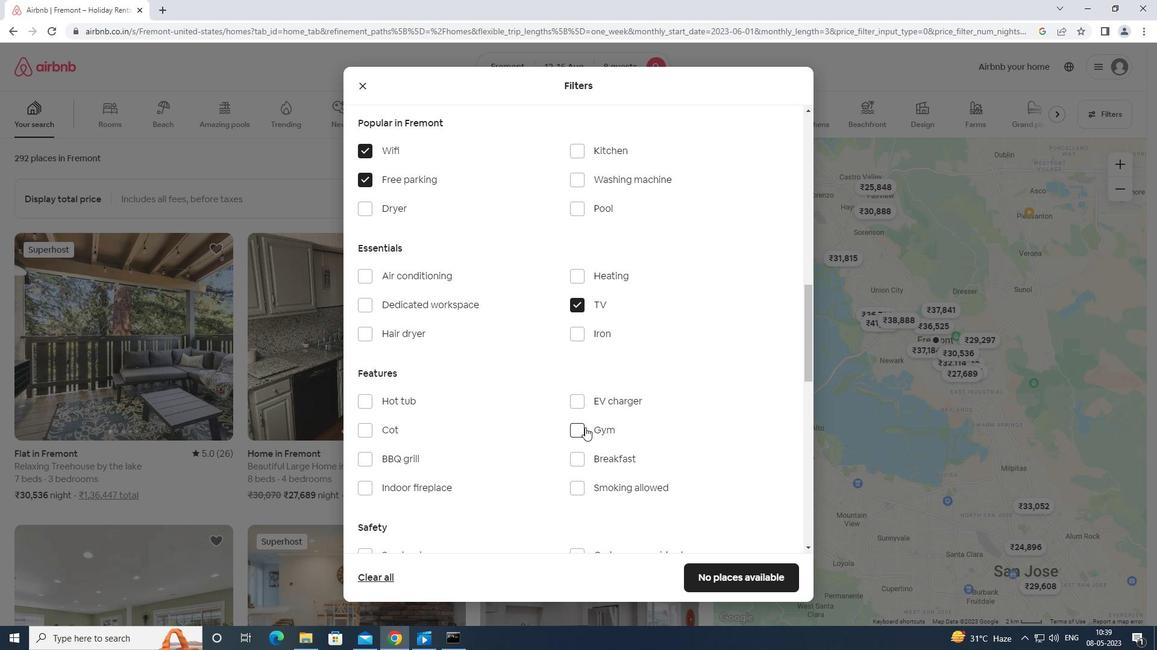 
Action: Mouse pressed left at (578, 431)
Screenshot: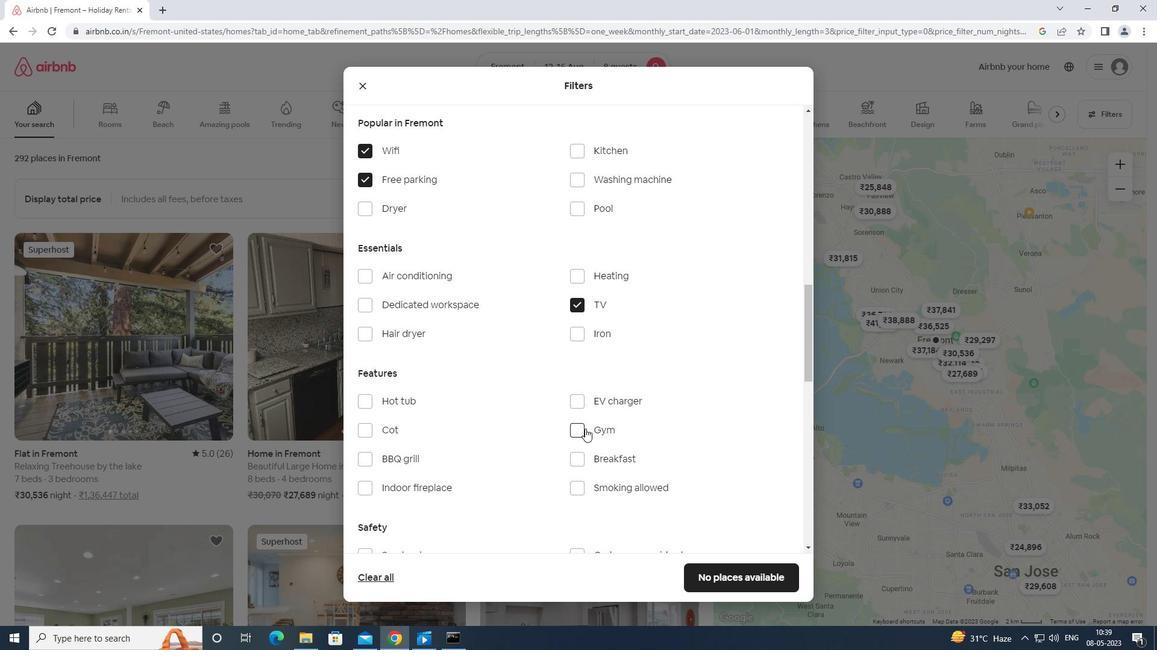 
Action: Mouse moved to (576, 461)
Screenshot: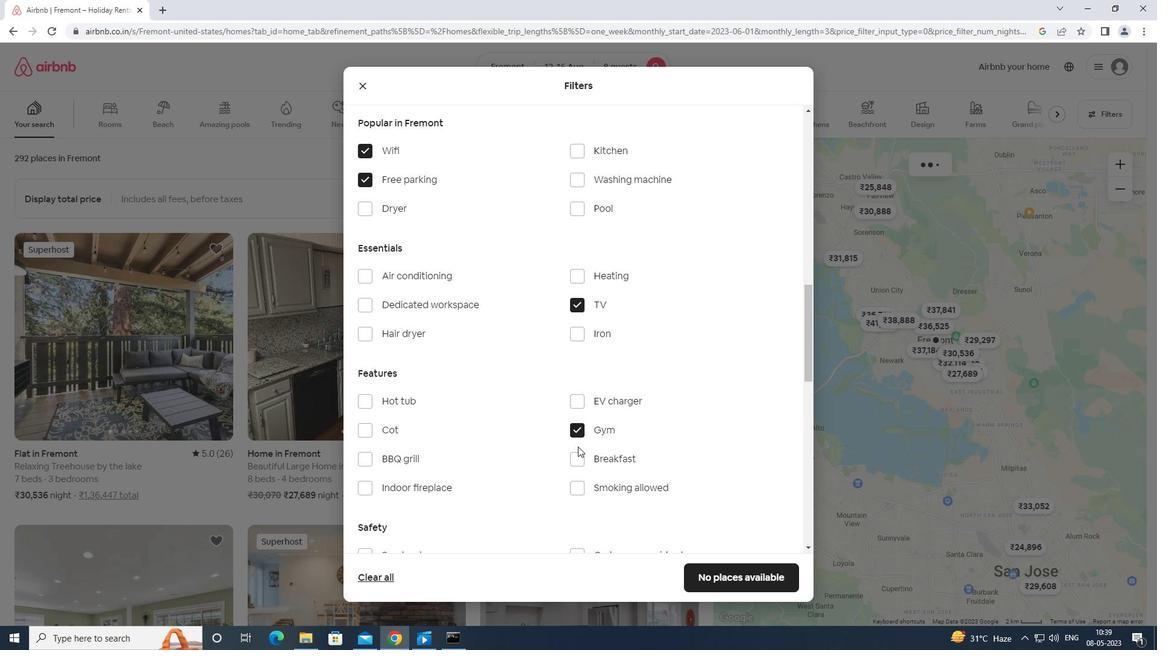 
Action: Mouse pressed left at (576, 461)
Screenshot: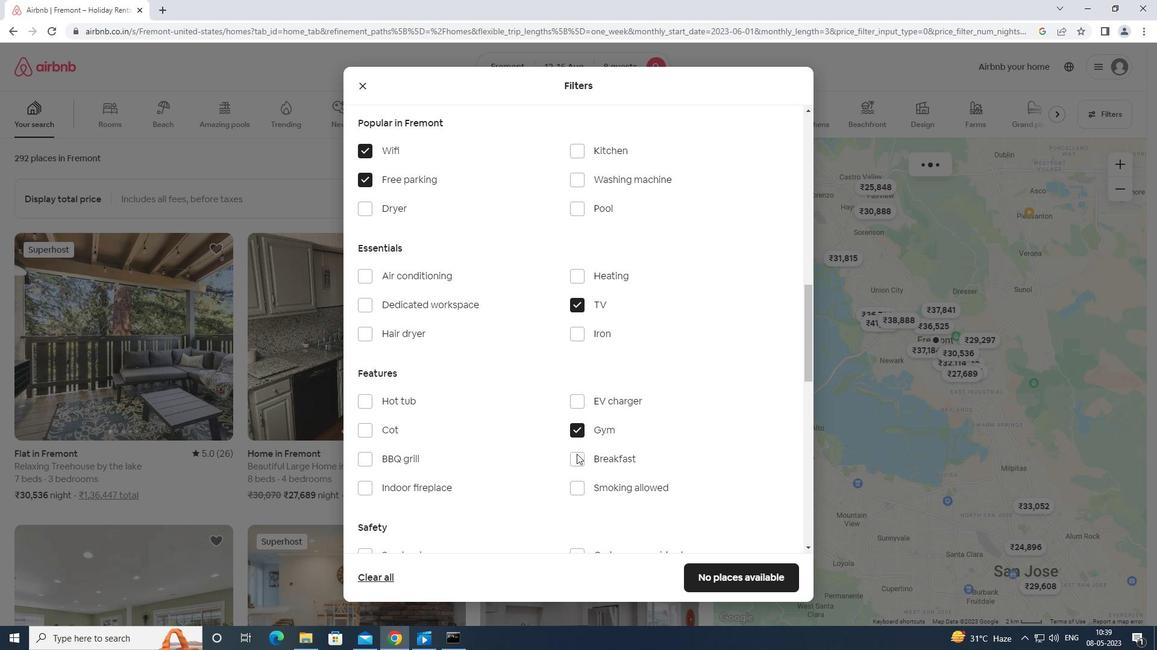 
Action: Mouse moved to (576, 461)
Screenshot: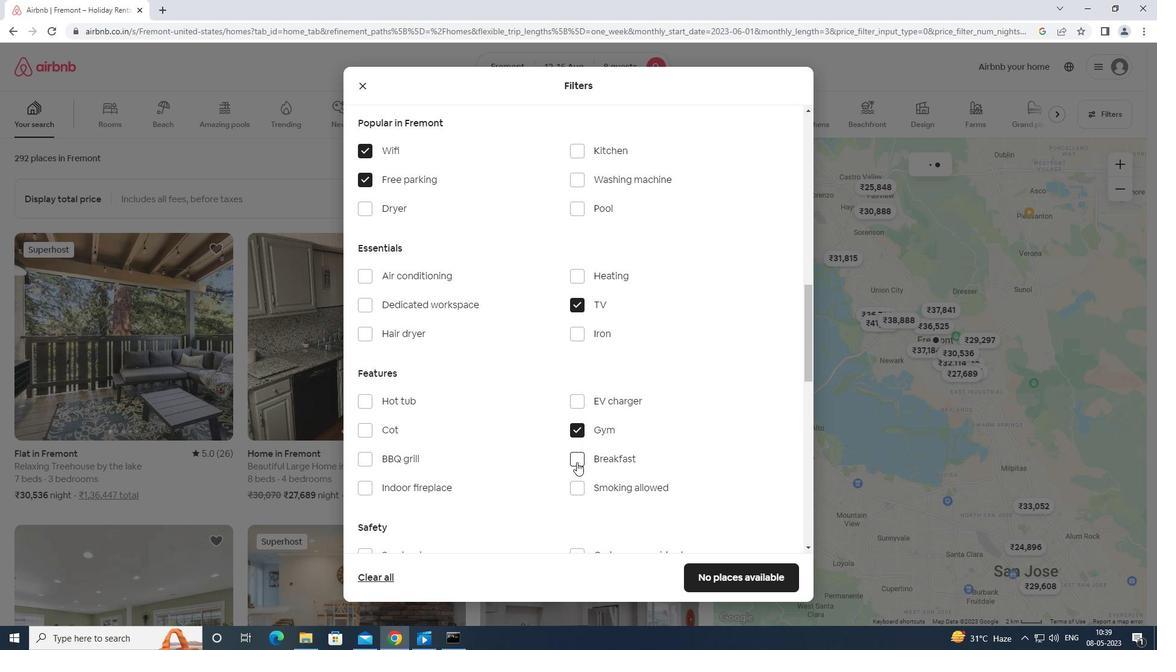 
Action: Mouse scrolled (576, 460) with delta (0, 0)
Screenshot: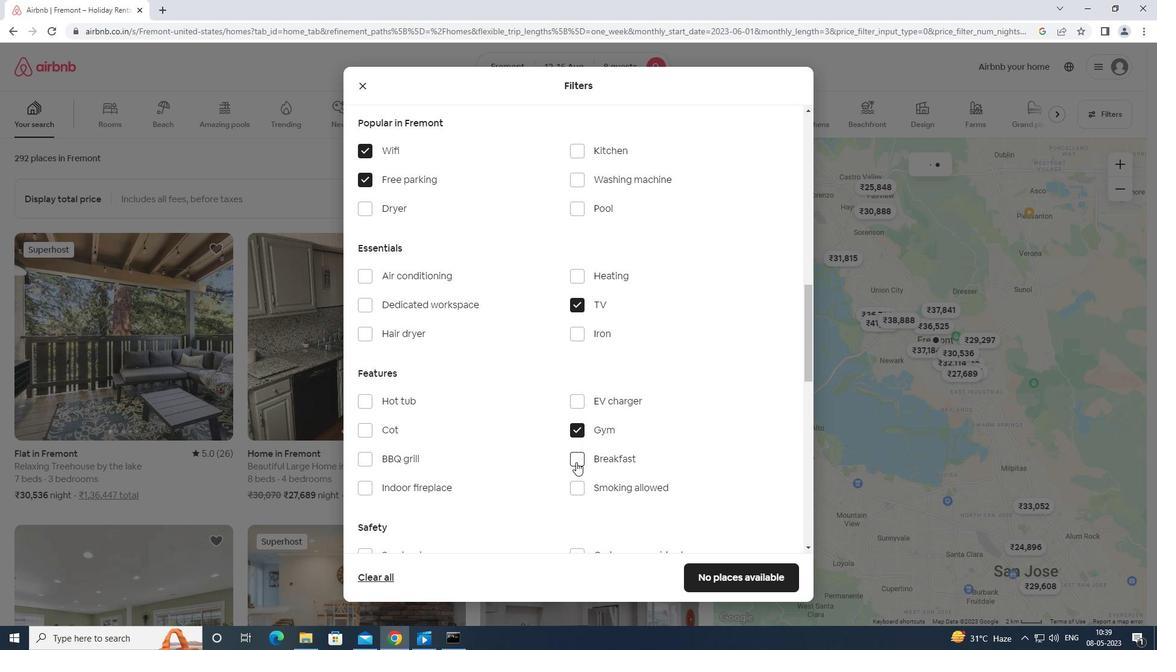 
Action: Mouse scrolled (576, 460) with delta (0, 0)
Screenshot: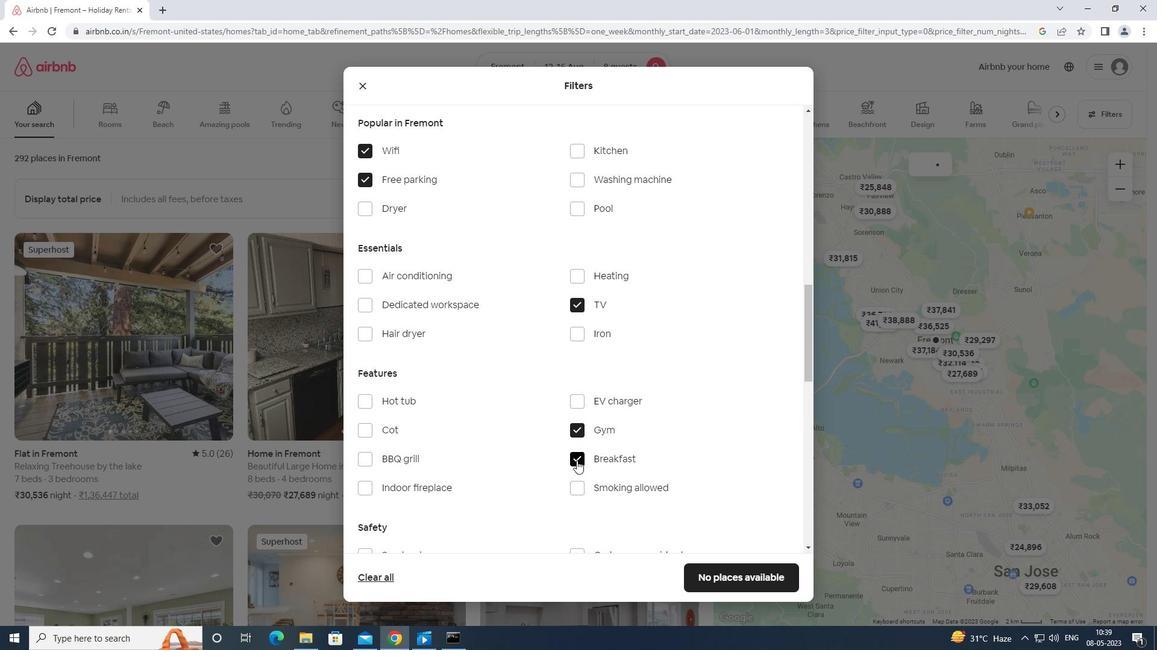 
Action: Mouse scrolled (576, 460) with delta (0, 0)
Screenshot: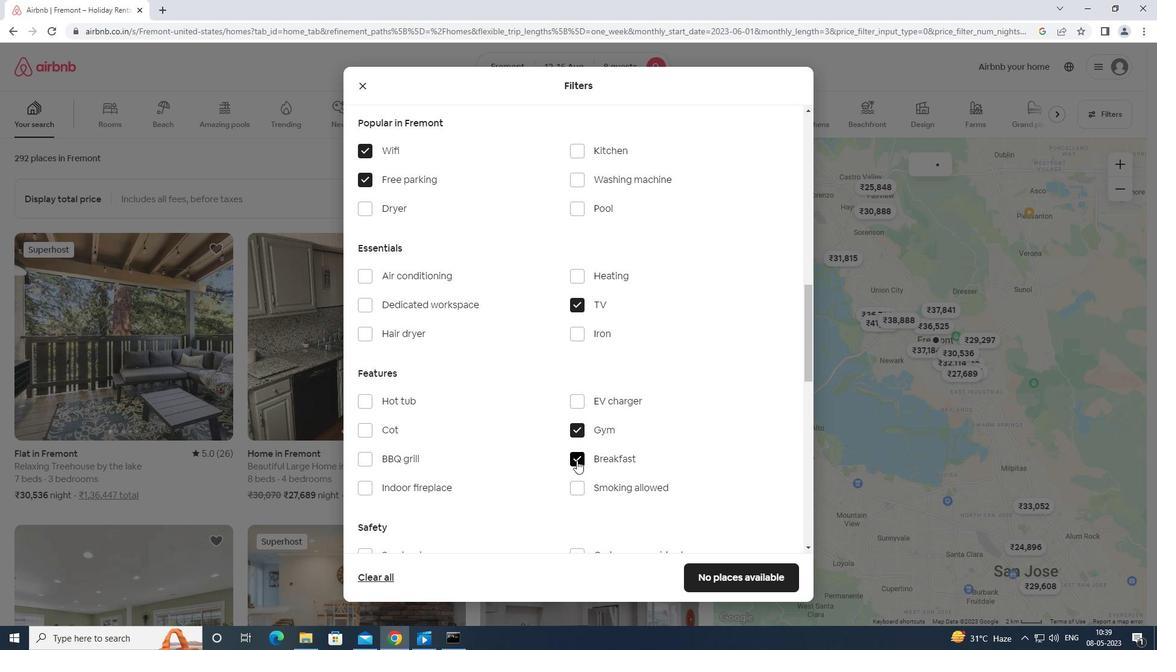 
Action: Mouse moved to (577, 460)
Screenshot: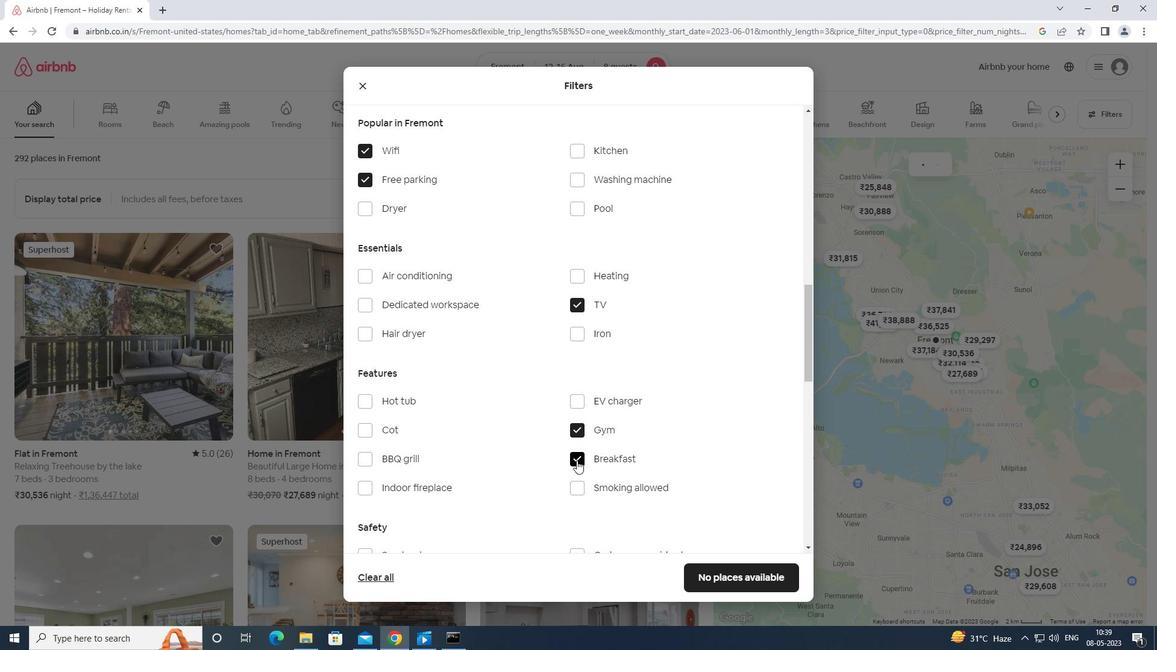 
Action: Mouse scrolled (577, 459) with delta (0, 0)
Screenshot: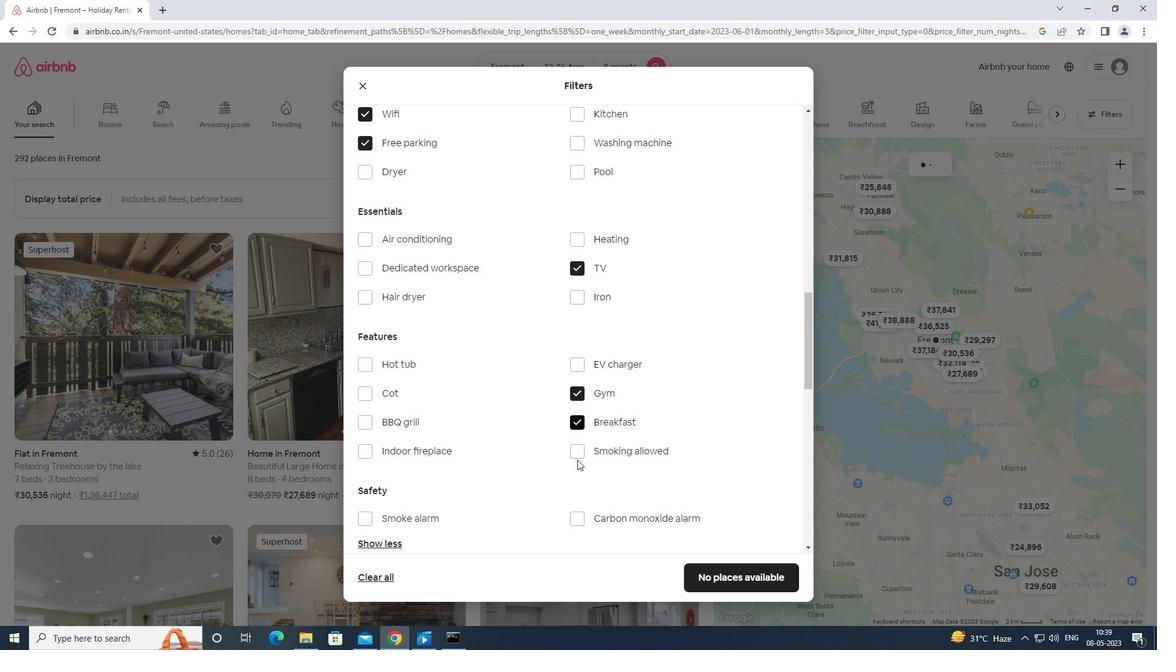 
Action: Mouse moved to (579, 455)
Screenshot: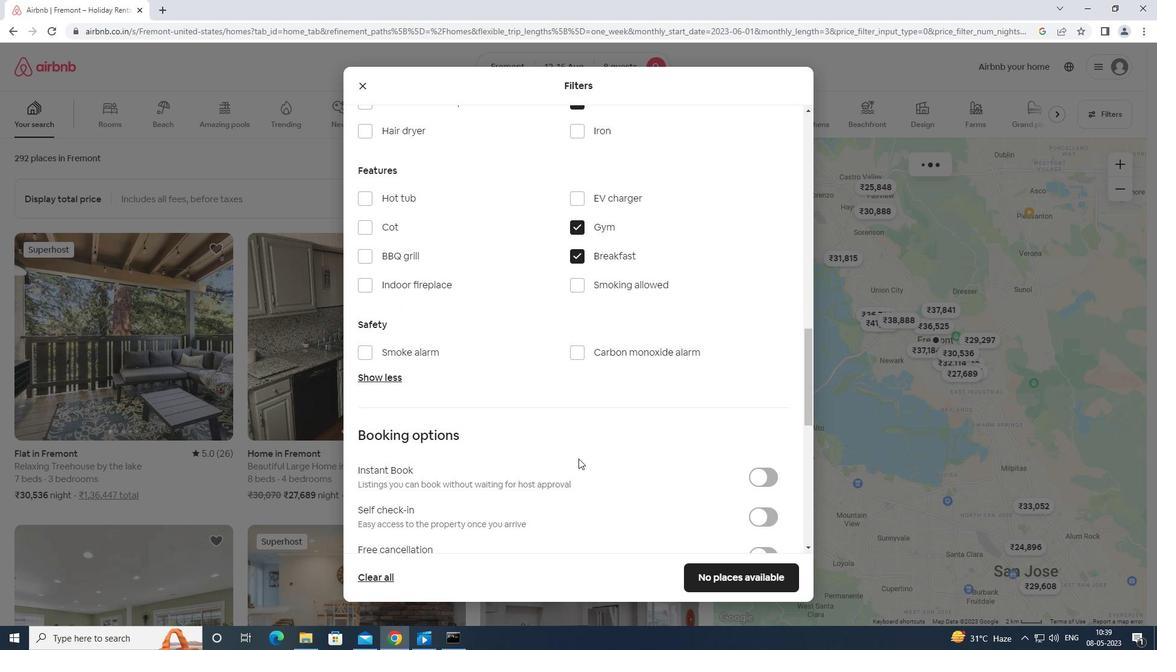
Action: Mouse scrolled (579, 455) with delta (0, 0)
Screenshot: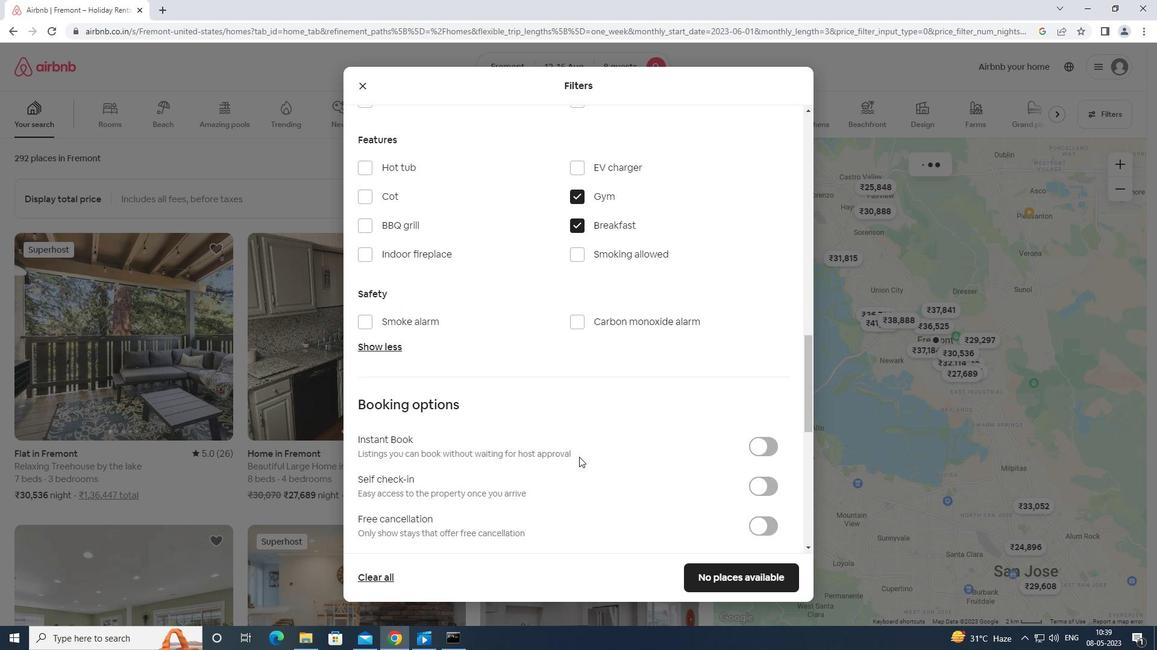 
Action: Mouse scrolled (579, 455) with delta (0, 0)
Screenshot: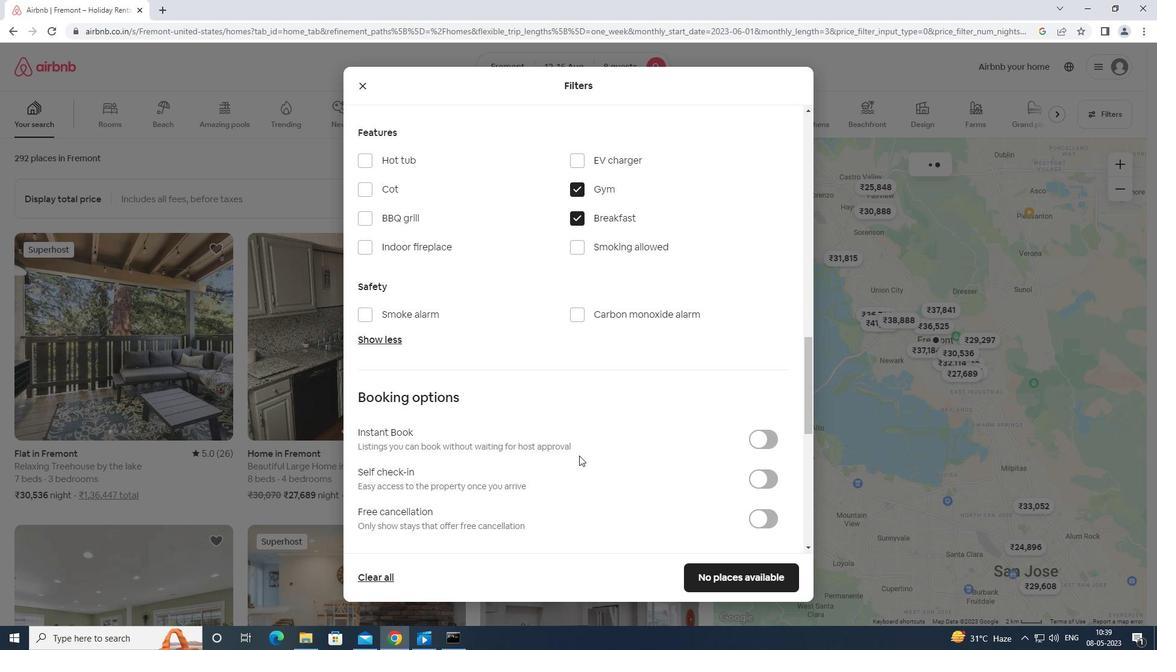 
Action: Mouse moved to (759, 357)
Screenshot: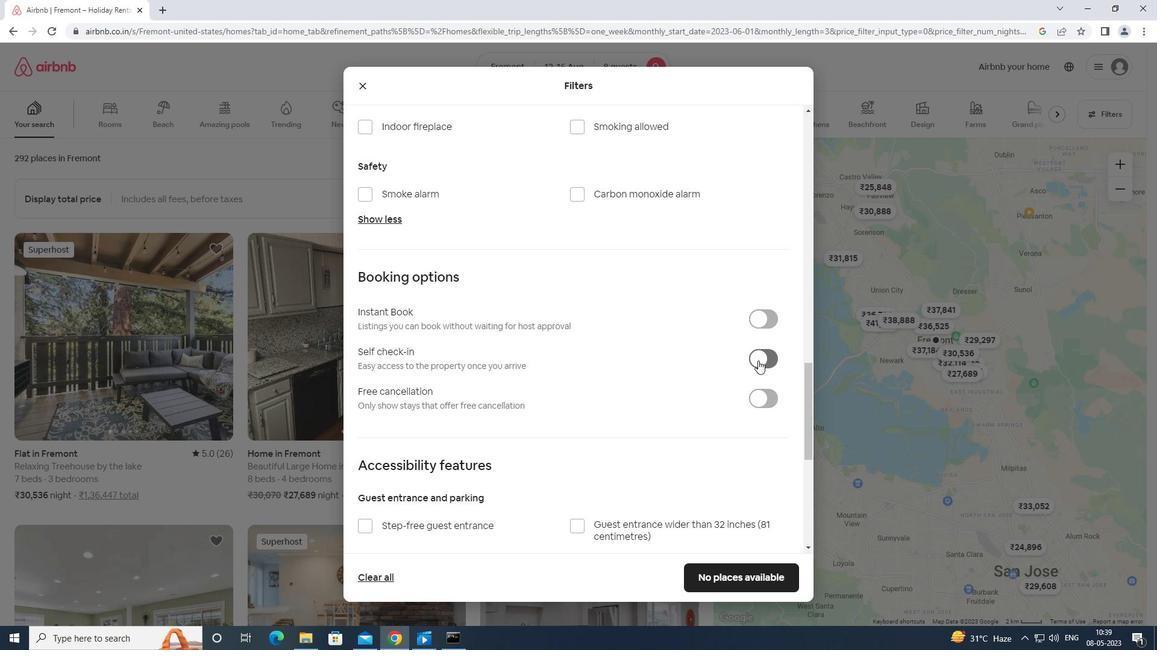 
Action: Mouse pressed left at (759, 357)
Screenshot: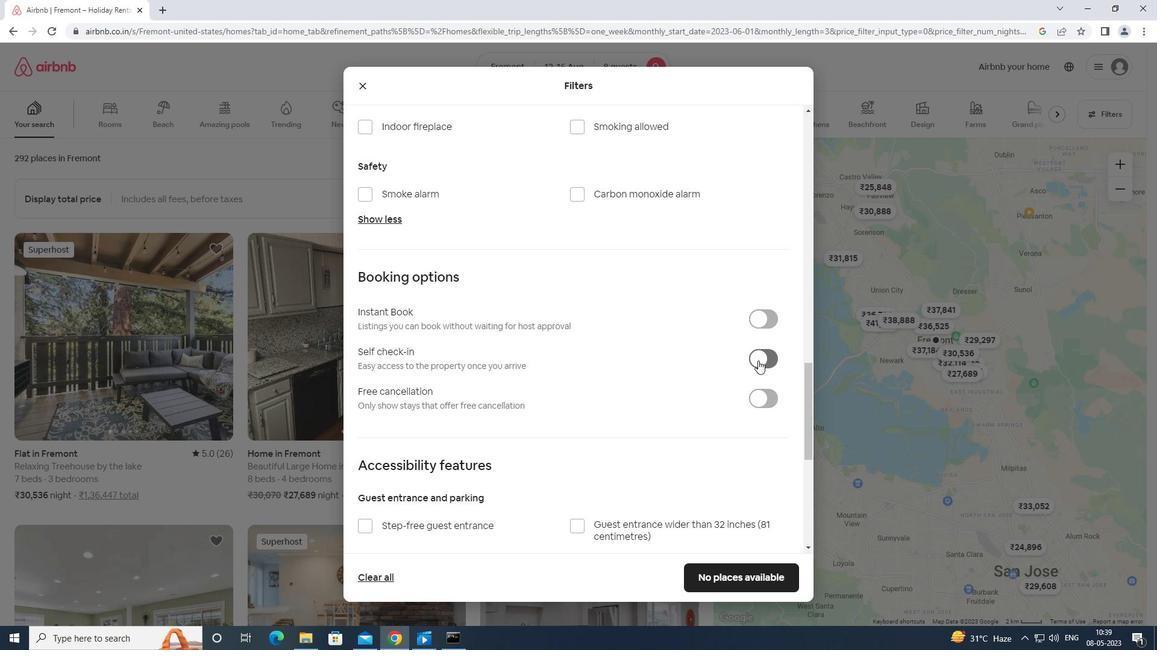 
Action: Mouse moved to (759, 366)
Screenshot: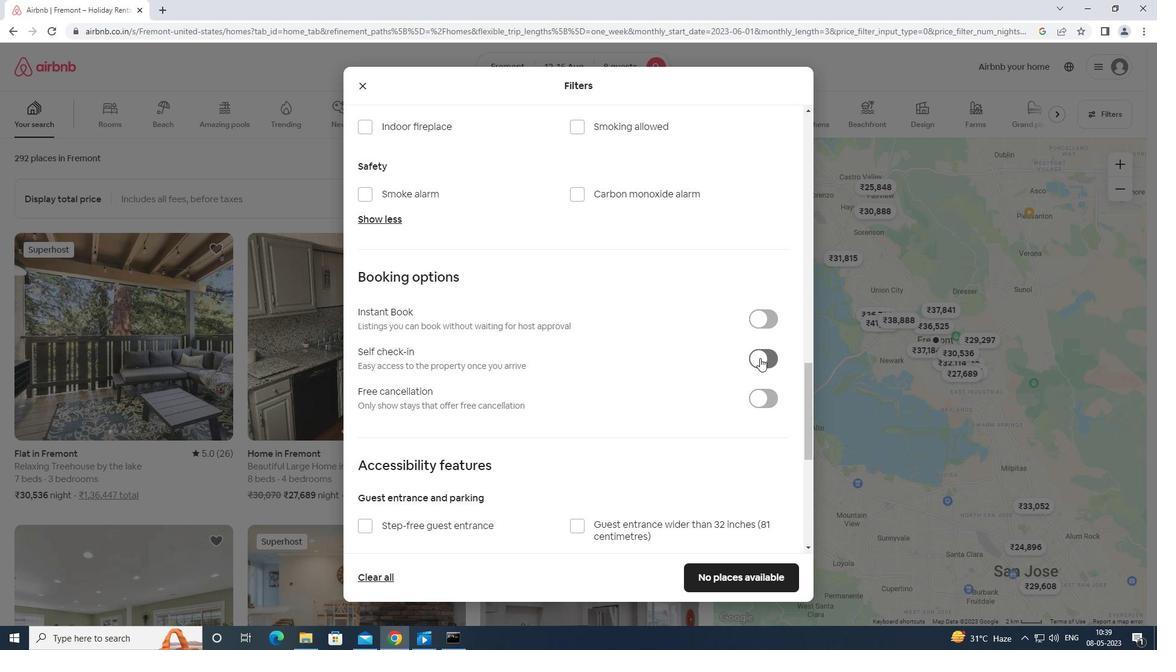 
Action: Mouse scrolled (759, 365) with delta (0, 0)
Screenshot: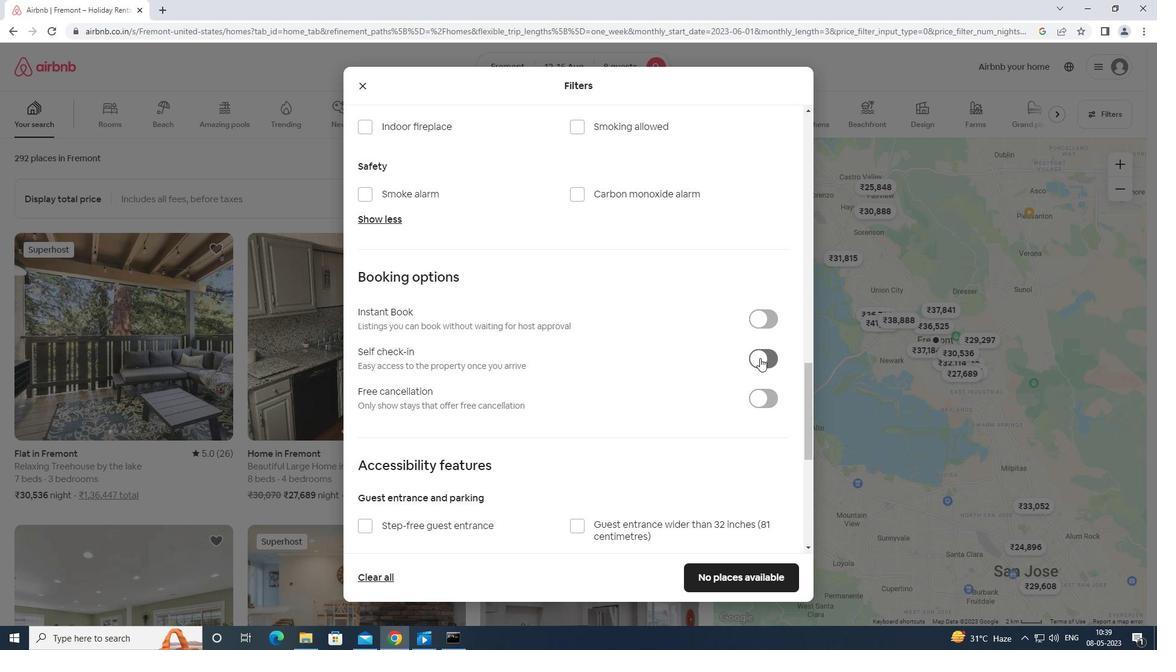 
Action: Mouse moved to (759, 368)
Screenshot: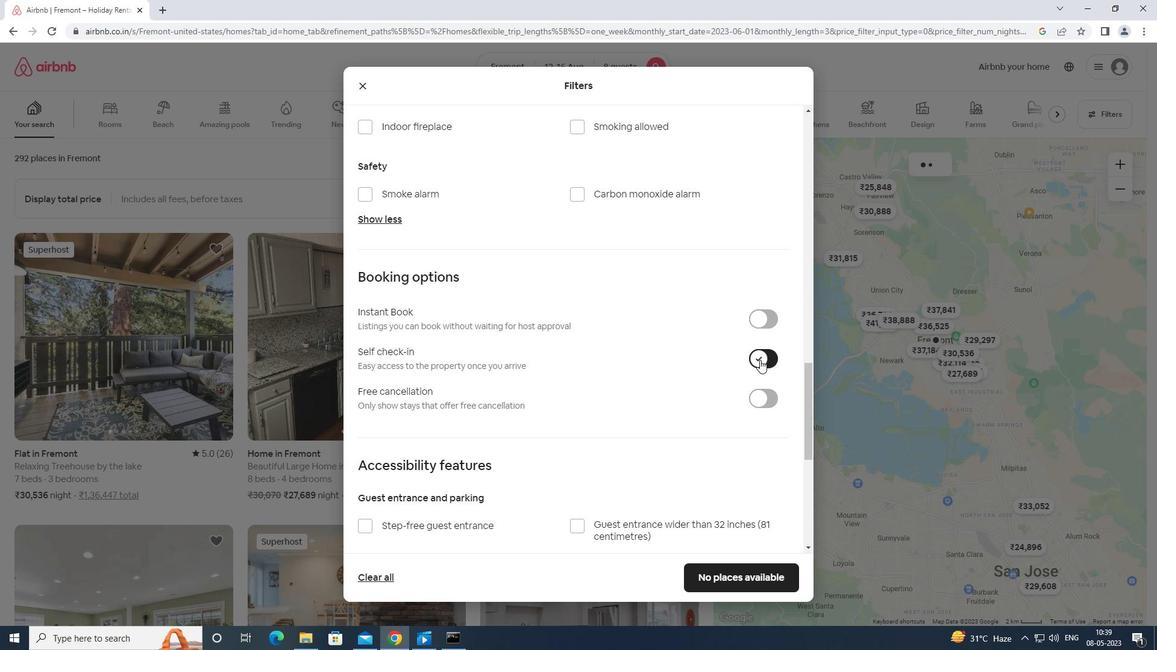 
Action: Mouse scrolled (759, 367) with delta (0, 0)
Screenshot: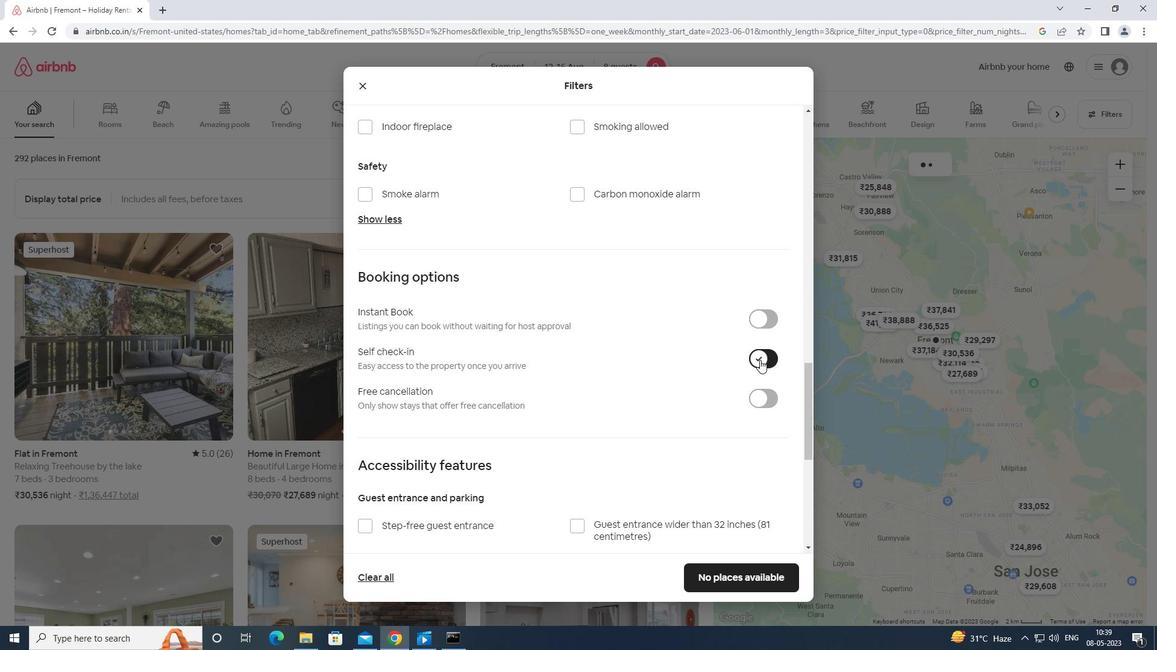 
Action: Mouse scrolled (759, 367) with delta (0, 0)
Screenshot: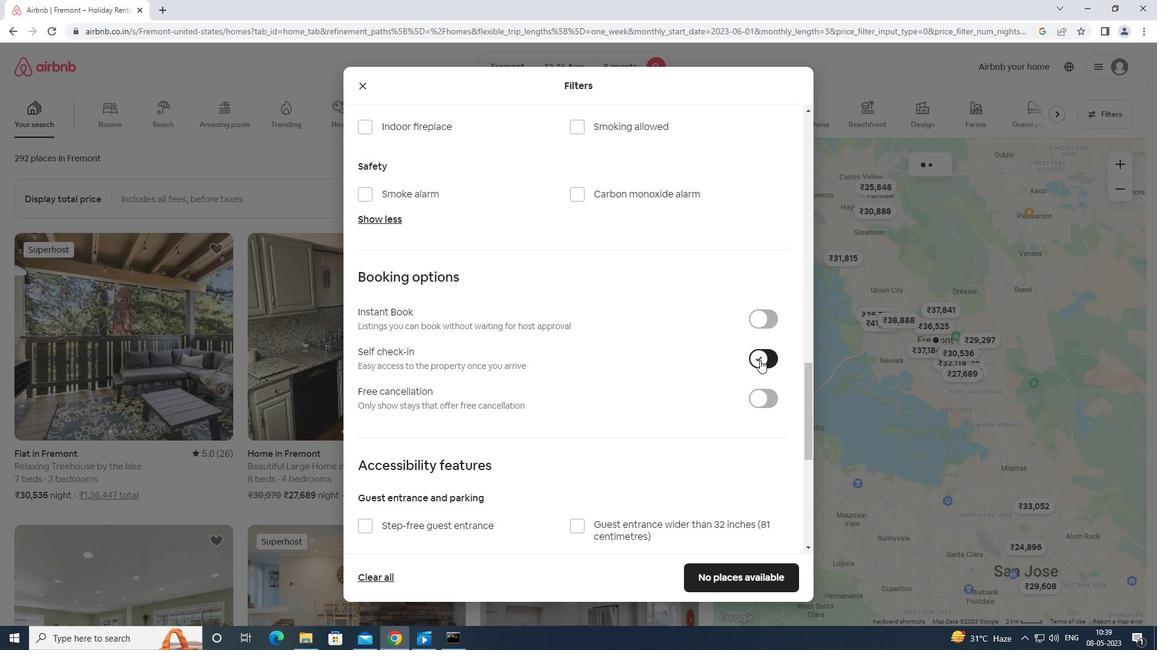
Action: Mouse moved to (759, 368)
Screenshot: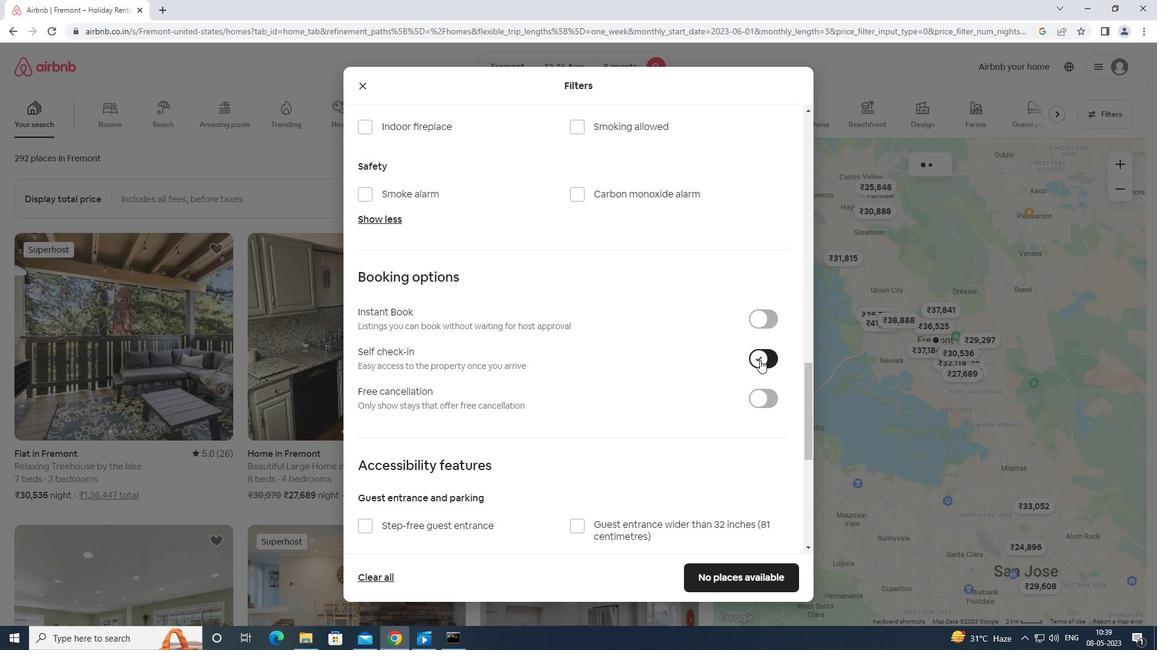
Action: Mouse scrolled (759, 367) with delta (0, 0)
Screenshot: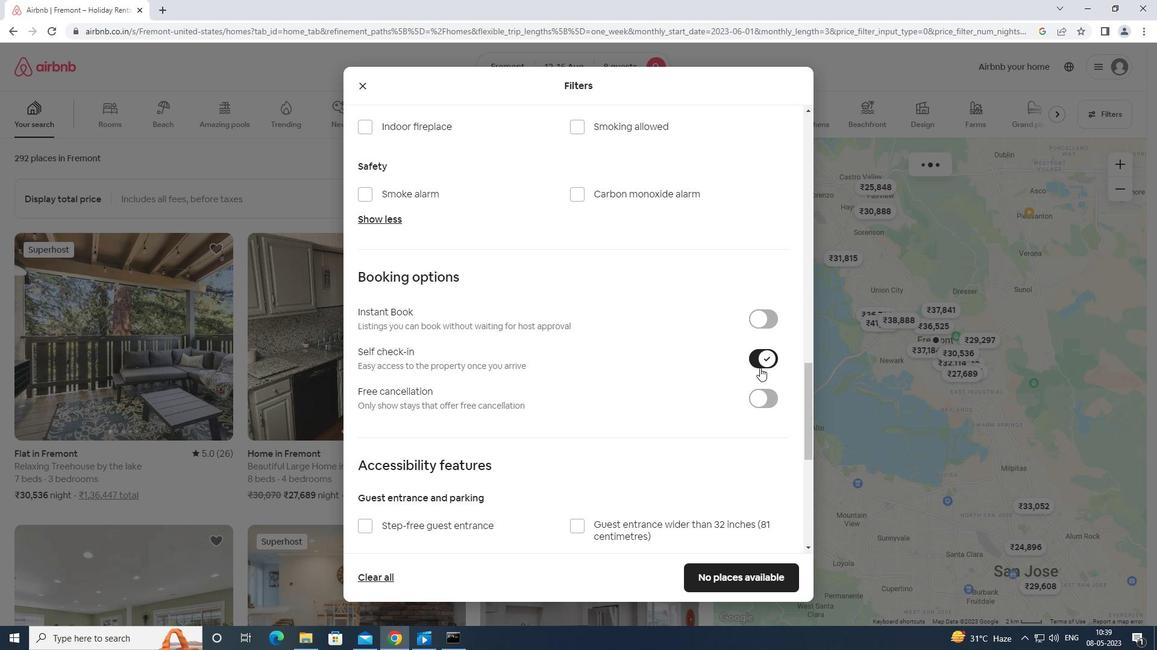 
Action: Mouse scrolled (759, 367) with delta (0, 0)
Screenshot: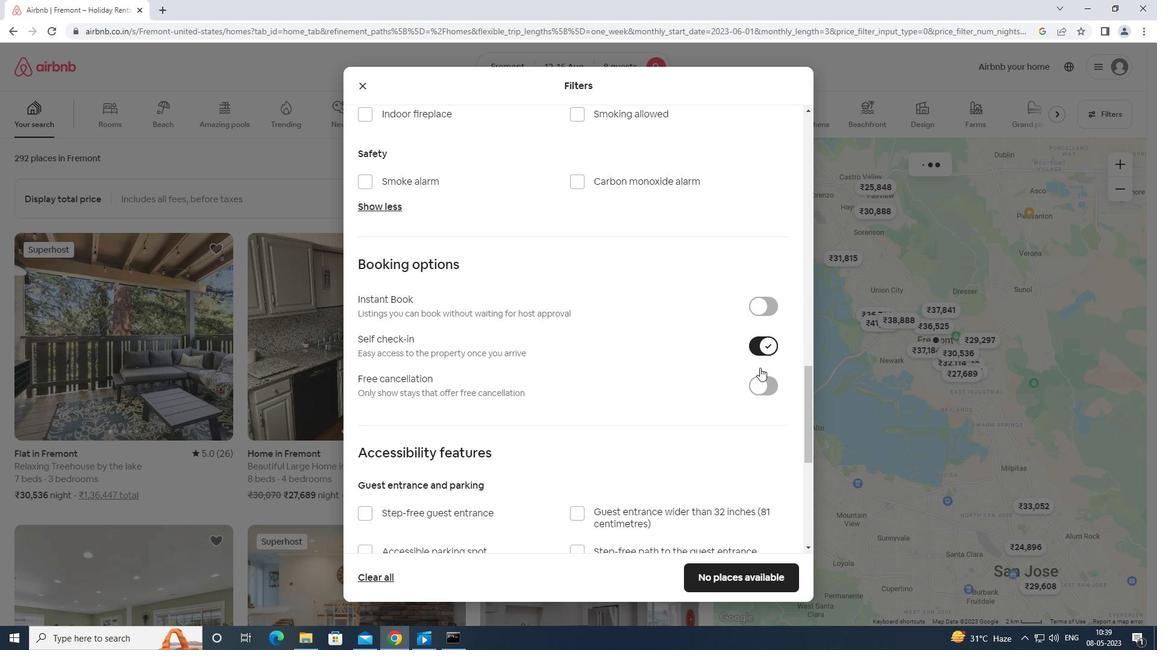 
Action: Mouse moved to (664, 412)
Screenshot: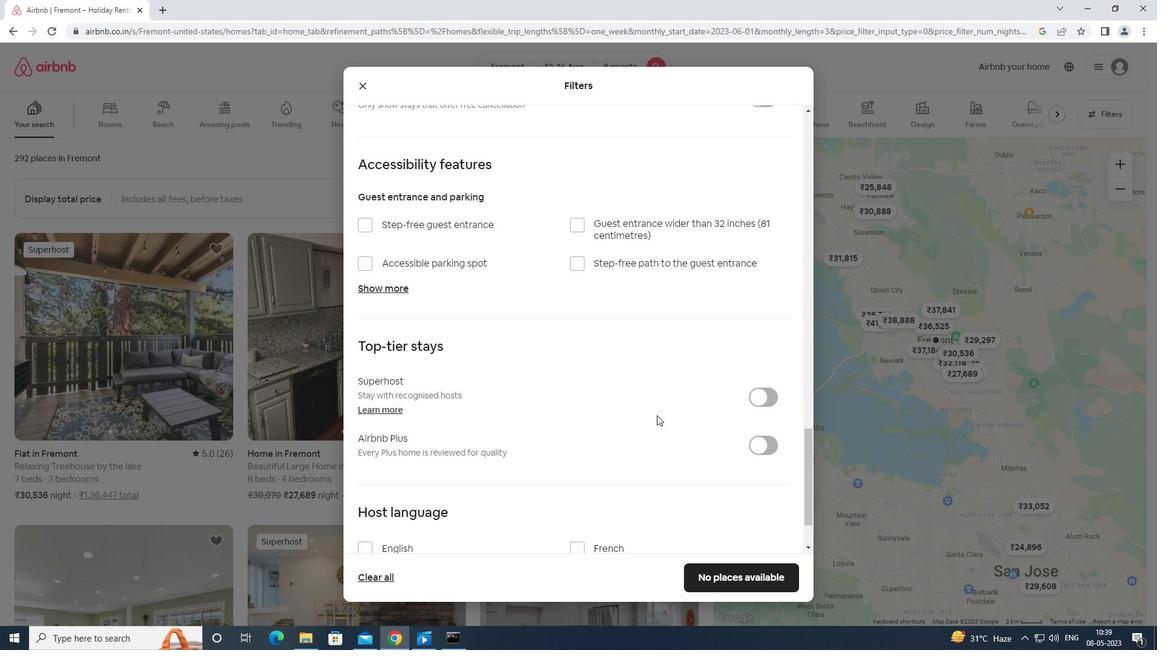 
Action: Mouse scrolled (664, 411) with delta (0, 0)
Screenshot: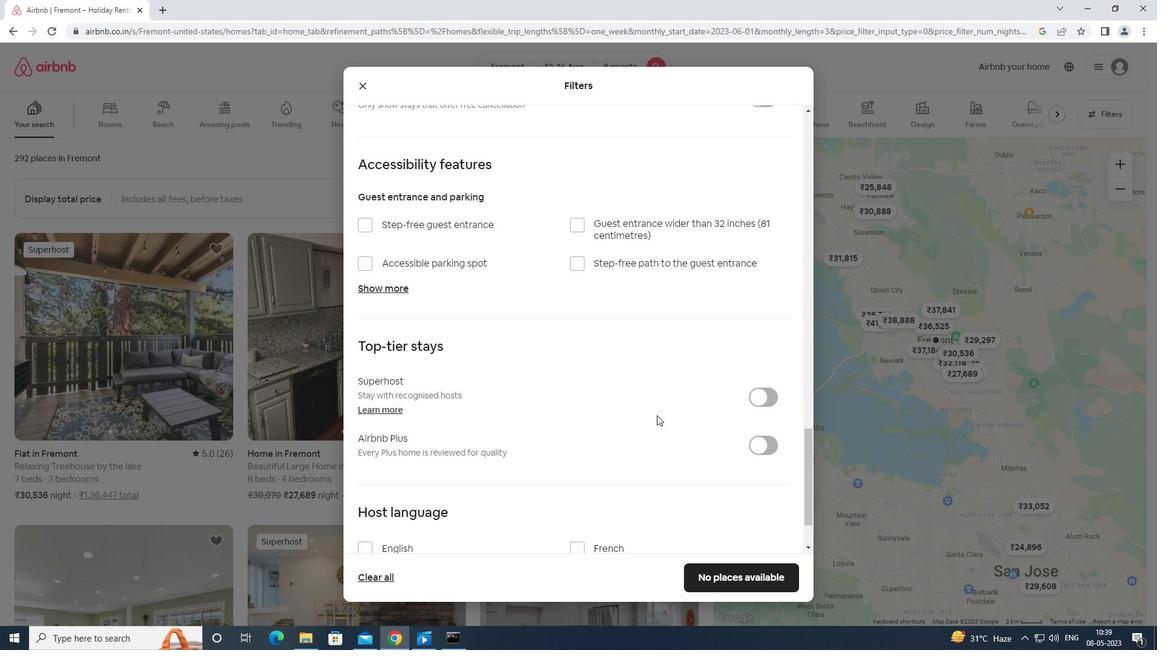 
Action: Mouse moved to (665, 412)
Screenshot: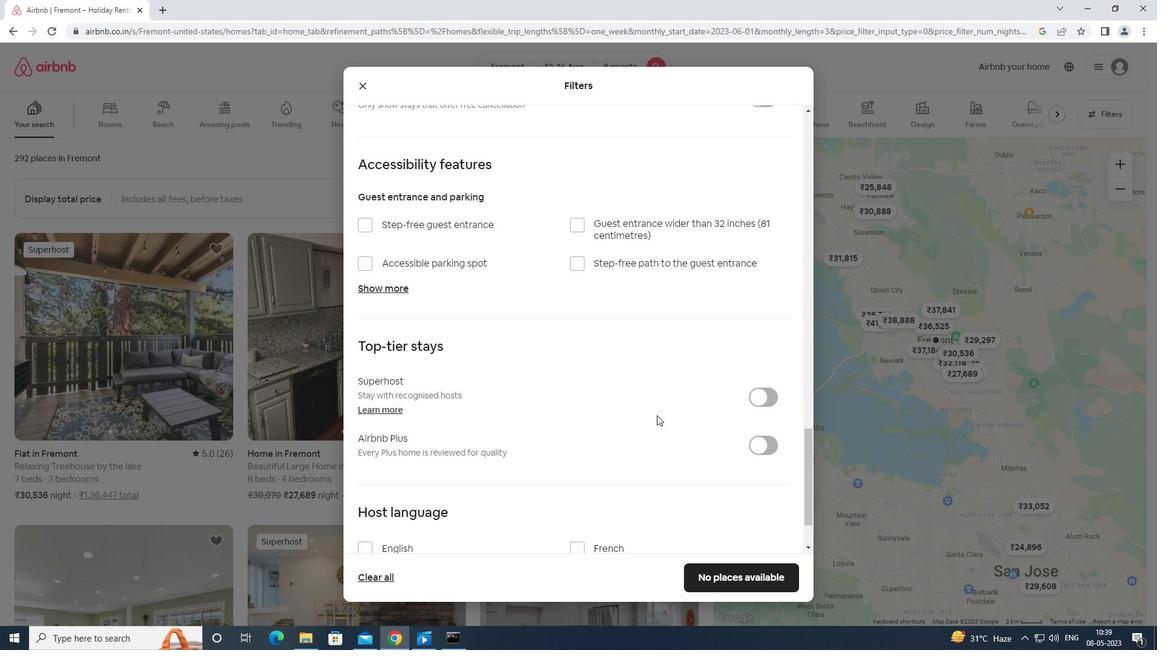 
Action: Mouse scrolled (665, 411) with delta (0, 0)
Screenshot: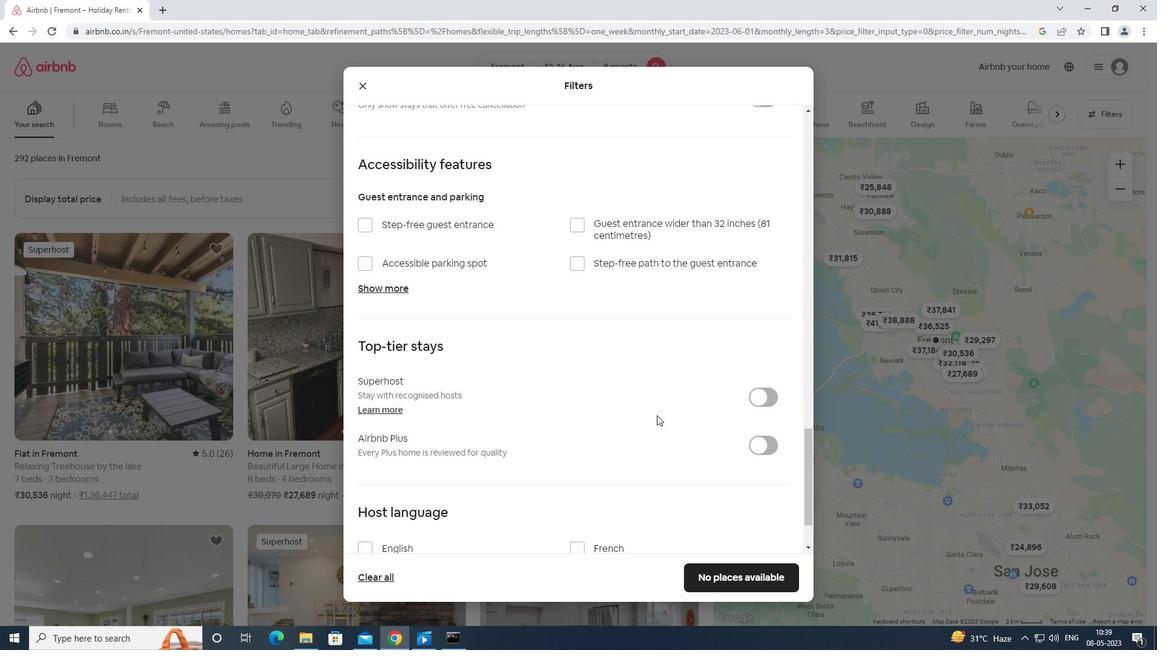
Action: Mouse moved to (665, 412)
Screenshot: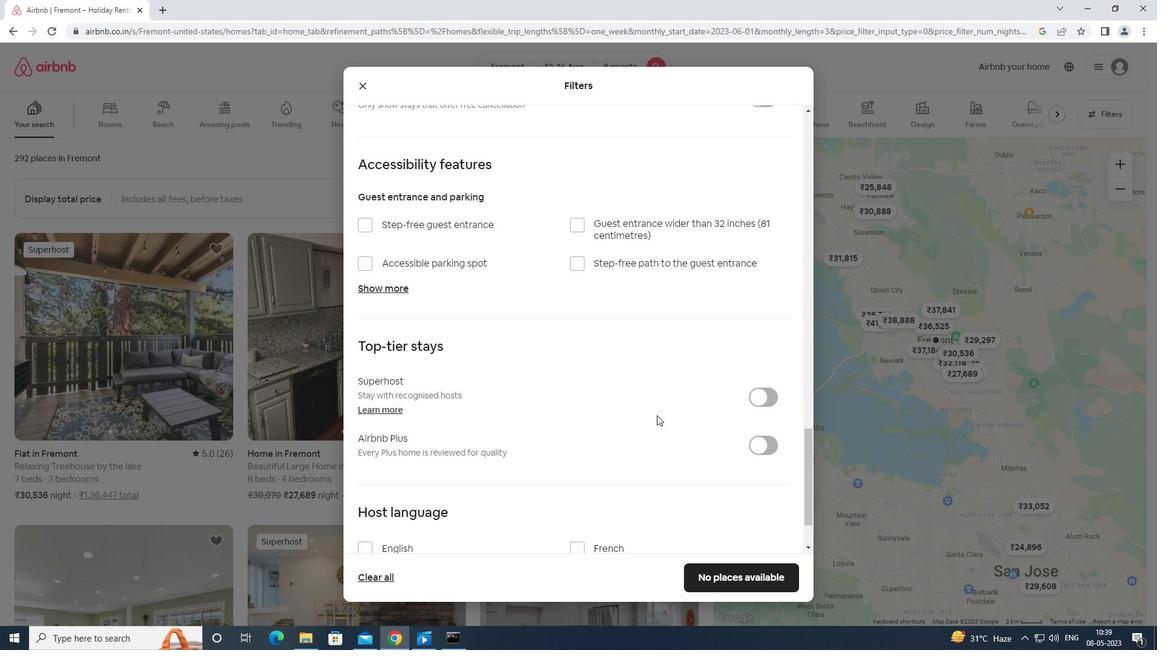 
Action: Mouse scrolled (665, 411) with delta (0, 0)
Screenshot: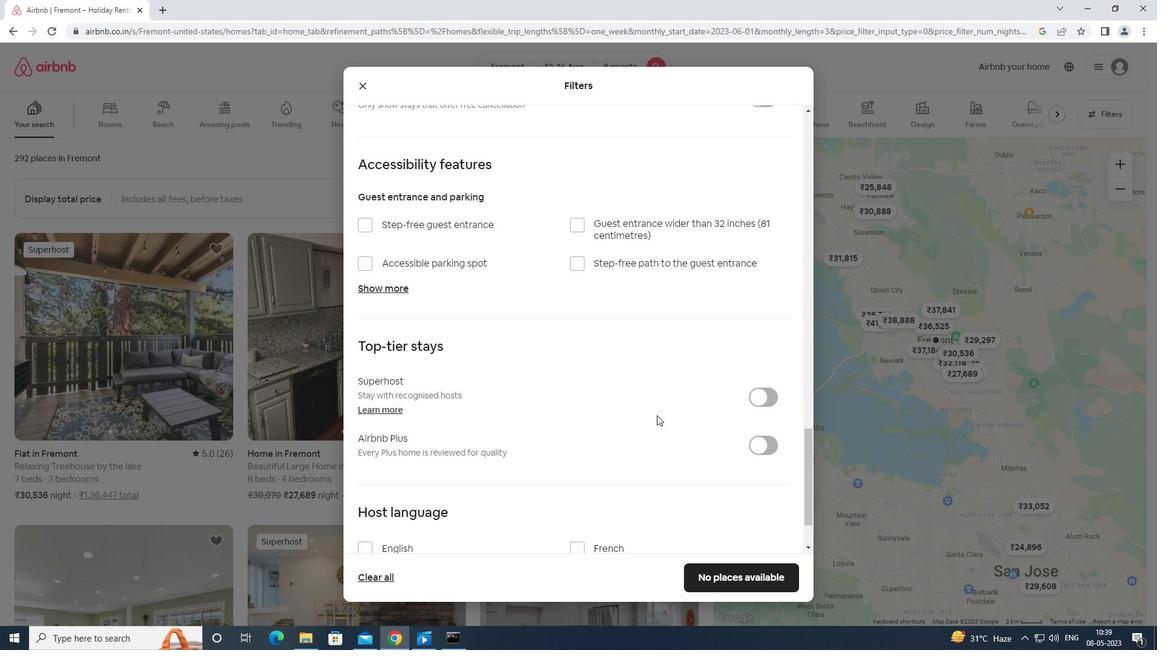 
Action: Mouse moved to (665, 412)
Screenshot: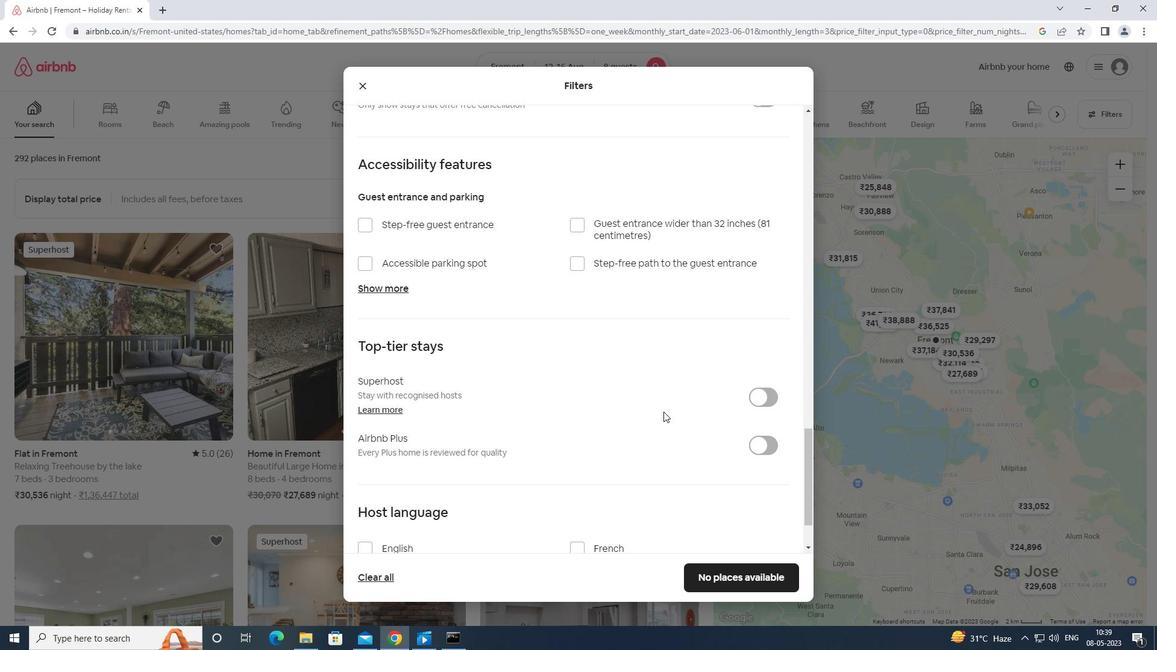 
Action: Mouse scrolled (665, 411) with delta (0, 0)
Screenshot: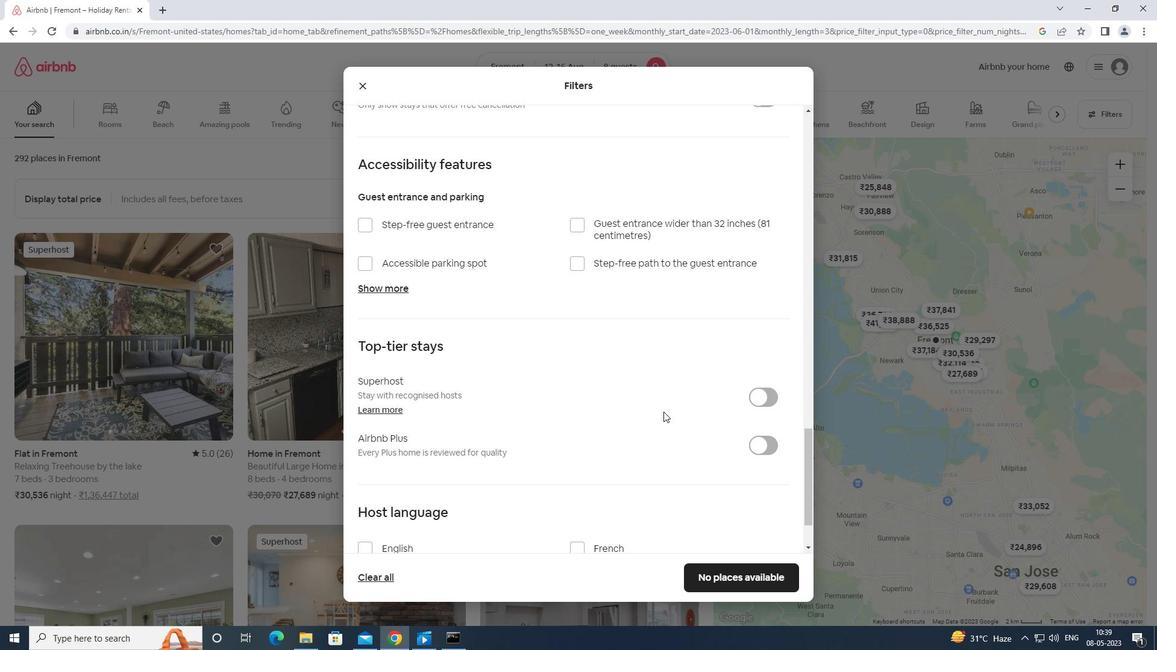 
Action: Mouse moved to (368, 469)
Screenshot: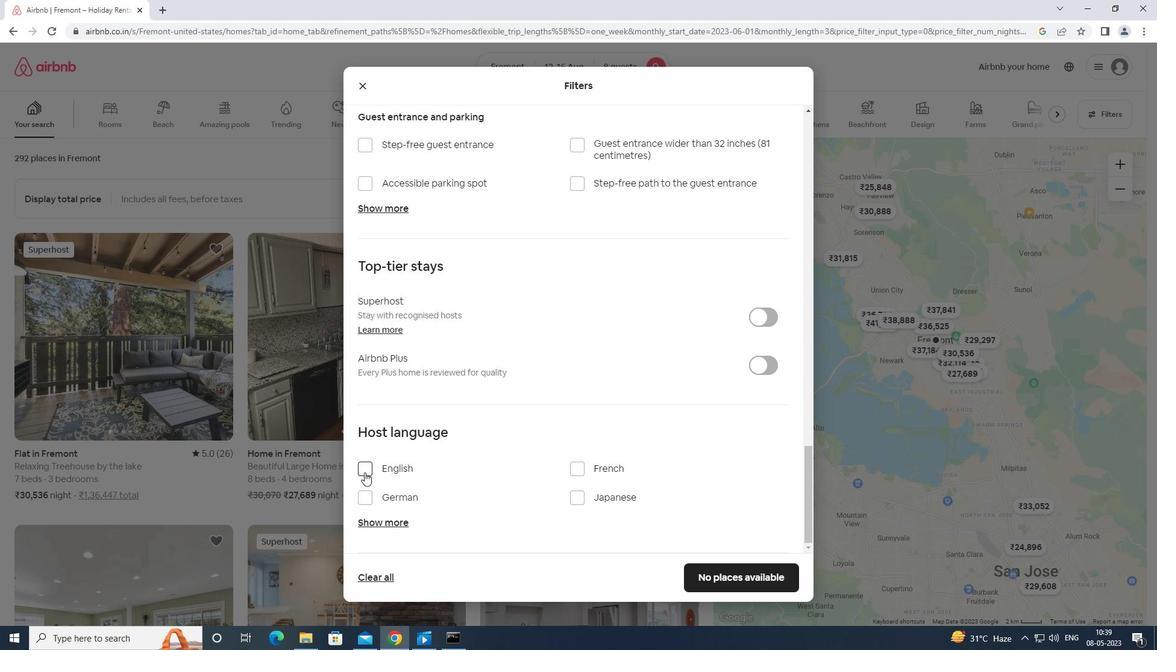 
Action: Mouse pressed left at (368, 469)
Screenshot: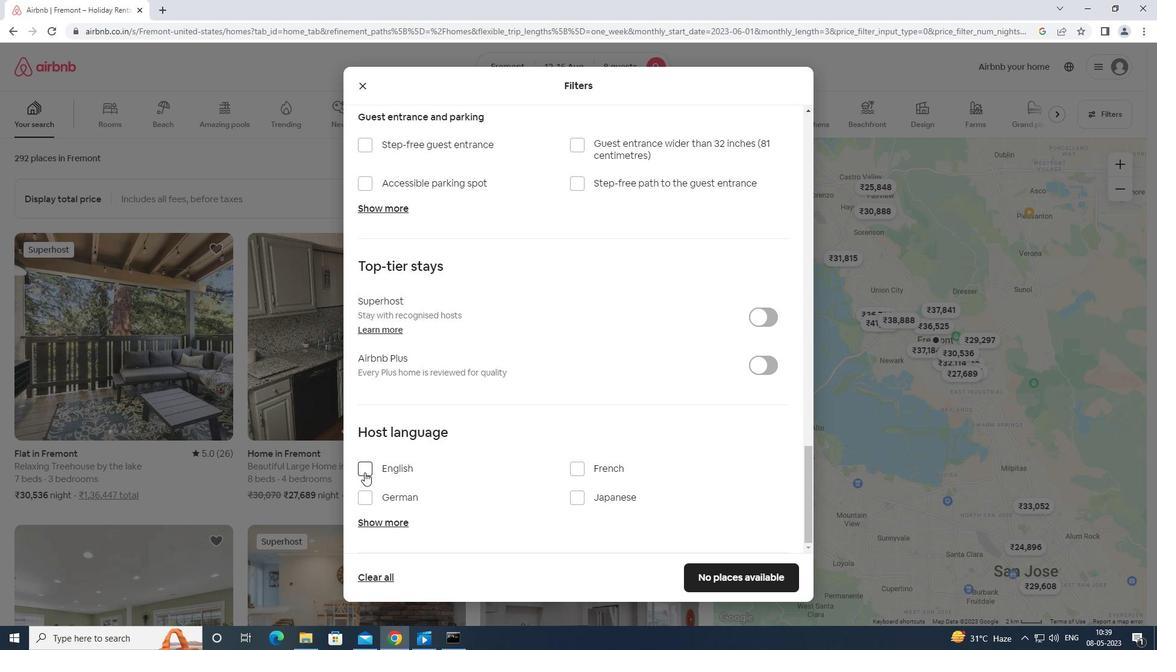 
Action: Mouse moved to (735, 577)
Screenshot: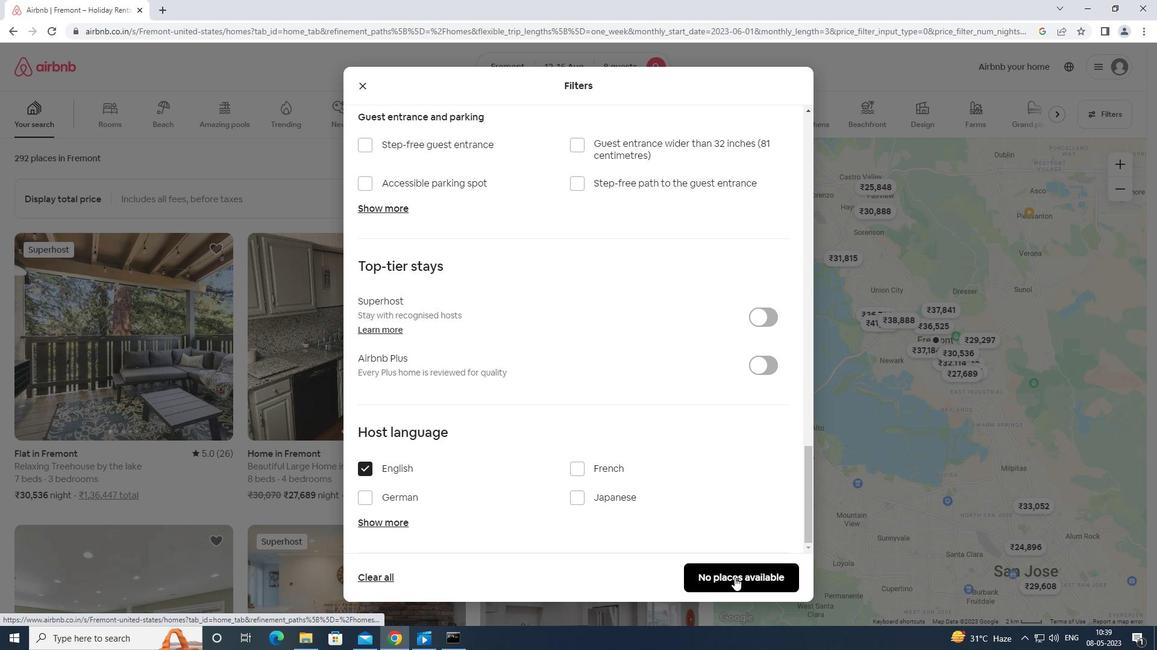 
Action: Mouse pressed left at (735, 577)
Screenshot: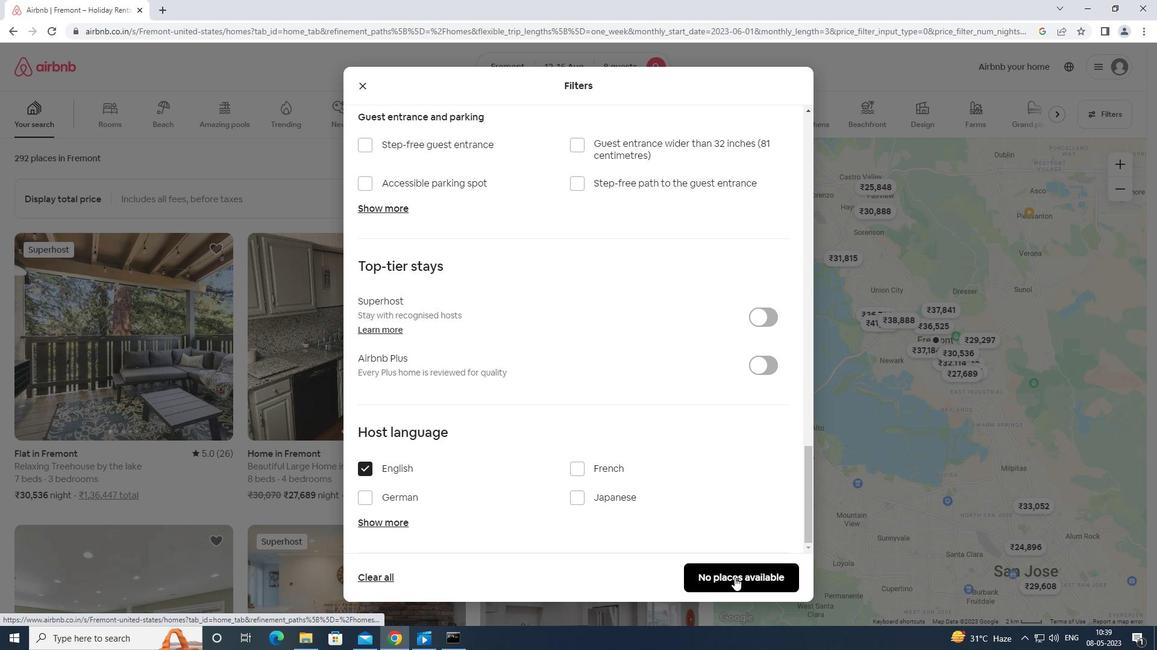 
Action: Mouse moved to (735, 577)
Screenshot: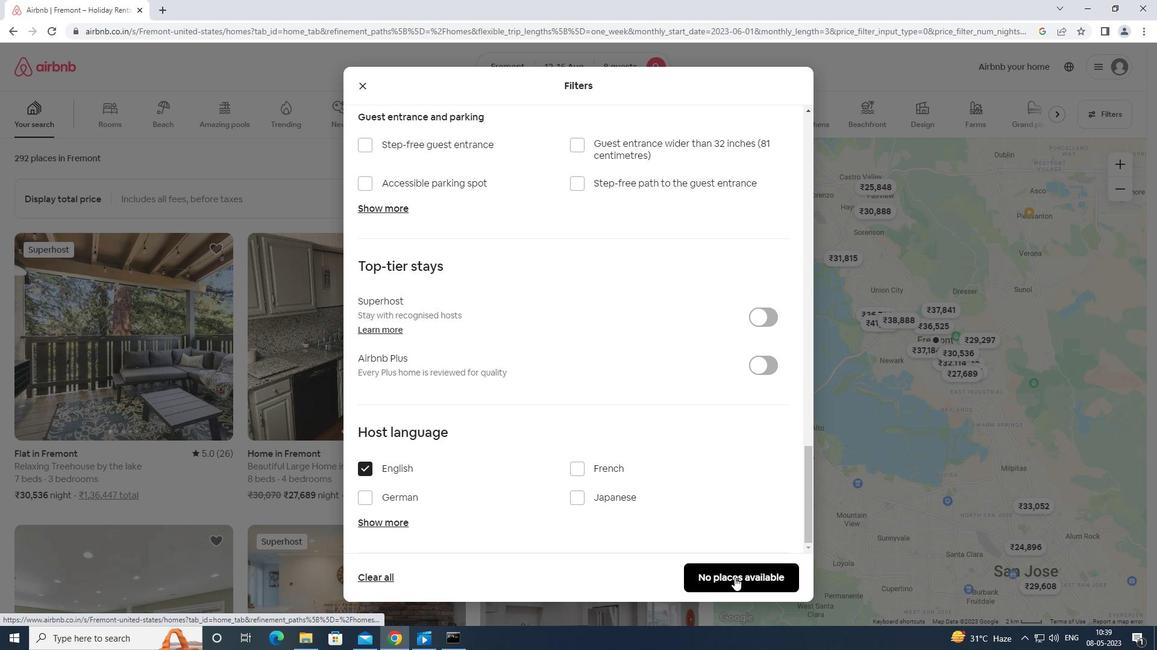 
